 Task: Look for space in San Nicolás de los Arroyos, Argentina from 3rd June, 2023 to 9th June, 2023 for 2 adults in price range Rs.6000 to Rs.12000. Place can be entire place with 1  bedroom having 1 bed and 1 bathroom. Property type can be hotel. Amenities needed are: heating, . Booking option can be shelf check-in. Required host language is English.
Action: Mouse moved to (565, 112)
Screenshot: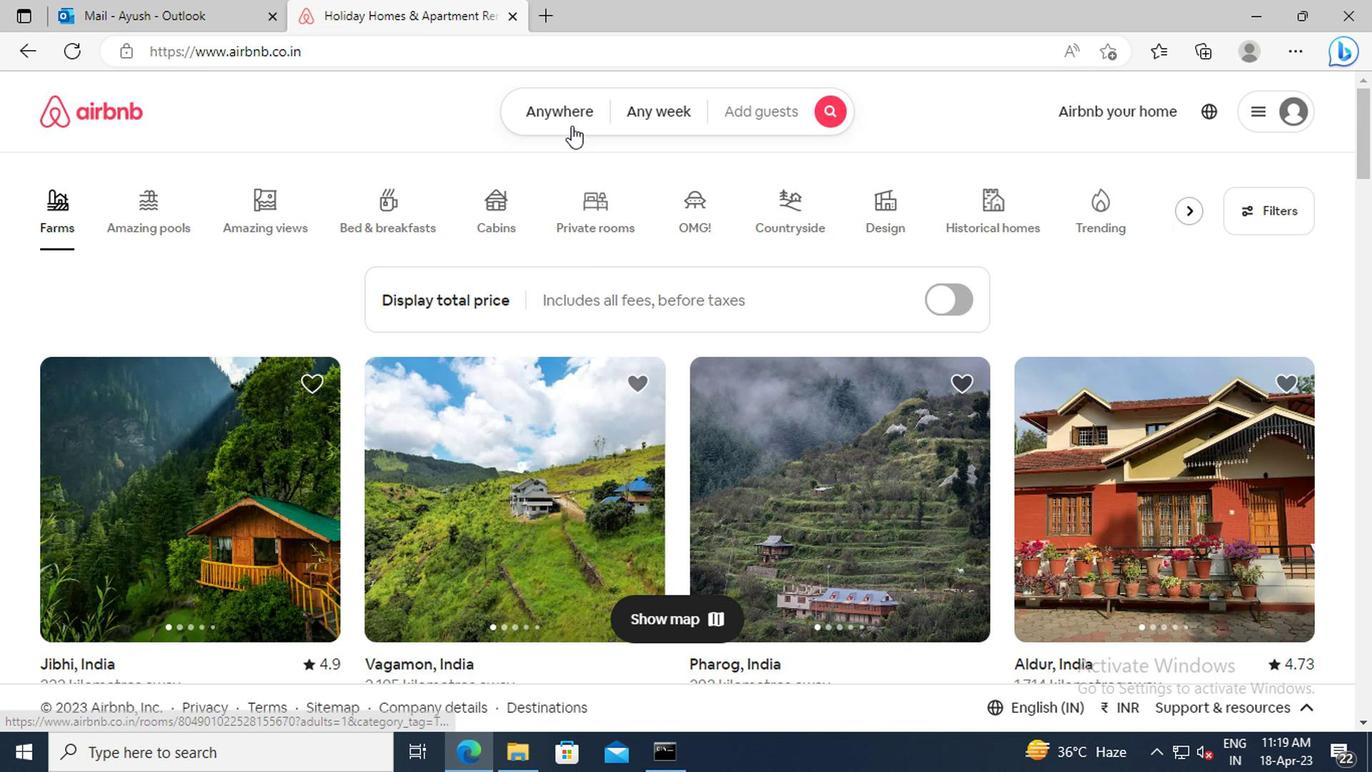 
Action: Mouse pressed left at (565, 112)
Screenshot: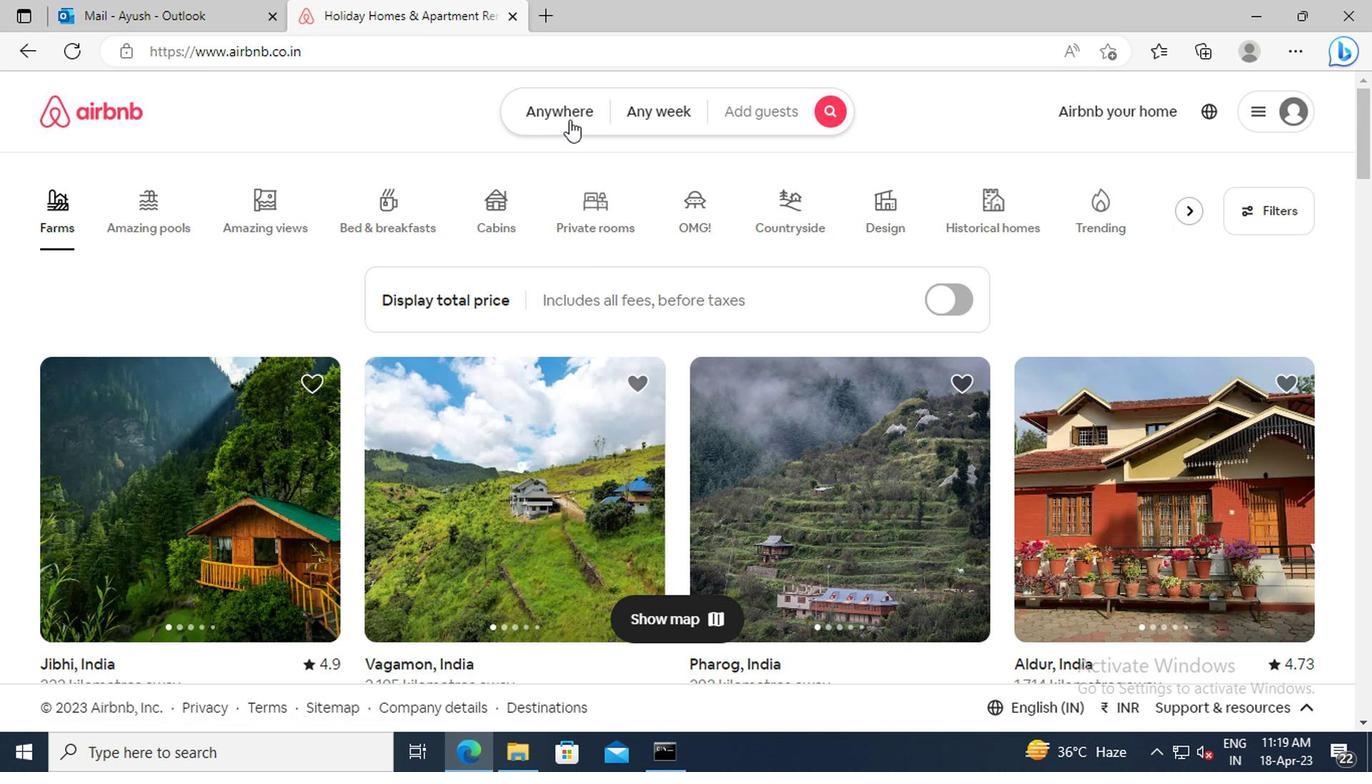 
Action: Mouse moved to (315, 194)
Screenshot: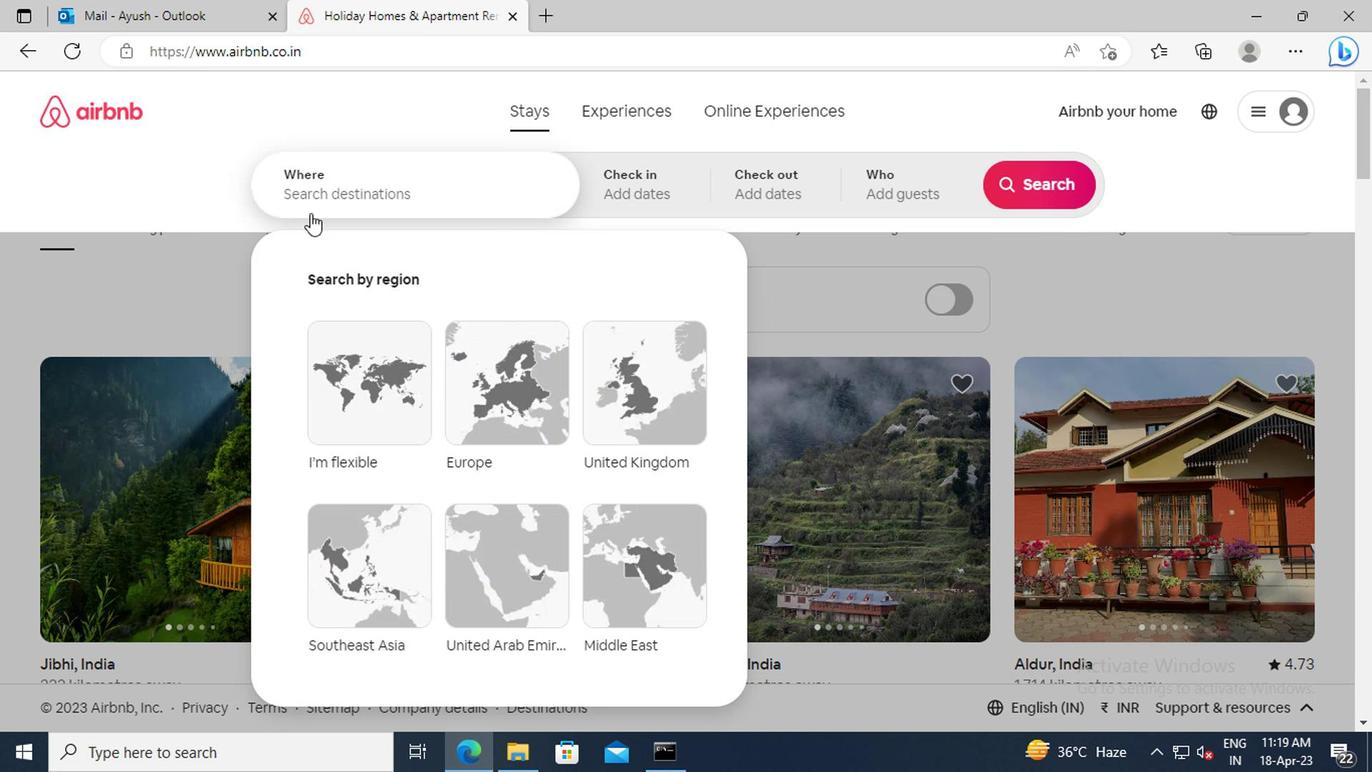 
Action: Mouse pressed left at (315, 194)
Screenshot: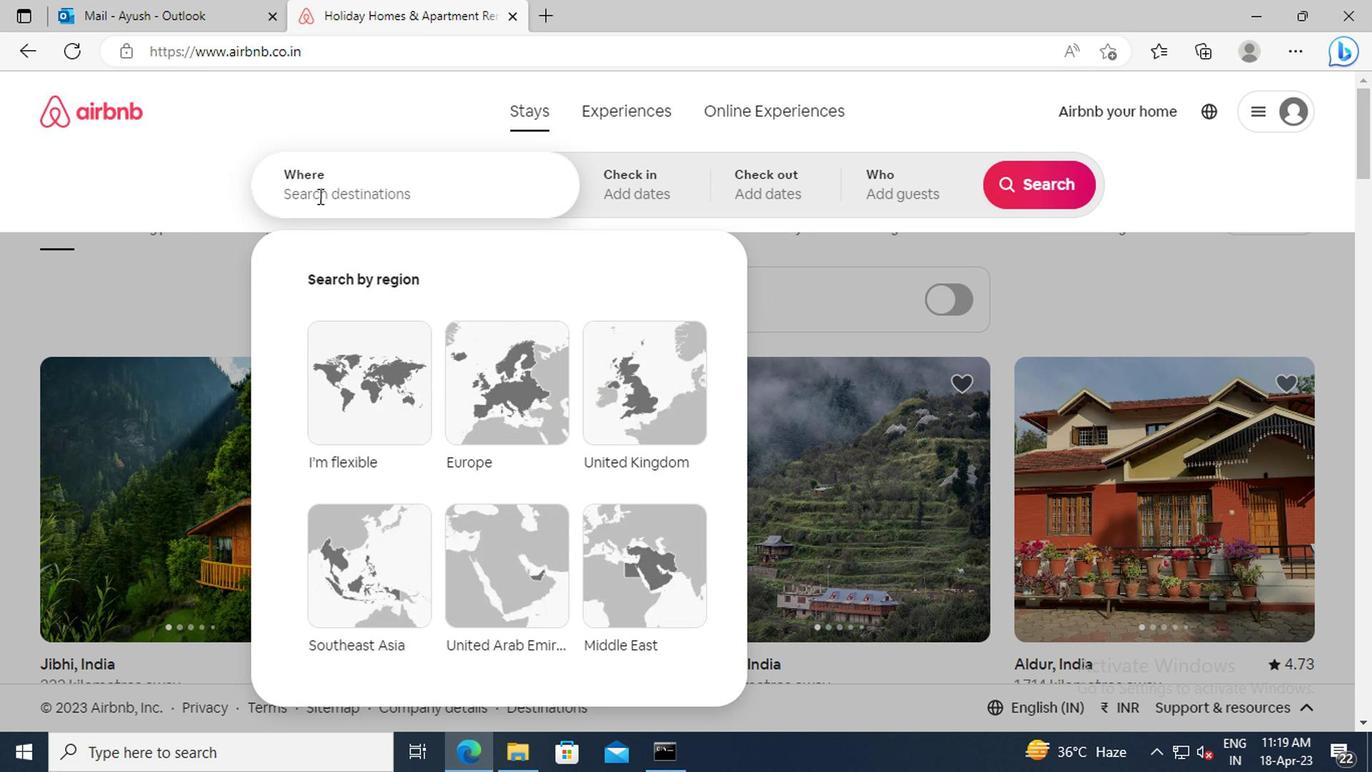 
Action: Key pressed <Key.shift>SAN<Key.space><Key.shift>NICOLAS<Key.space>DE<Key.space>LOS<Key.space><Key.shift_r>ARROYOS,<Key.space><Key.shift_r>ARGENTINA<Key.enter>
Screenshot: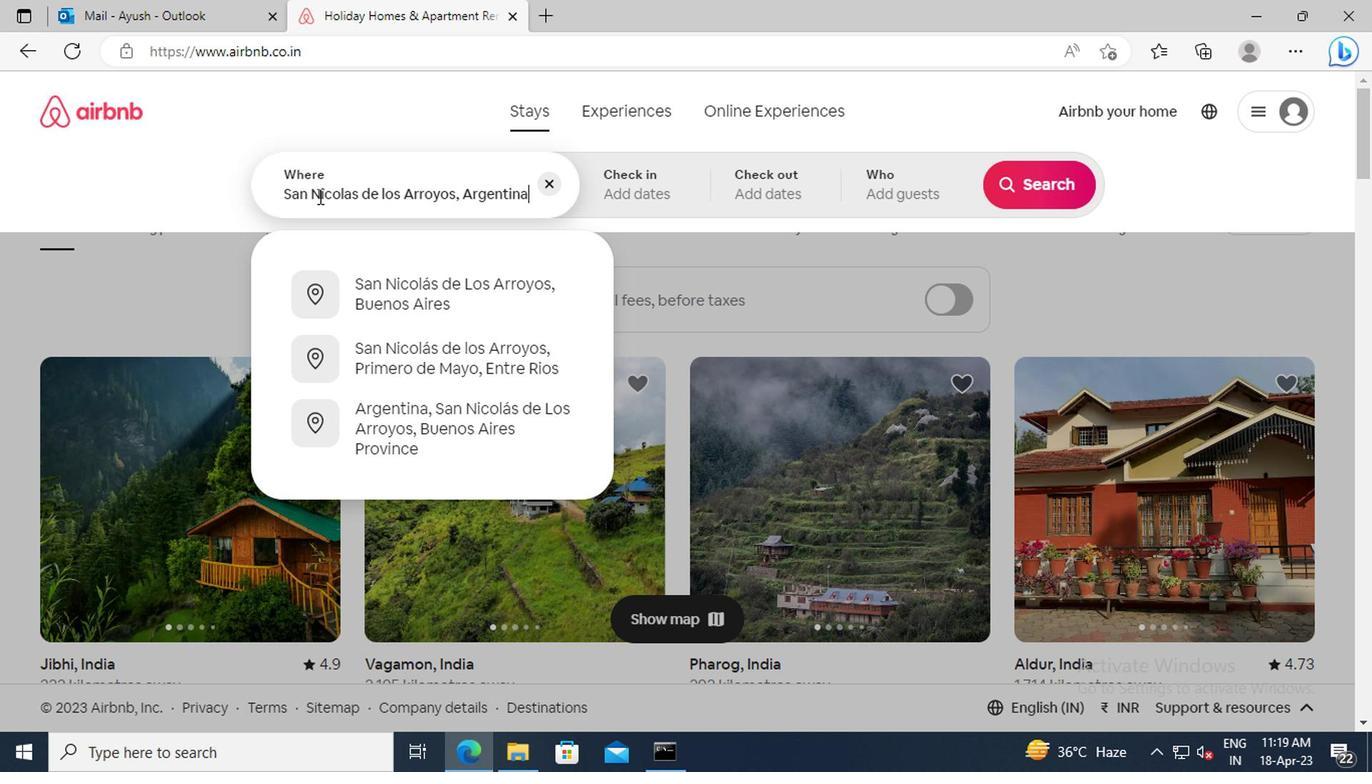 
Action: Mouse moved to (1021, 344)
Screenshot: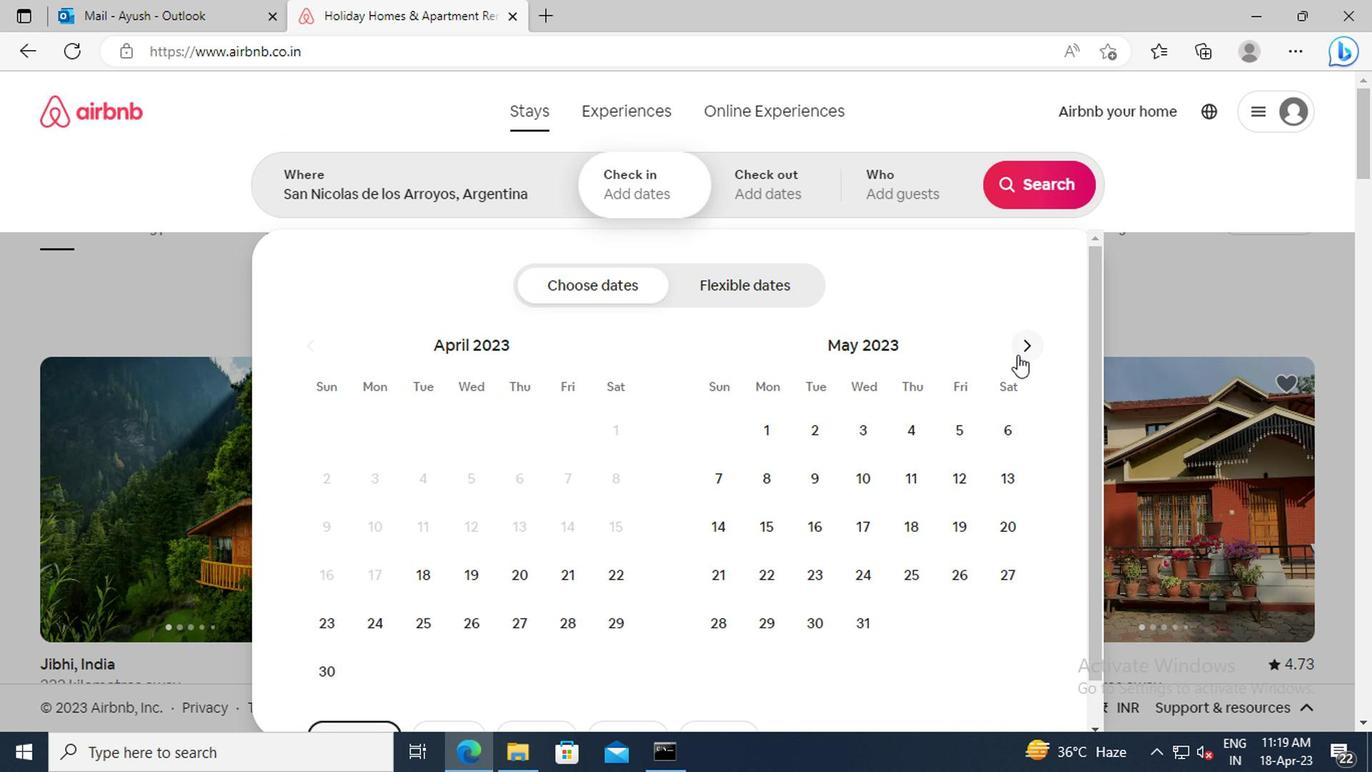 
Action: Mouse pressed left at (1021, 344)
Screenshot: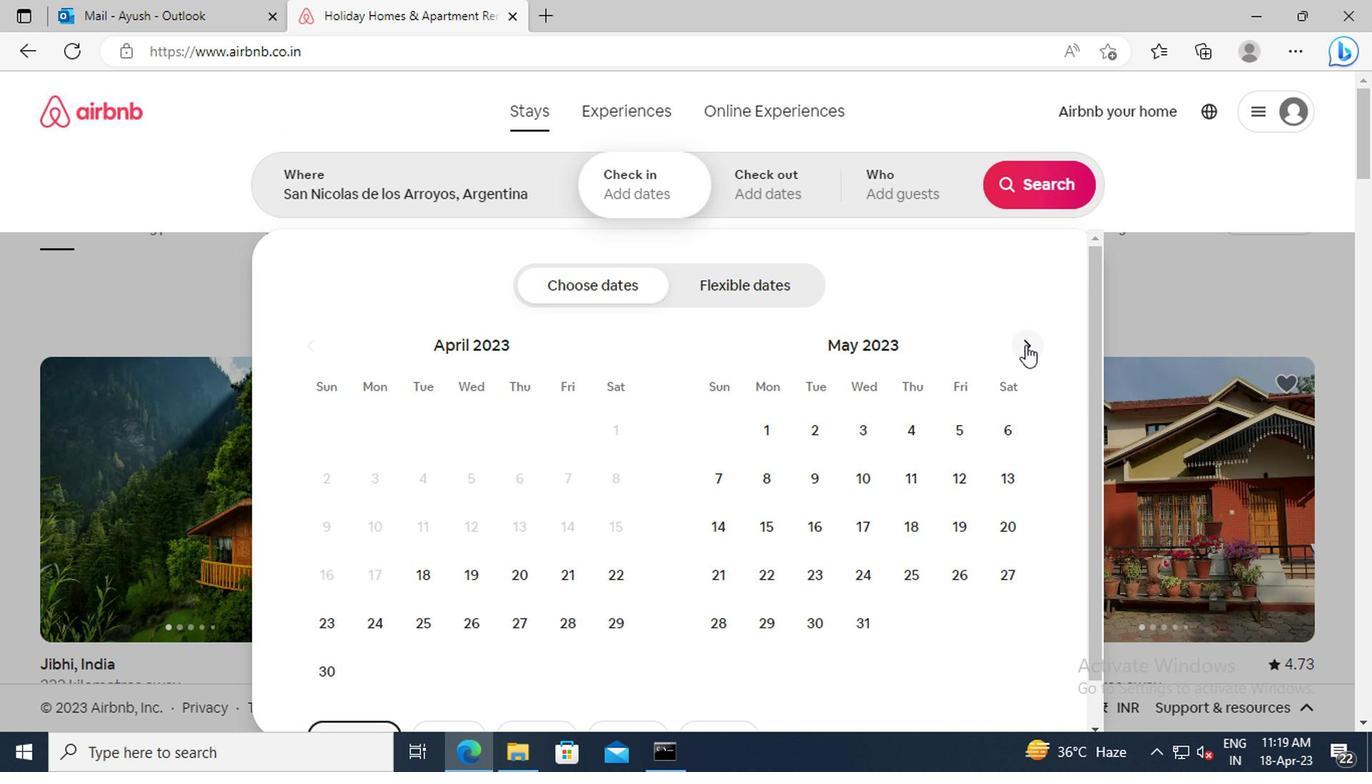 
Action: Mouse moved to (1001, 422)
Screenshot: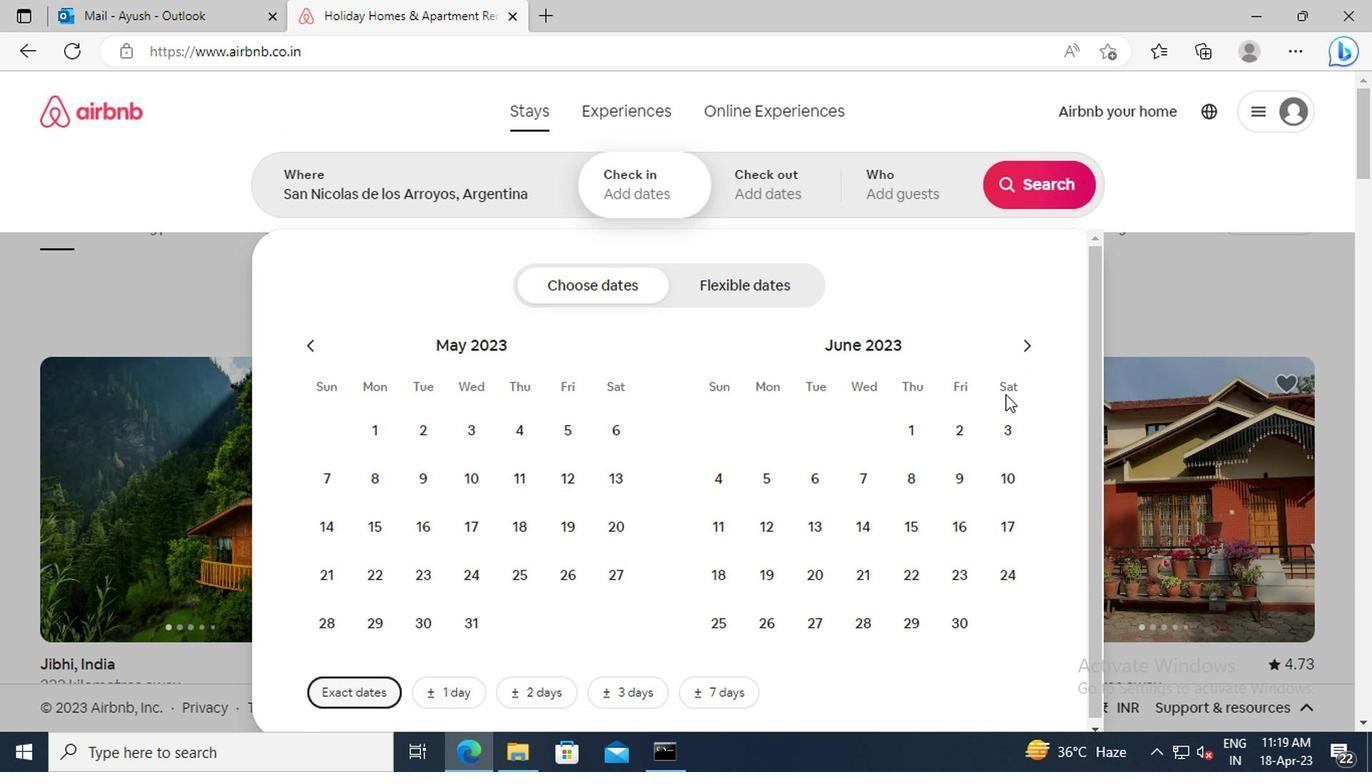 
Action: Mouse pressed left at (1001, 422)
Screenshot: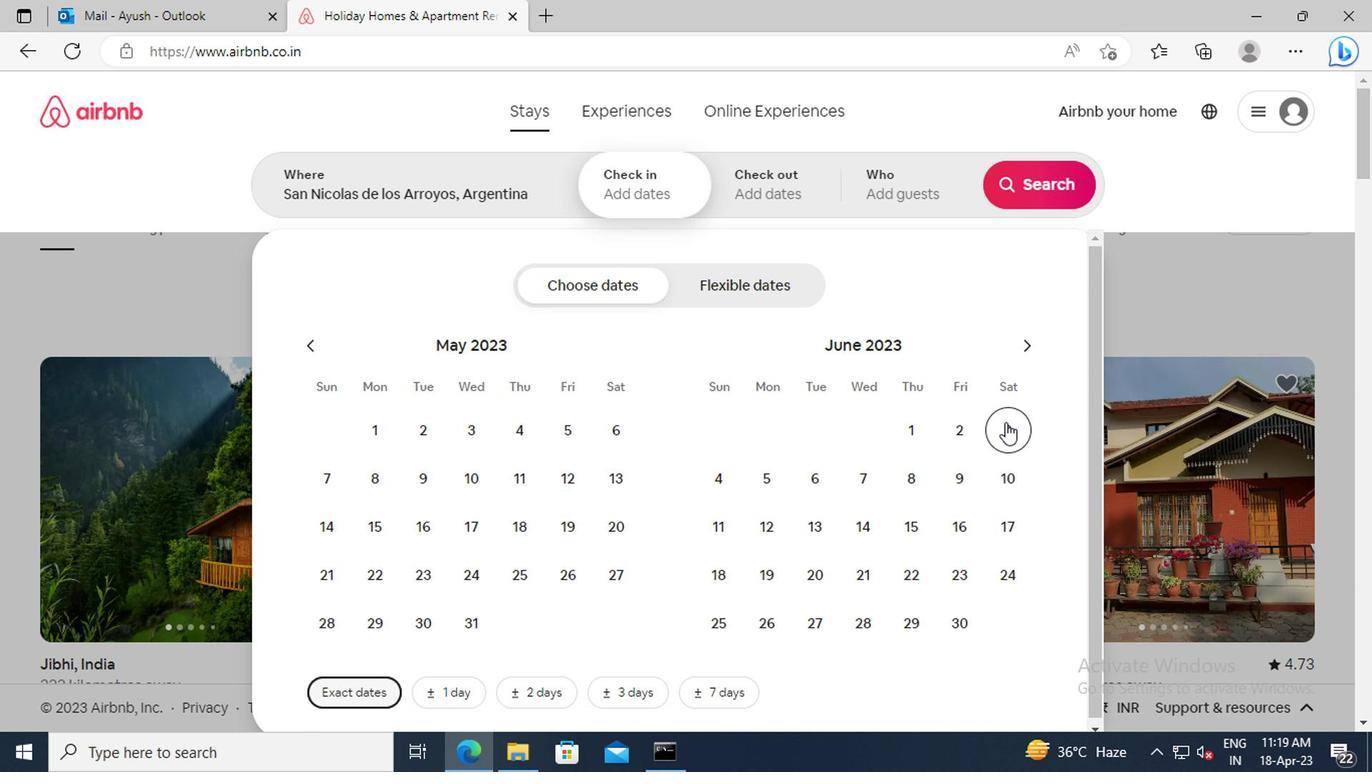 
Action: Mouse moved to (961, 473)
Screenshot: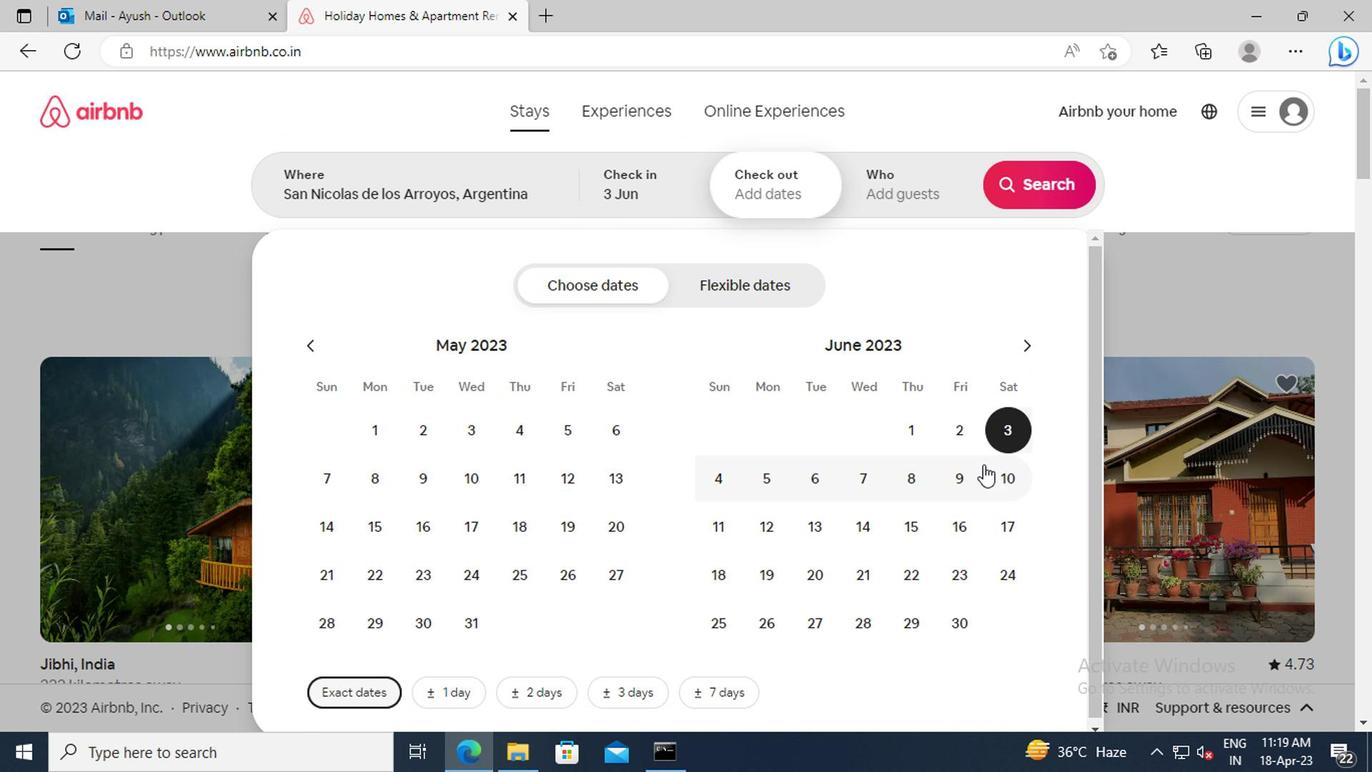 
Action: Mouse pressed left at (961, 473)
Screenshot: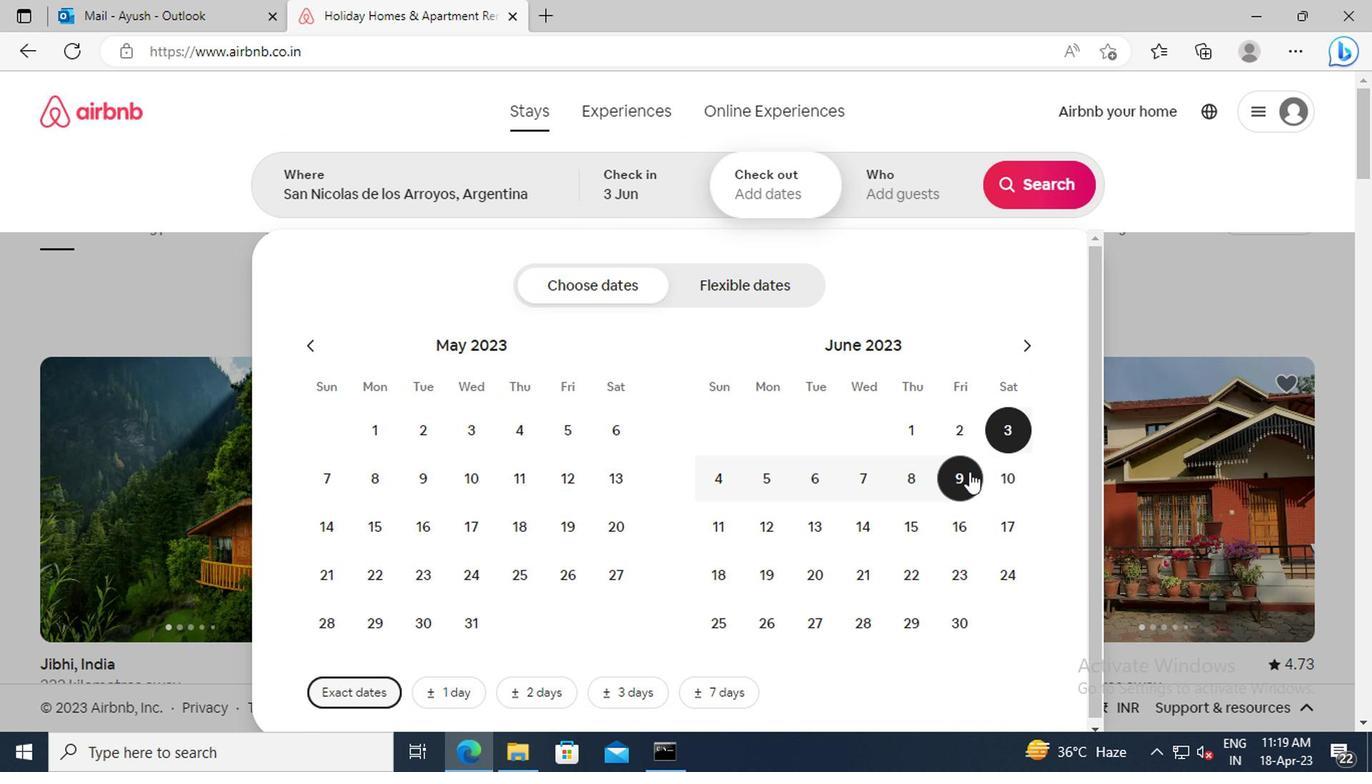 
Action: Mouse moved to (880, 190)
Screenshot: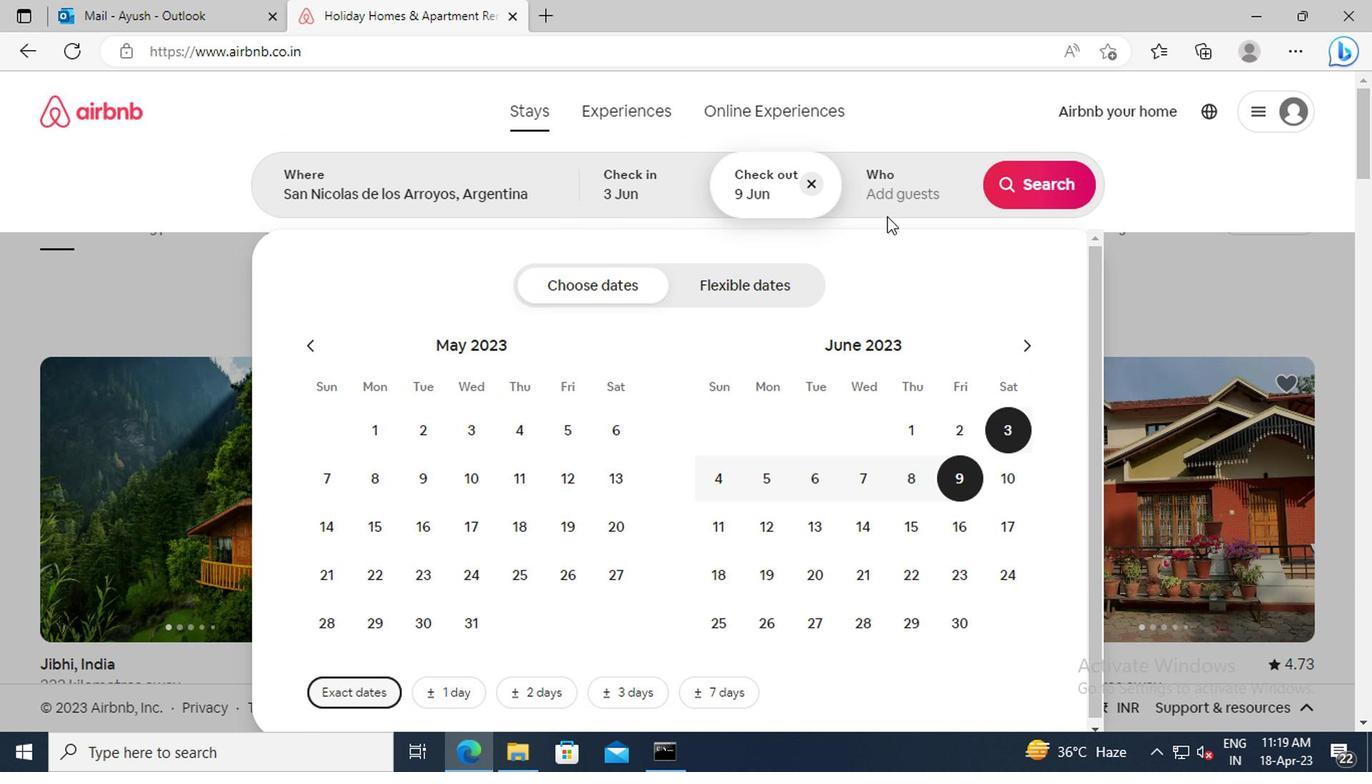 
Action: Mouse pressed left at (880, 190)
Screenshot: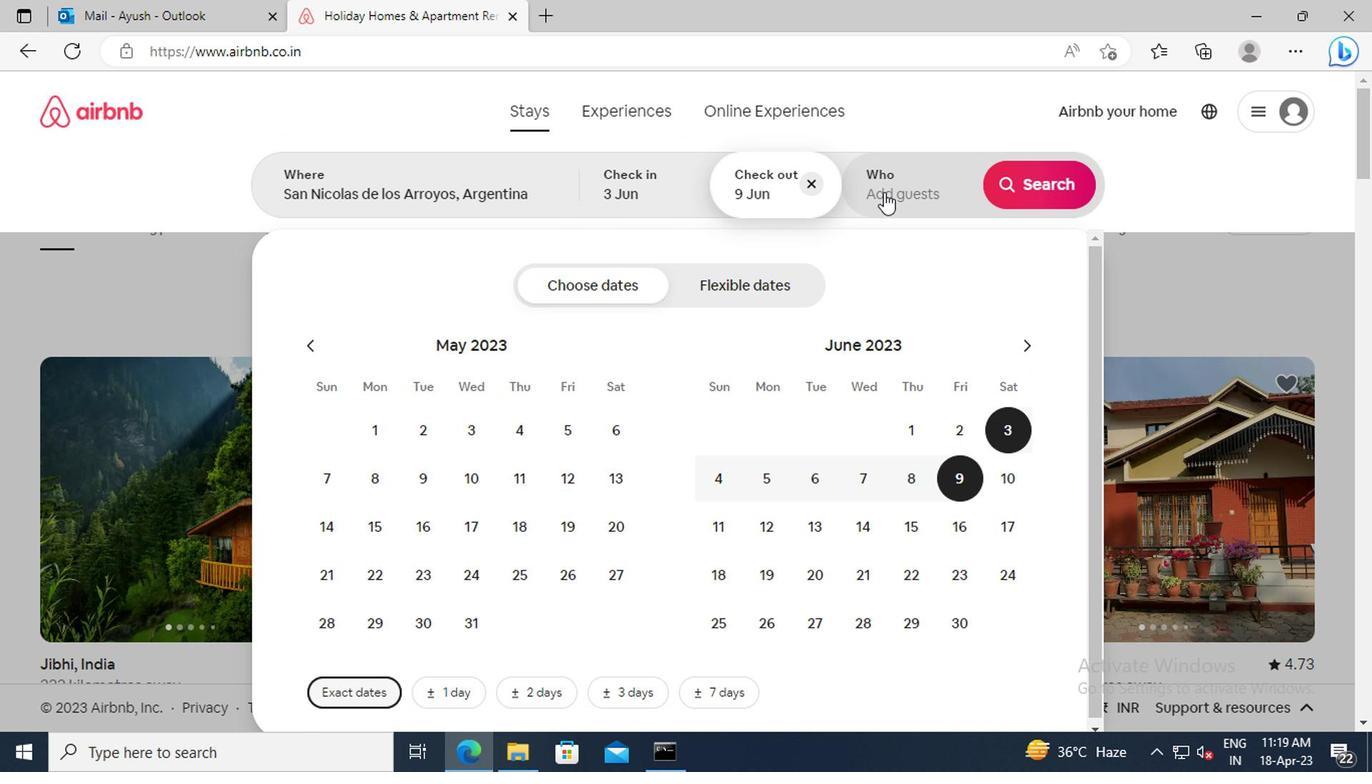
Action: Mouse moved to (1038, 291)
Screenshot: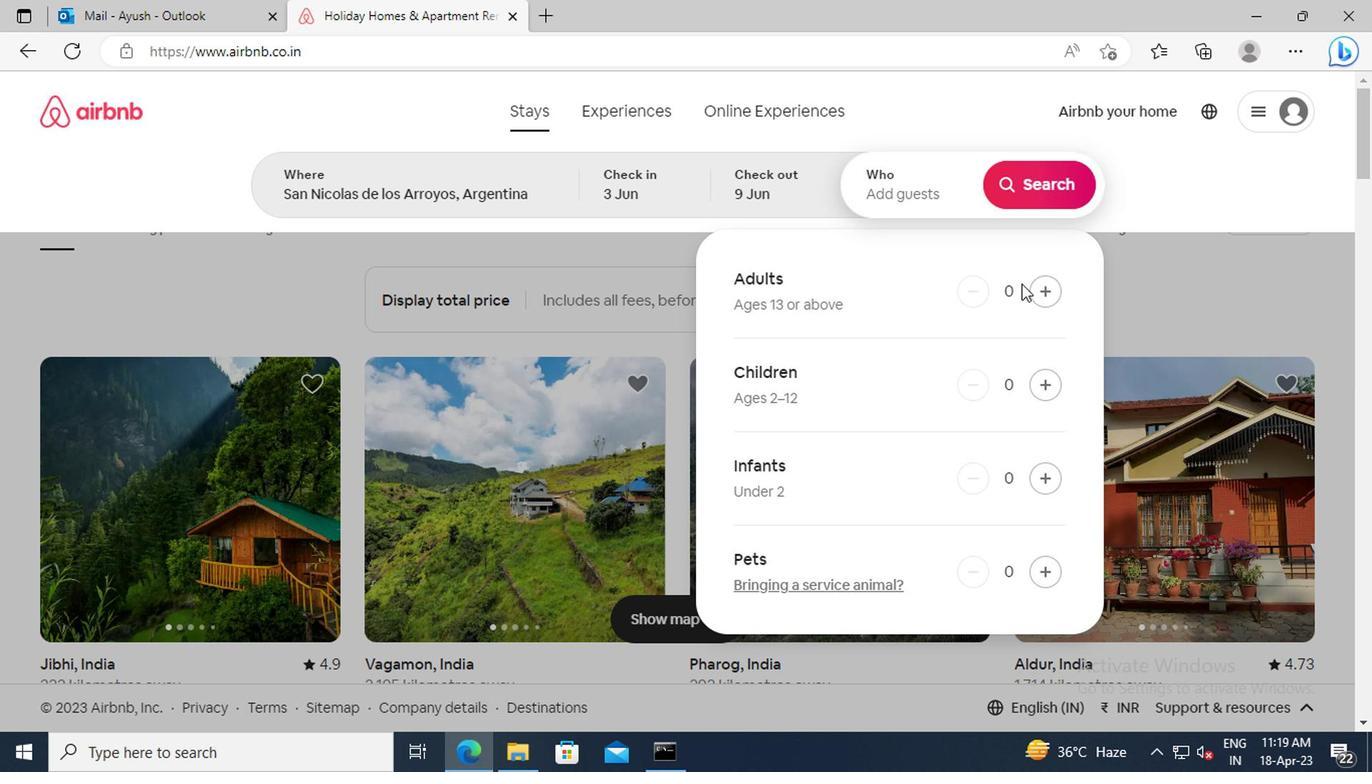
Action: Mouse pressed left at (1038, 291)
Screenshot: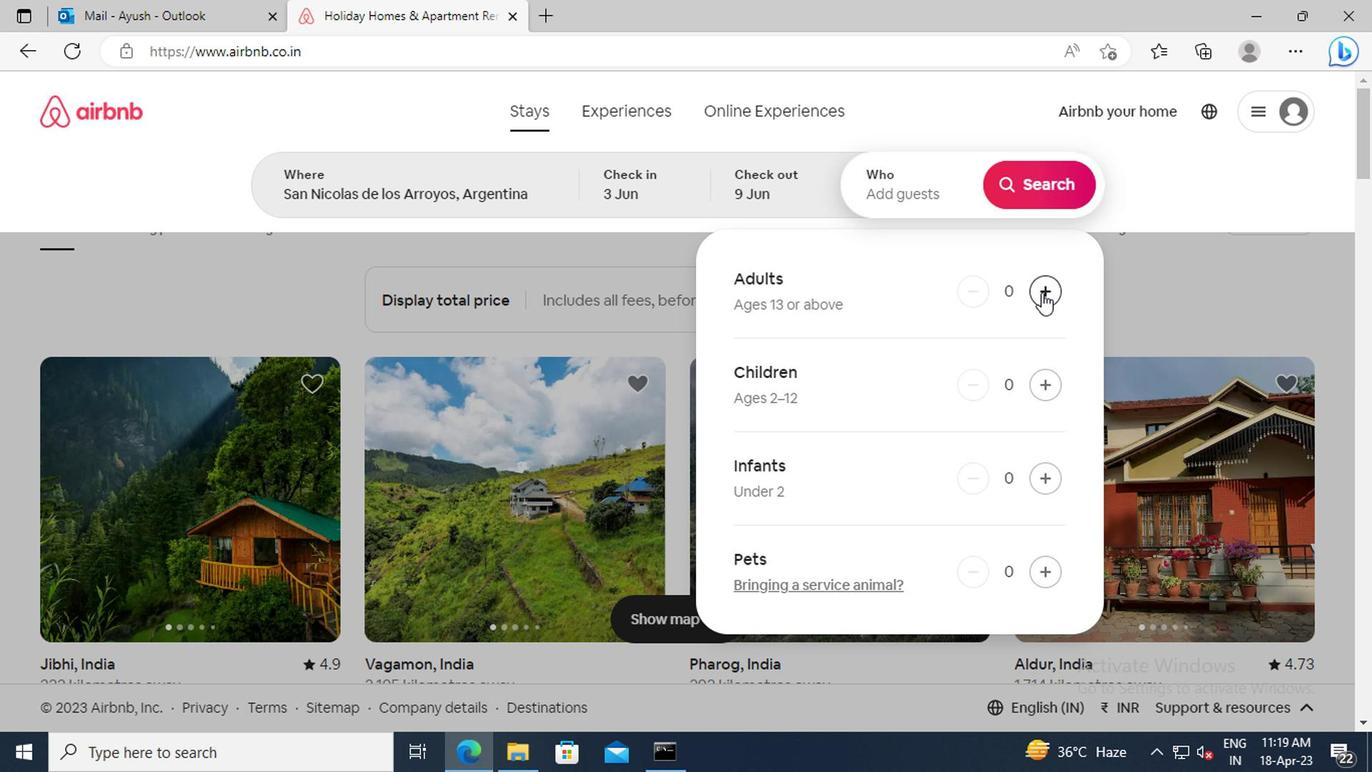 
Action: Mouse pressed left at (1038, 291)
Screenshot: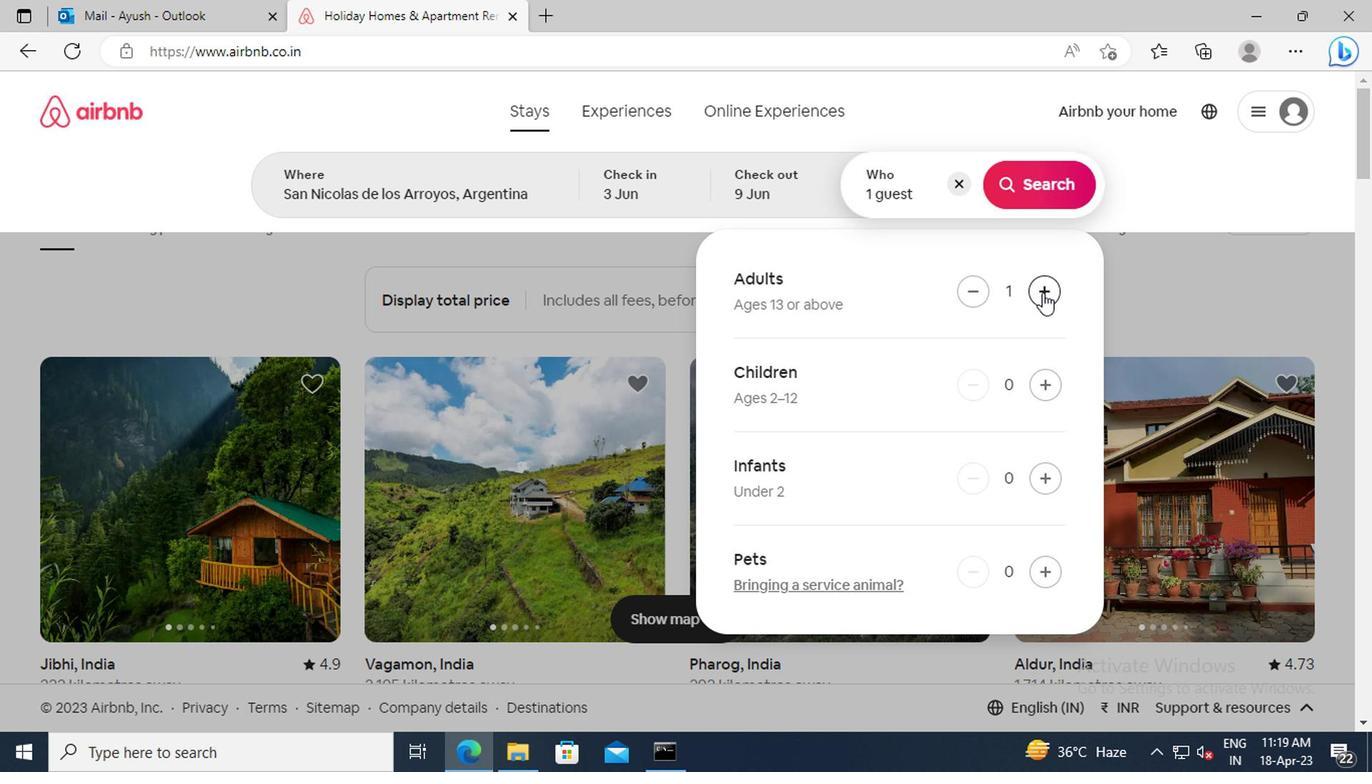 
Action: Mouse moved to (1021, 182)
Screenshot: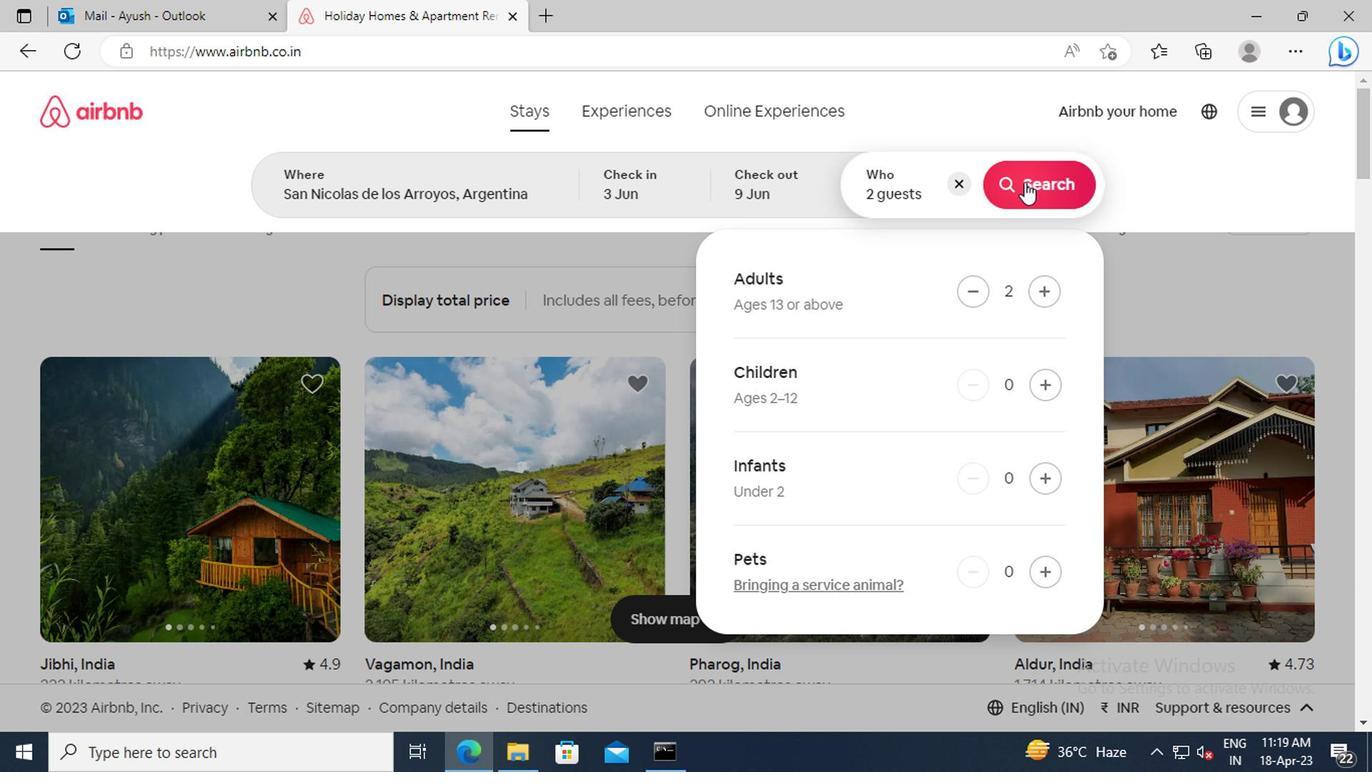 
Action: Mouse pressed left at (1021, 182)
Screenshot: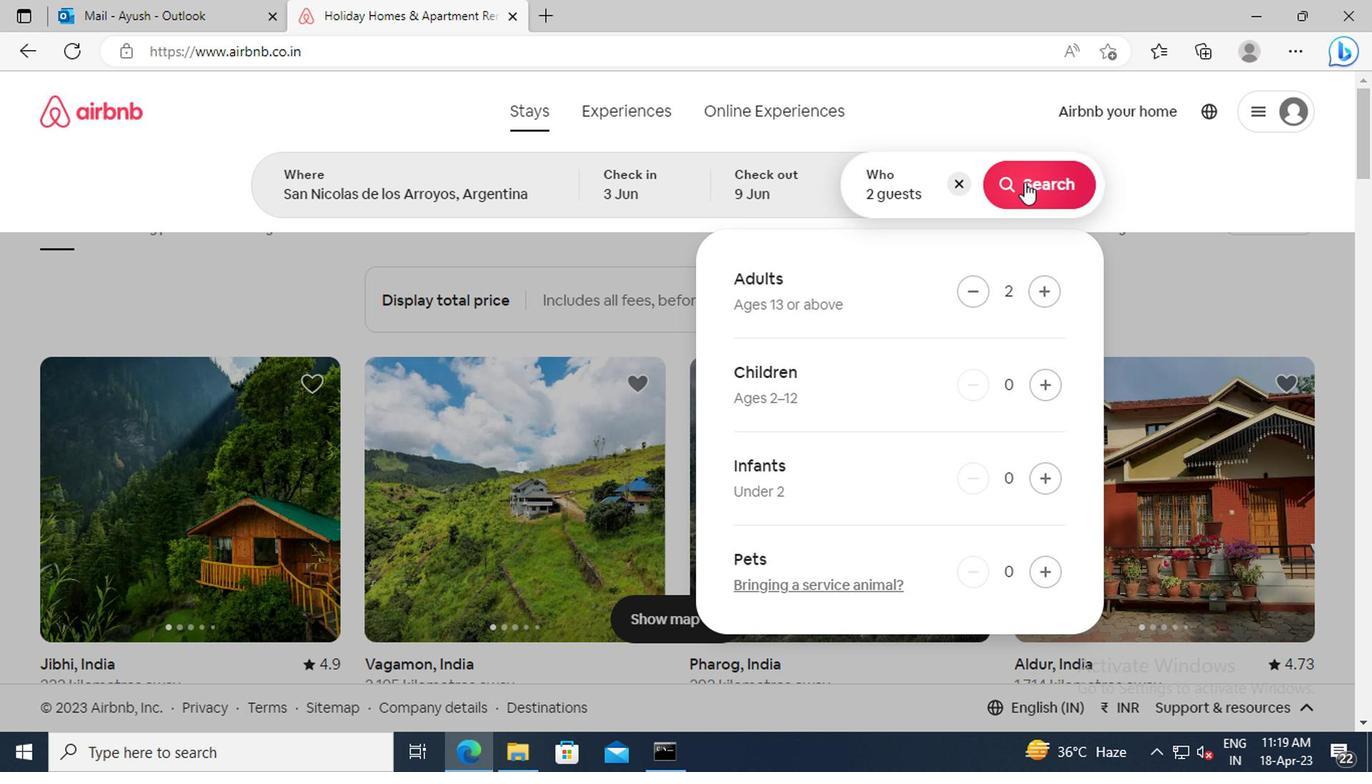
Action: Mouse moved to (1296, 193)
Screenshot: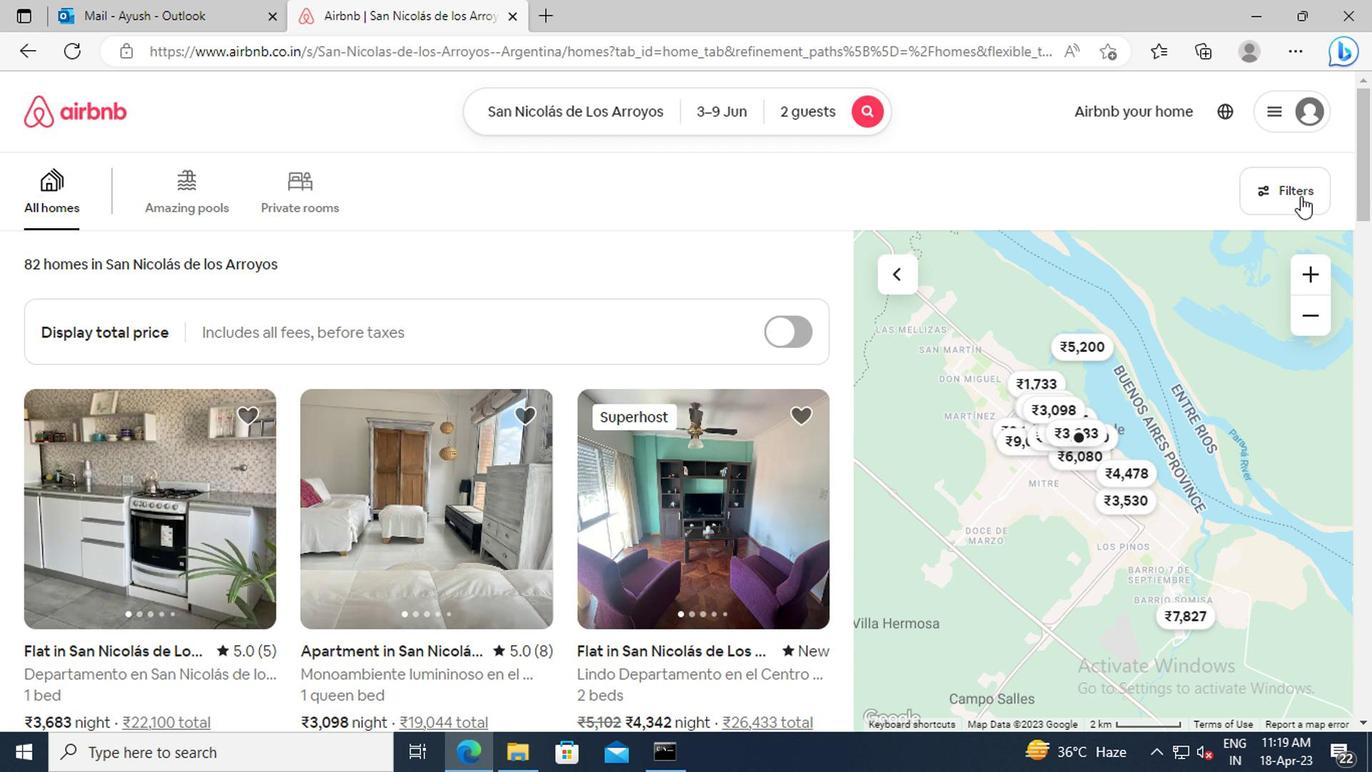 
Action: Mouse pressed left at (1296, 193)
Screenshot: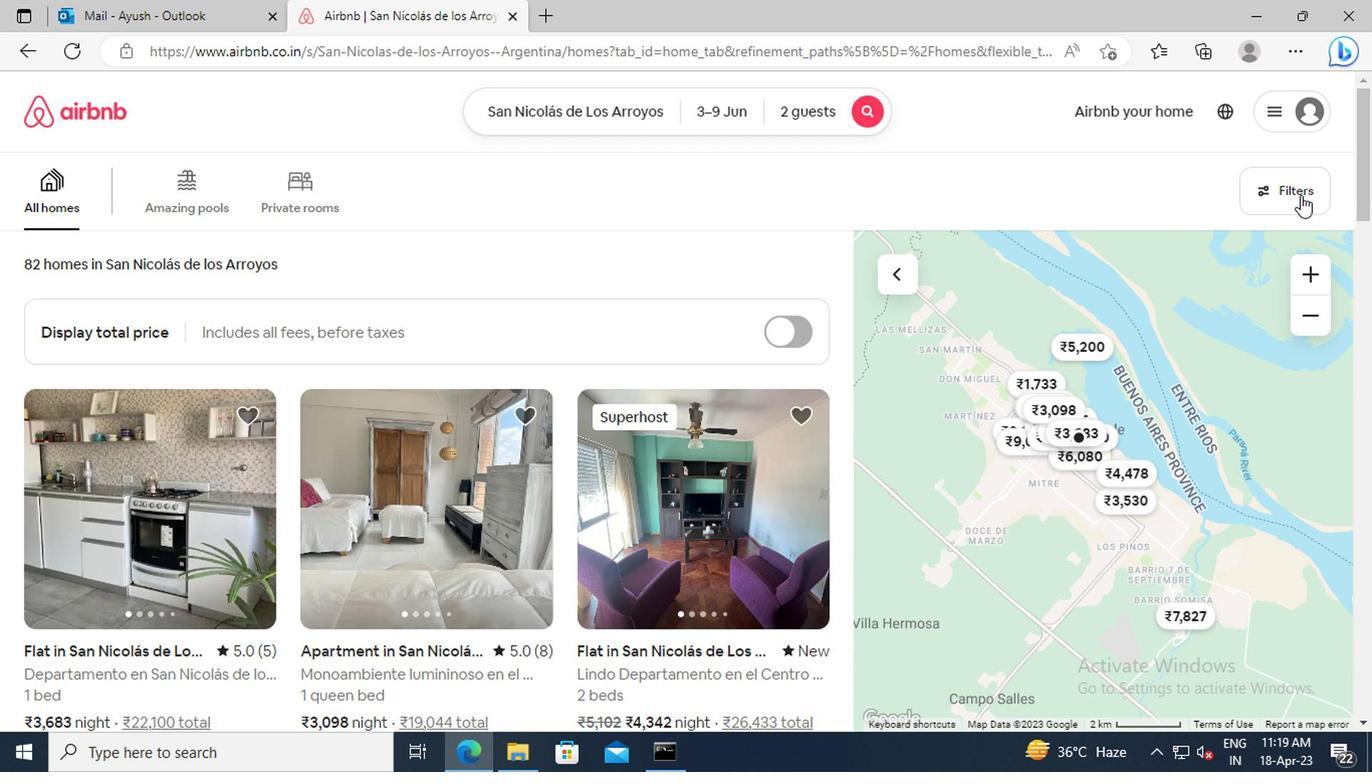 
Action: Mouse moved to (456, 443)
Screenshot: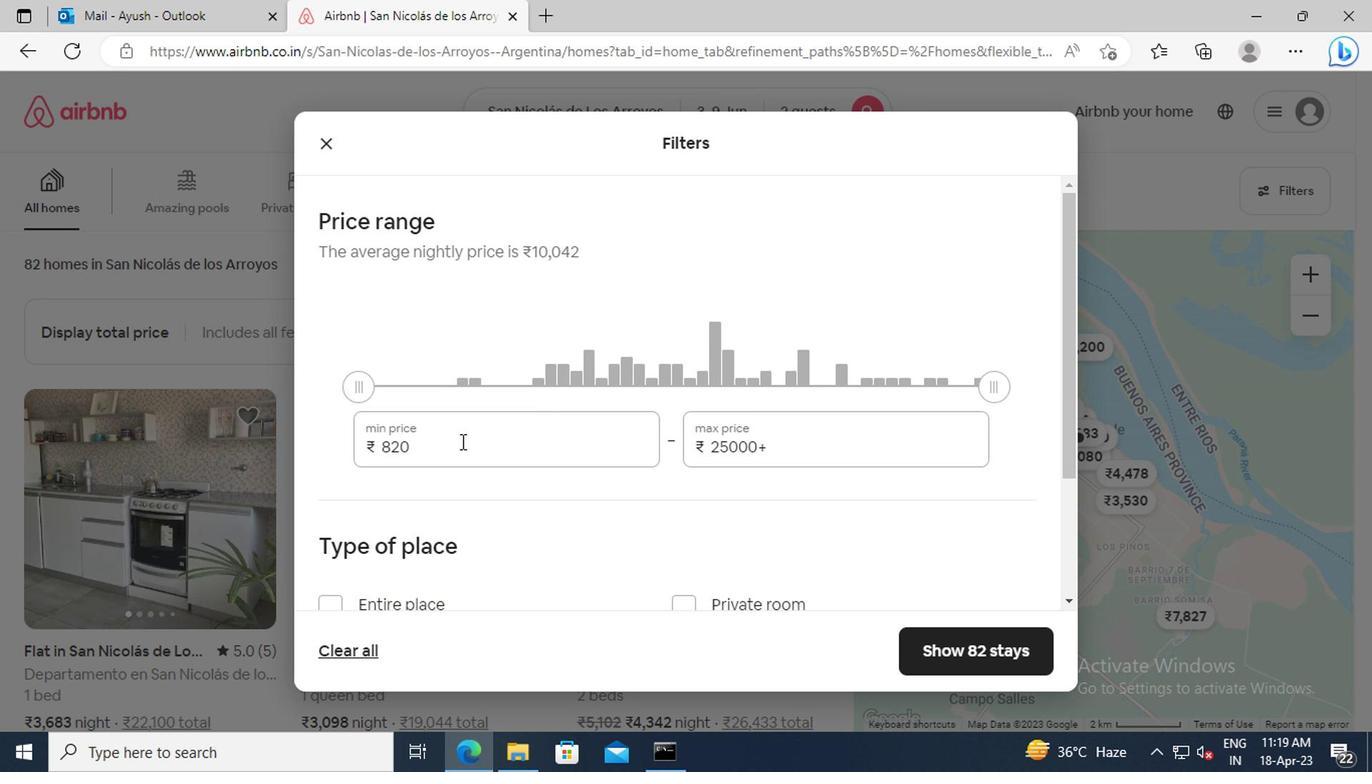 
Action: Mouse pressed left at (456, 443)
Screenshot: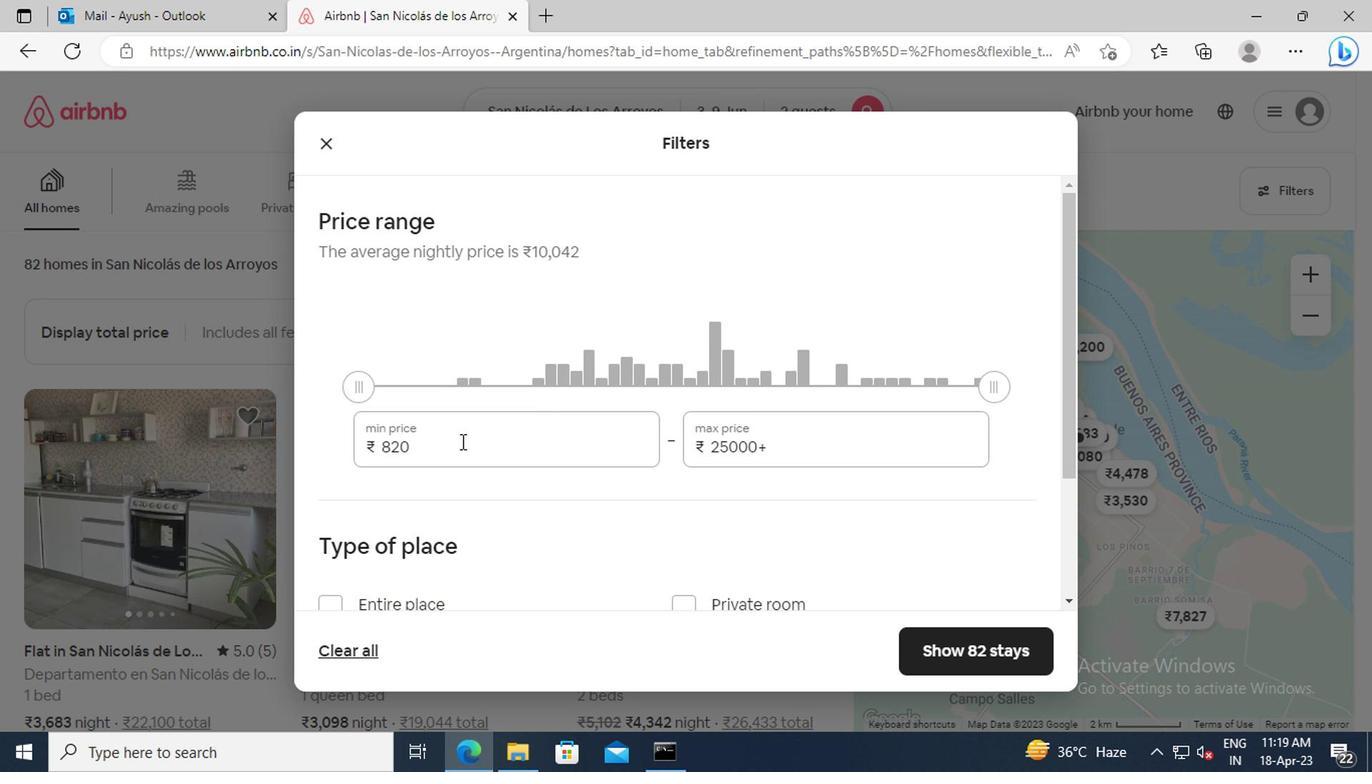 
Action: Key pressed <Key.backspace><Key.backspace><Key.backspace>6000<Key.tab><Key.delete>12000
Screenshot: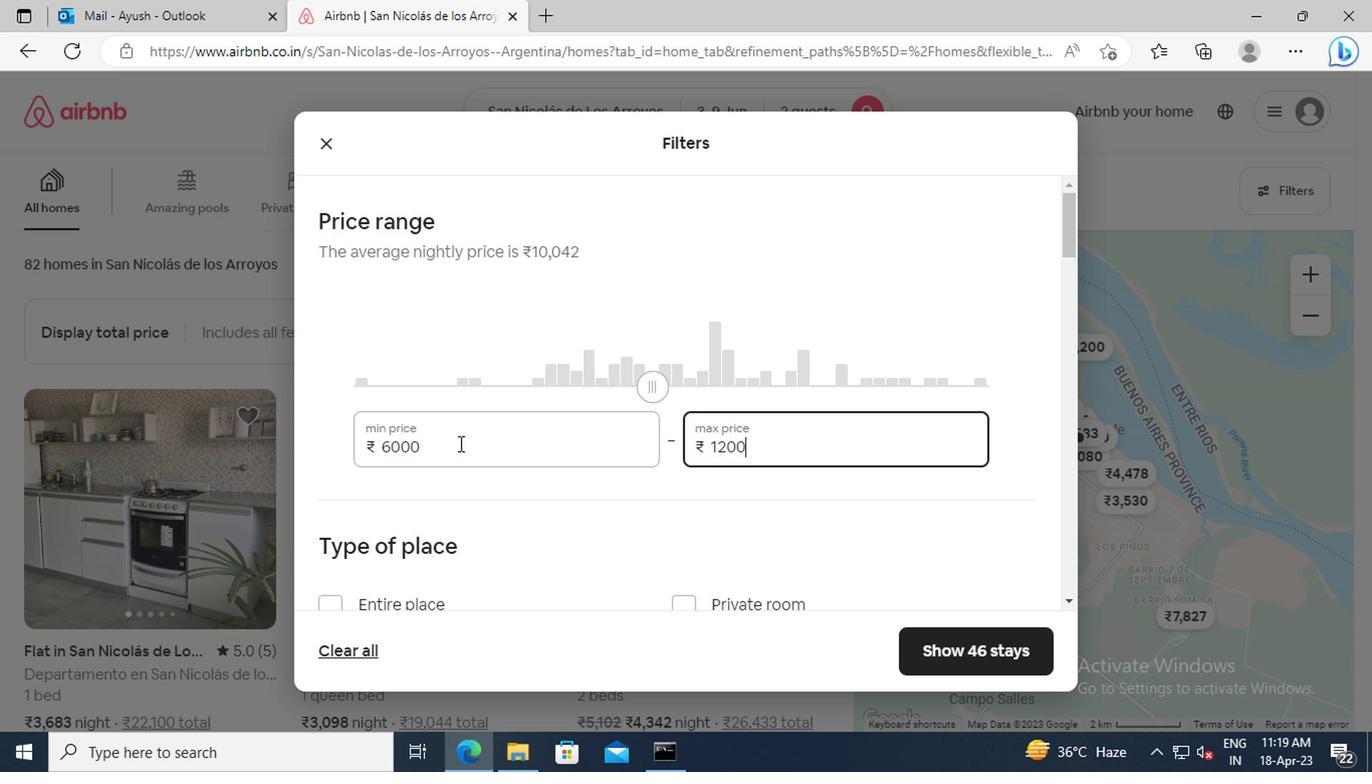 
Action: Mouse scrolled (456, 442) with delta (0, -1)
Screenshot: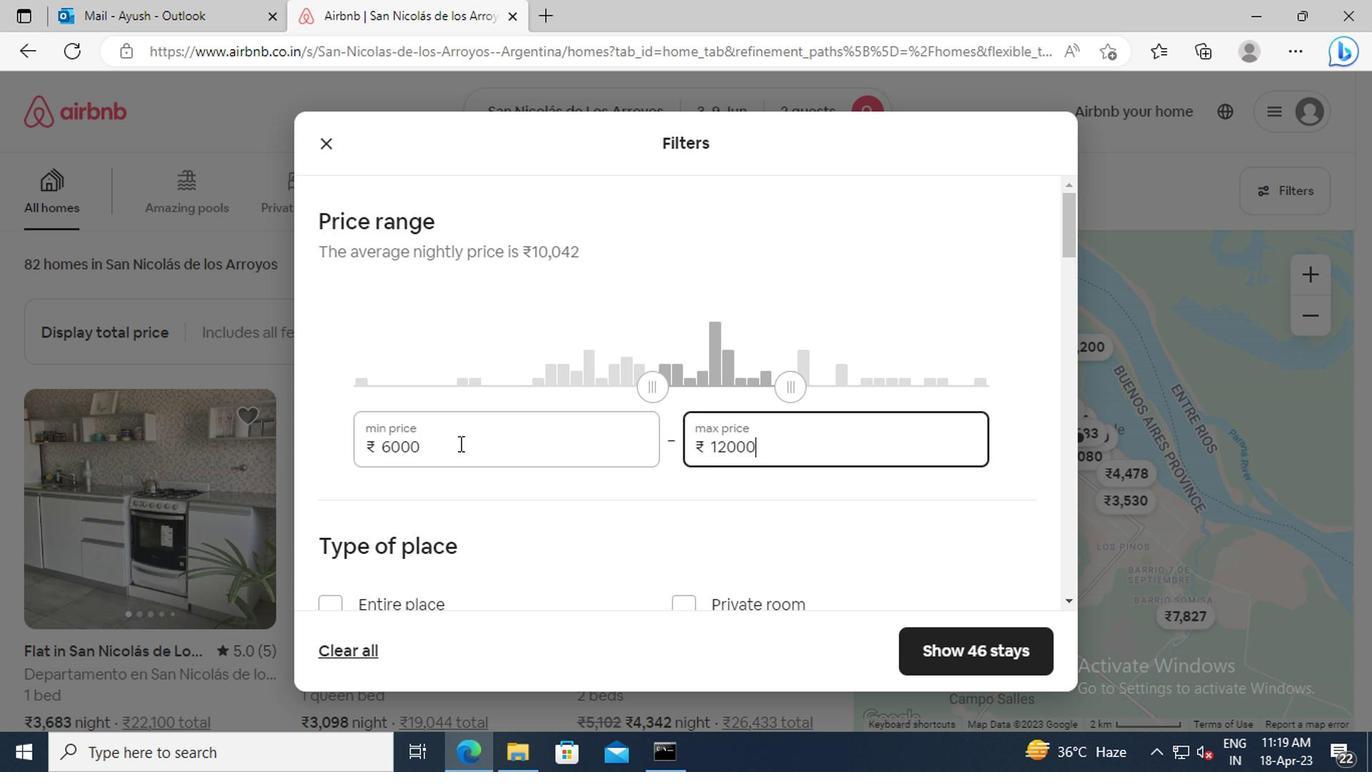 
Action: Mouse scrolled (456, 442) with delta (0, -1)
Screenshot: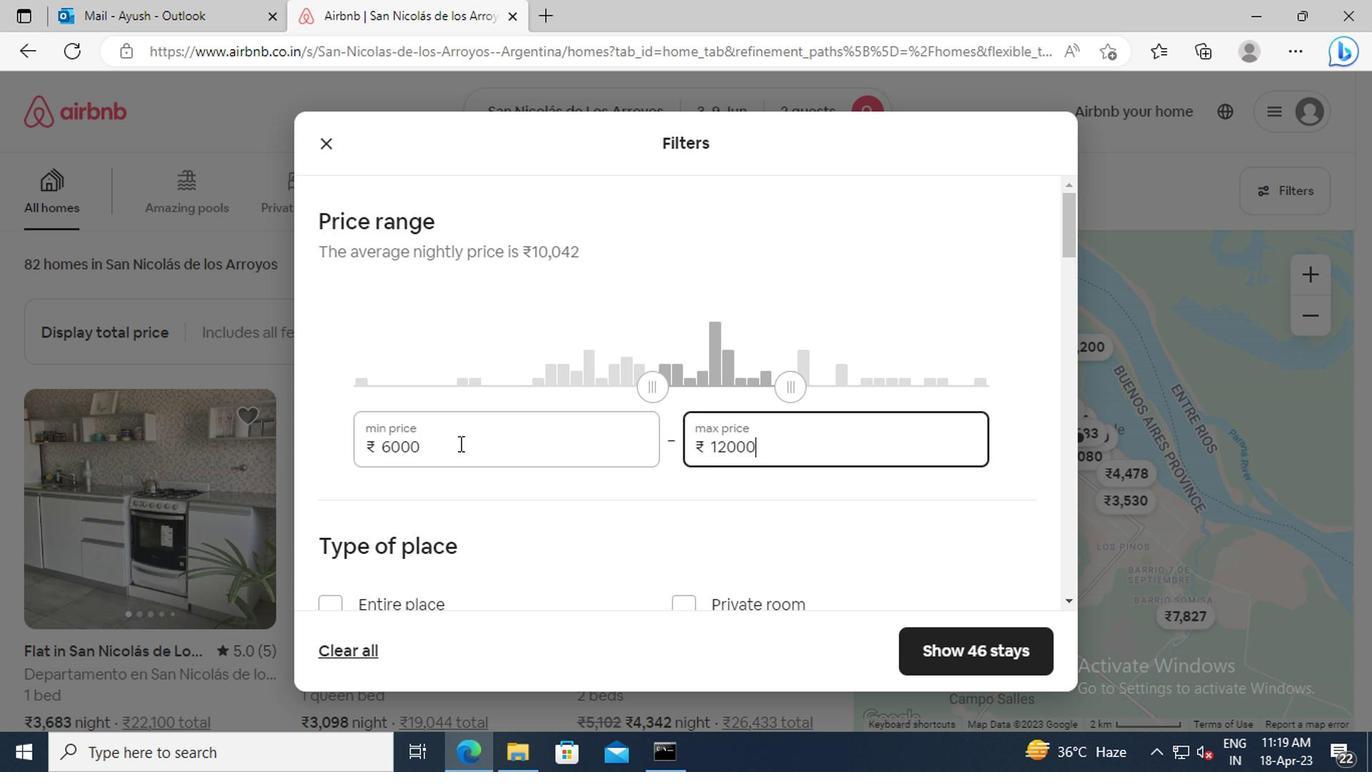 
Action: Mouse moved to (458, 442)
Screenshot: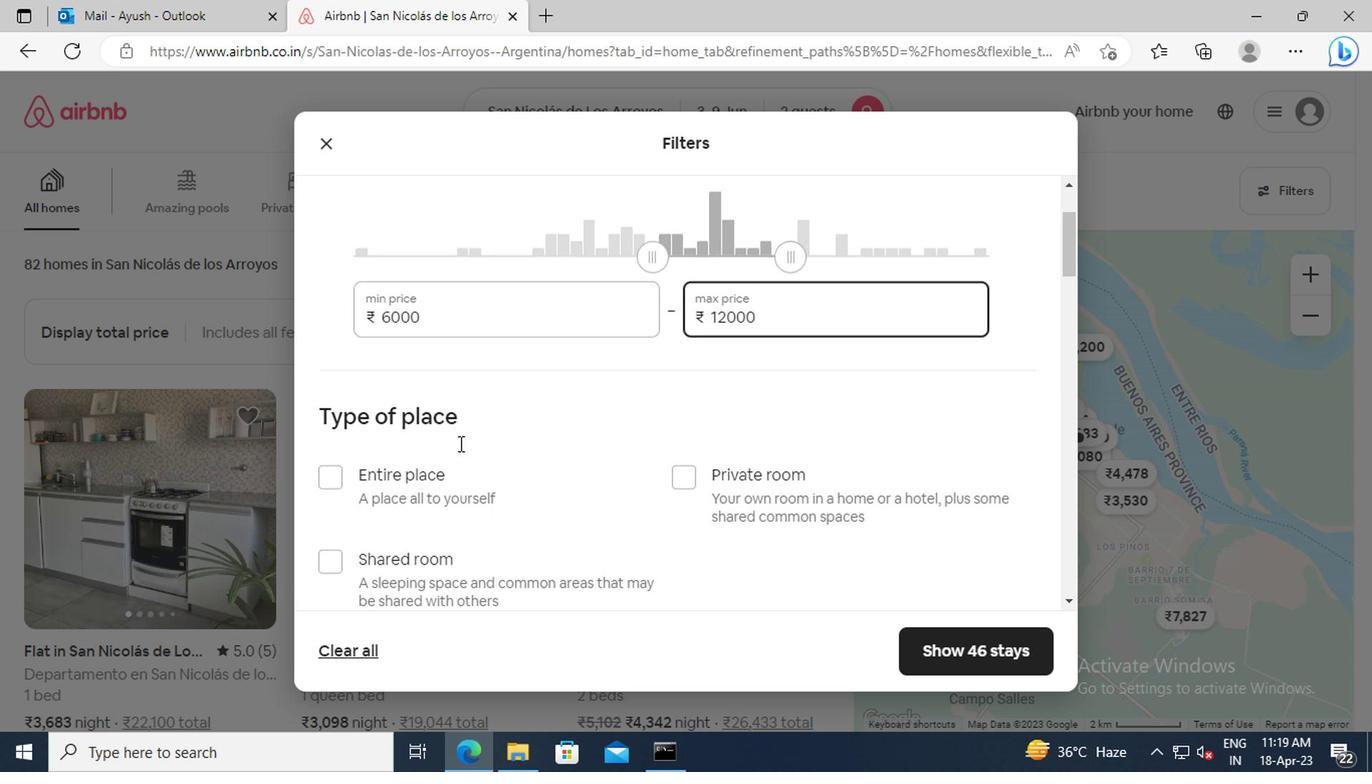 
Action: Mouse scrolled (458, 441) with delta (0, 0)
Screenshot: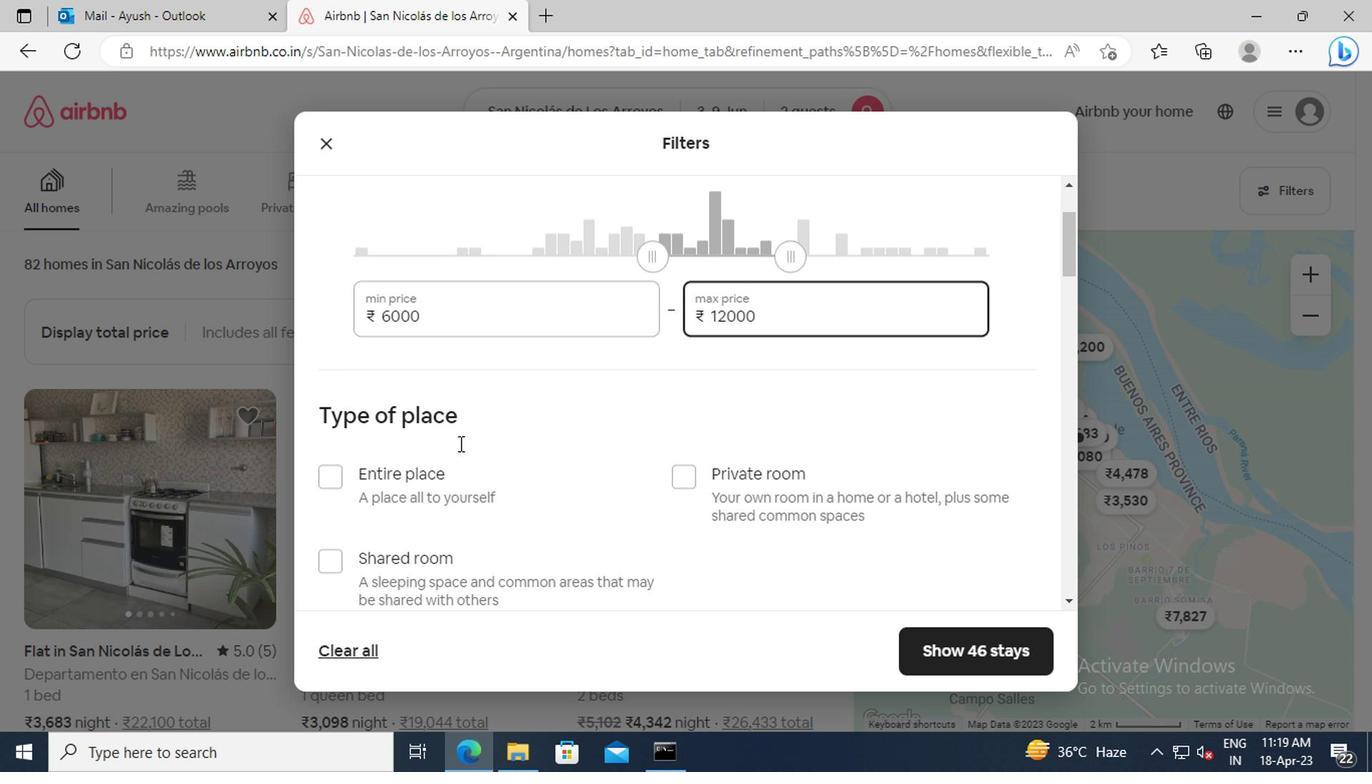 
Action: Mouse scrolled (458, 441) with delta (0, 0)
Screenshot: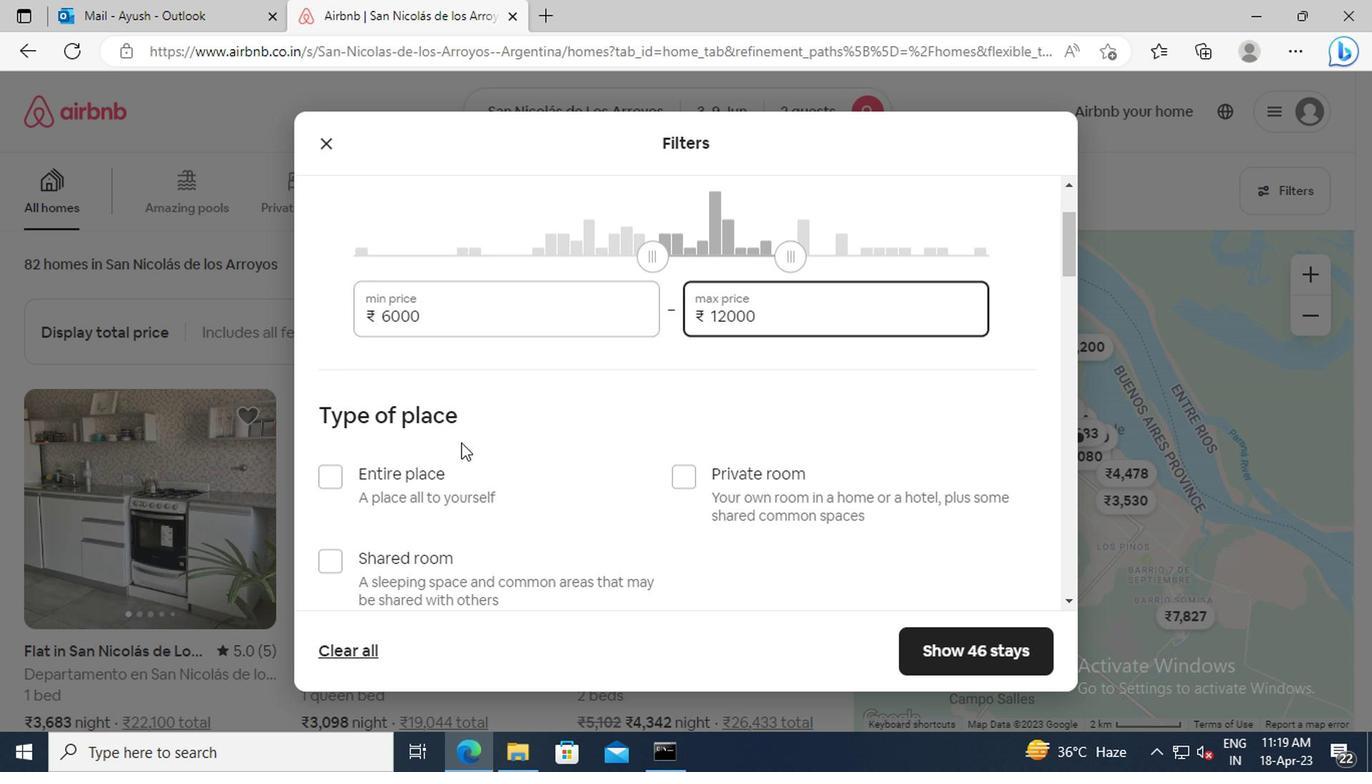 
Action: Mouse moved to (331, 349)
Screenshot: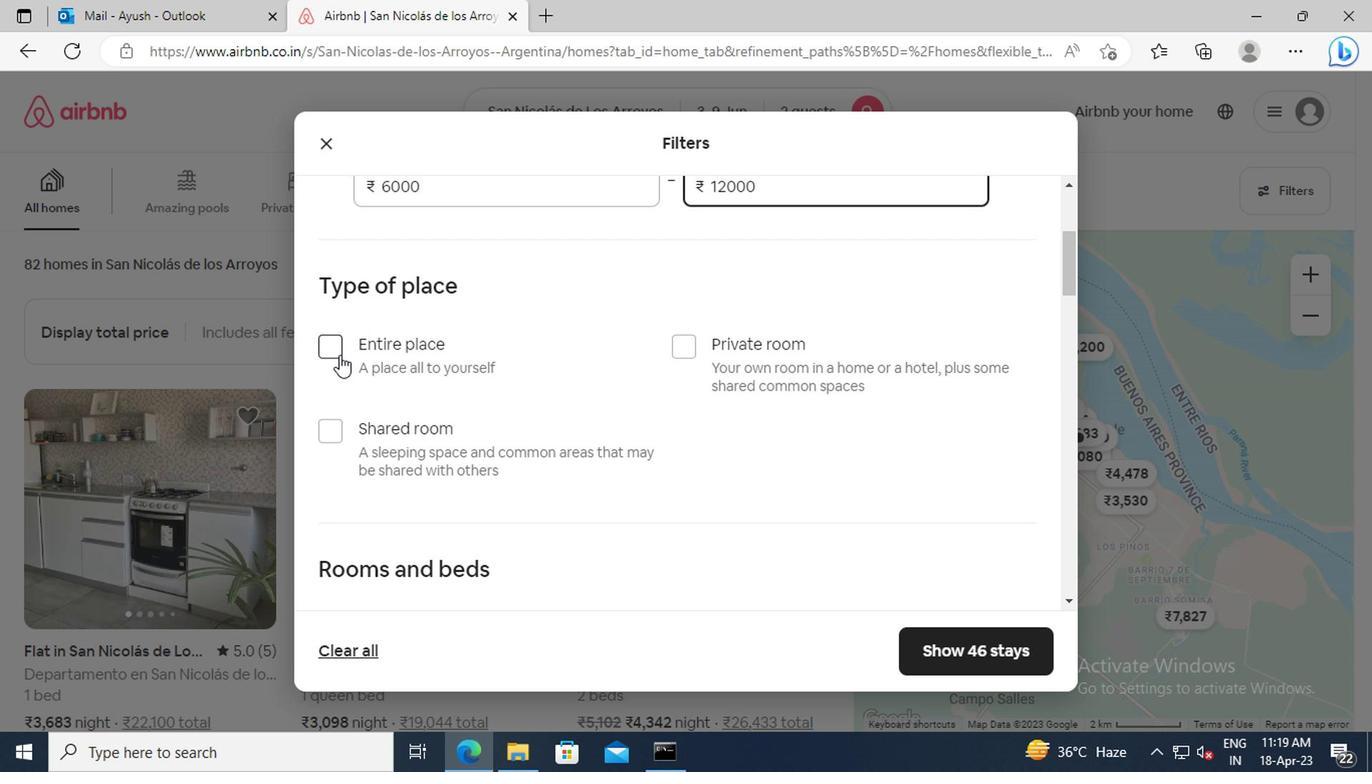 
Action: Mouse pressed left at (331, 349)
Screenshot: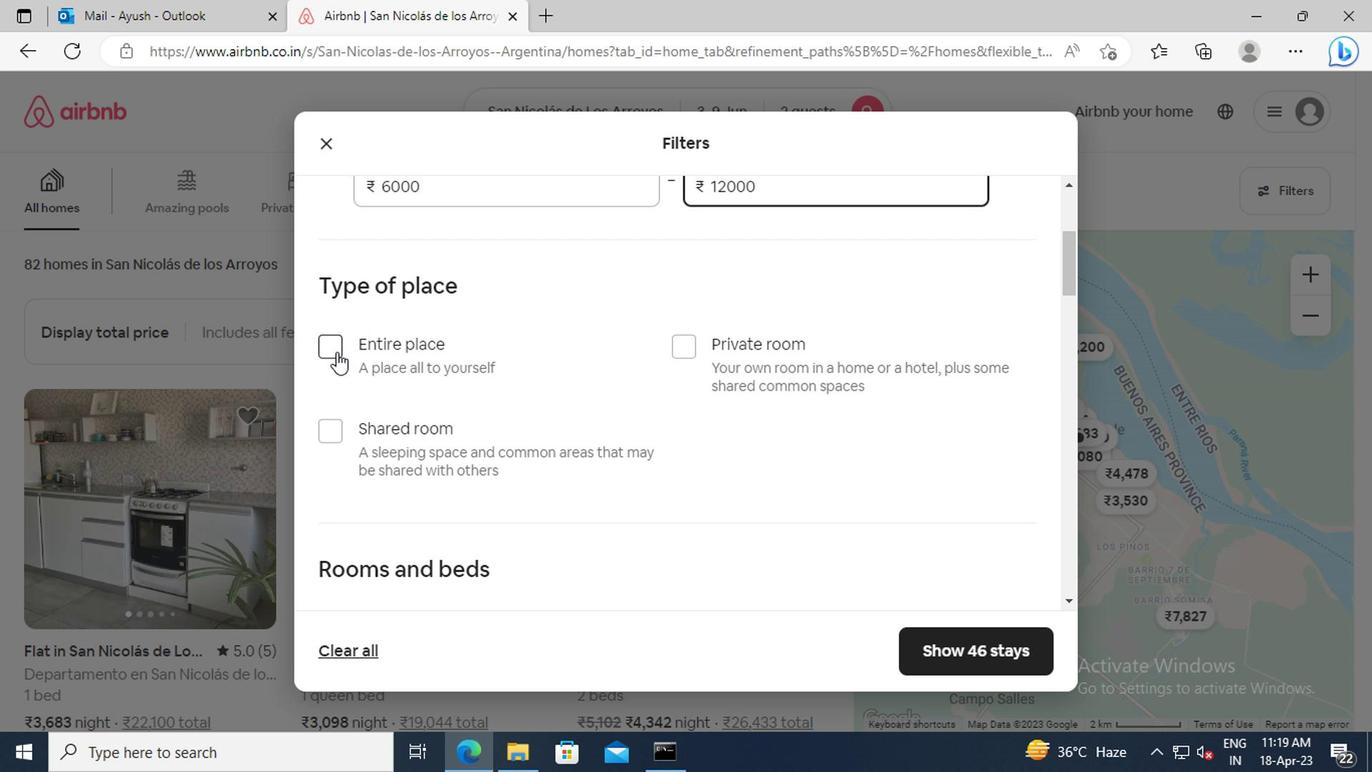 
Action: Mouse moved to (536, 378)
Screenshot: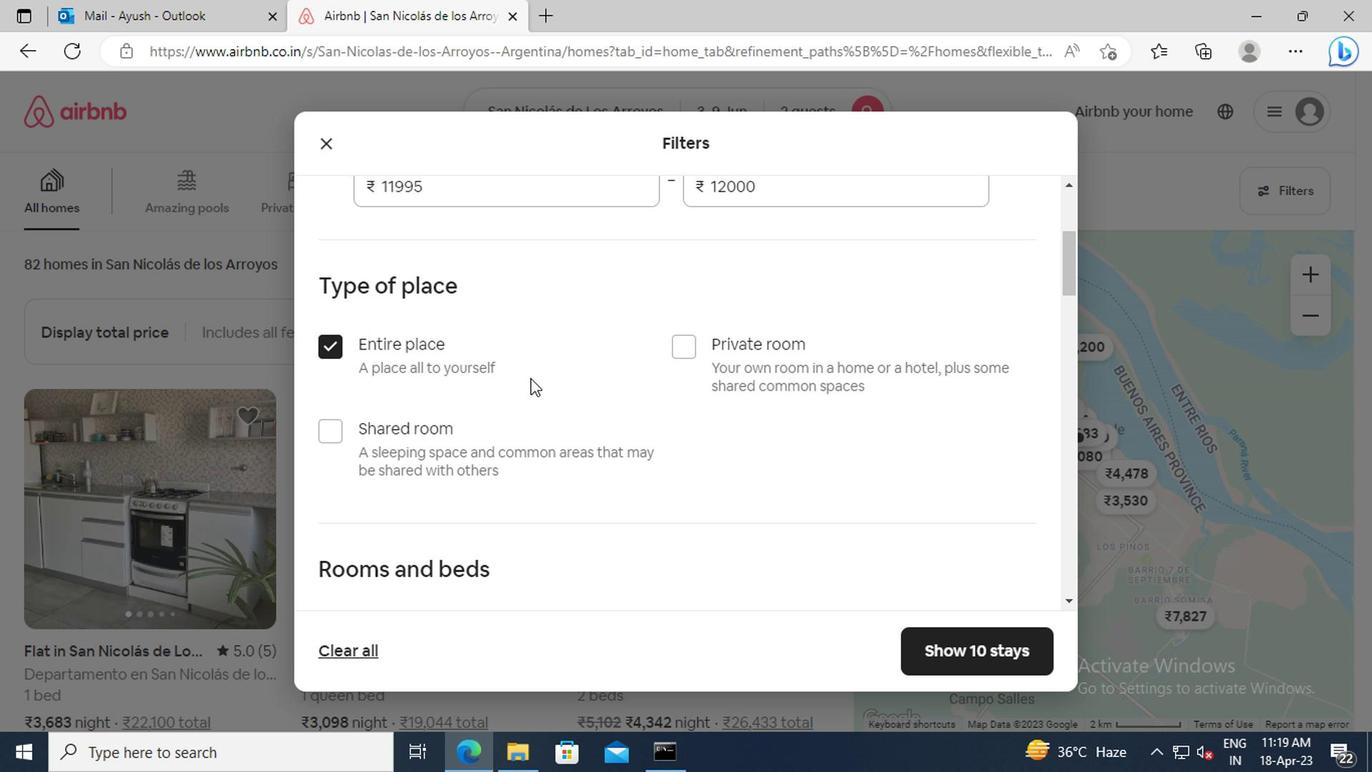 
Action: Mouse scrolled (536, 378) with delta (0, 0)
Screenshot: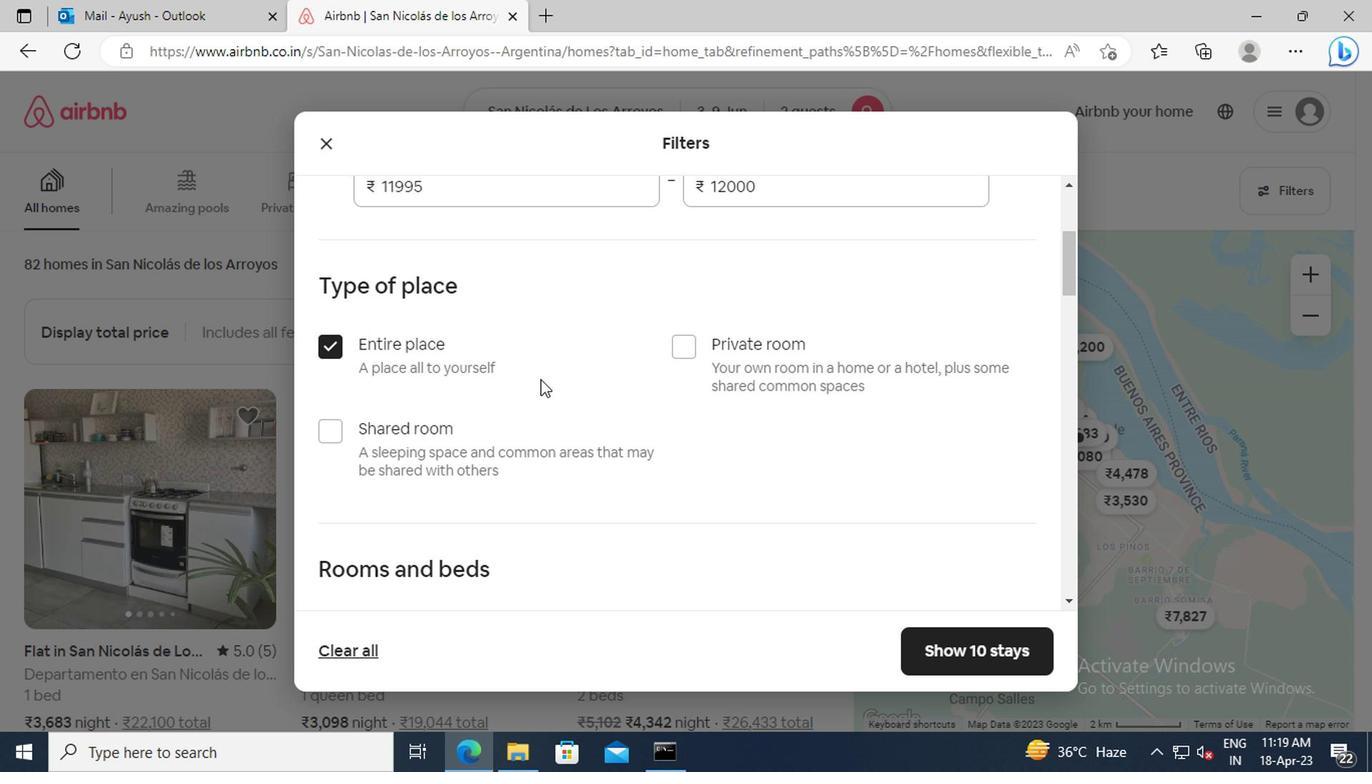 
Action: Mouse scrolled (536, 378) with delta (0, 0)
Screenshot: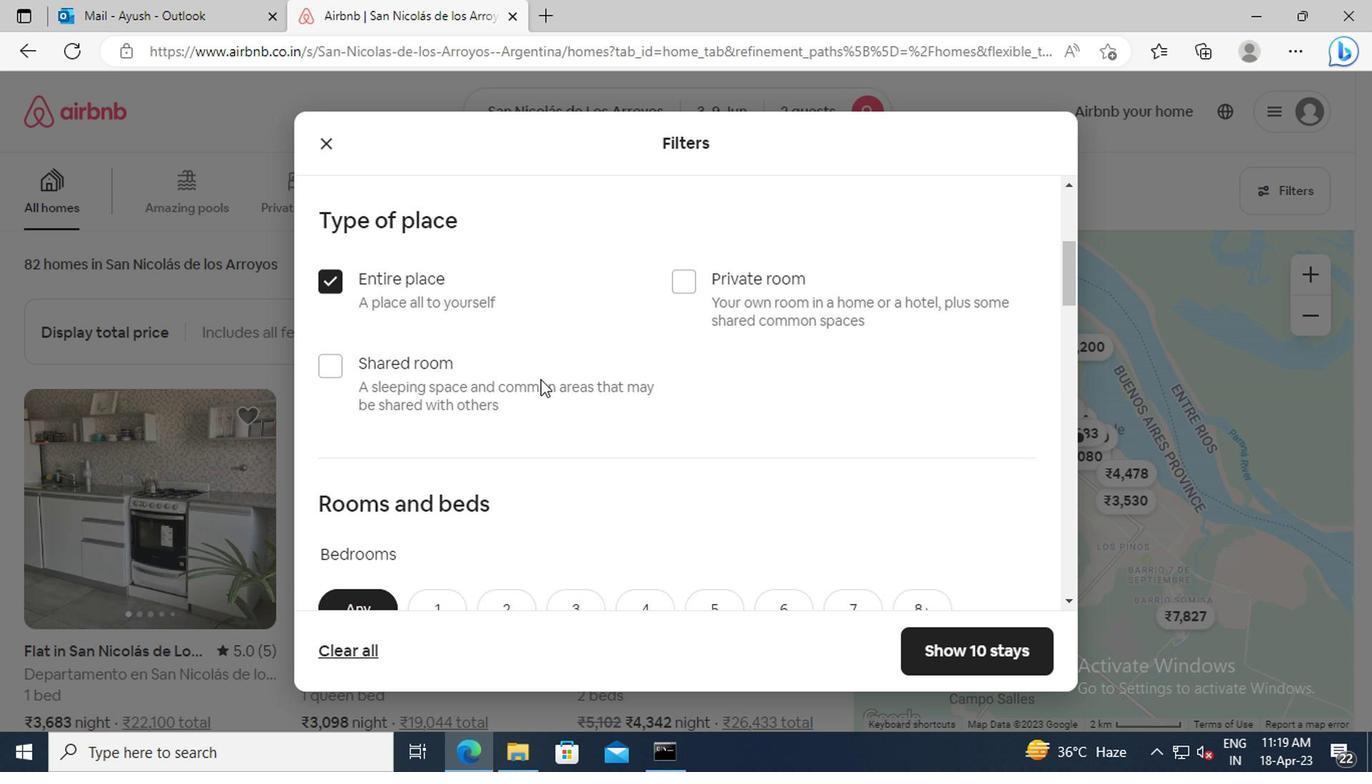 
Action: Mouse scrolled (536, 378) with delta (0, 0)
Screenshot: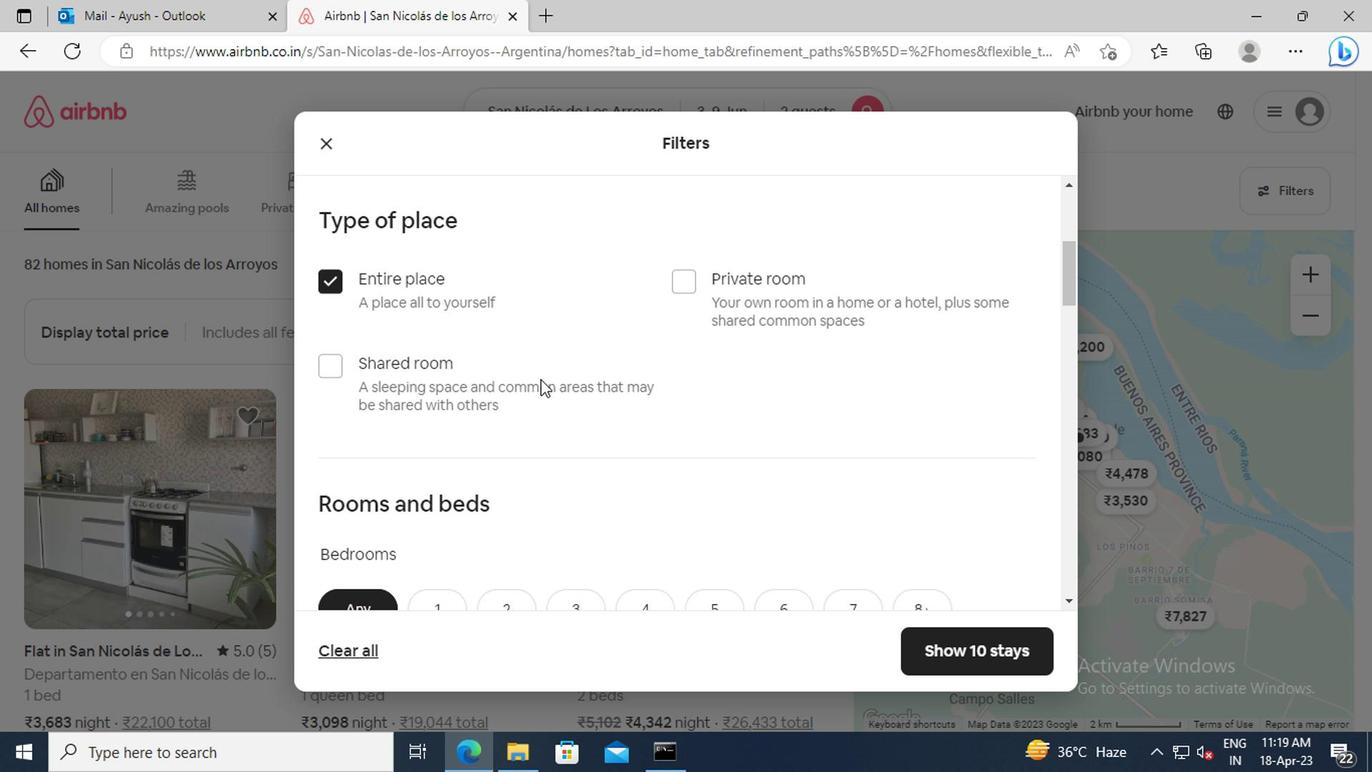 
Action: Mouse scrolled (536, 378) with delta (0, 0)
Screenshot: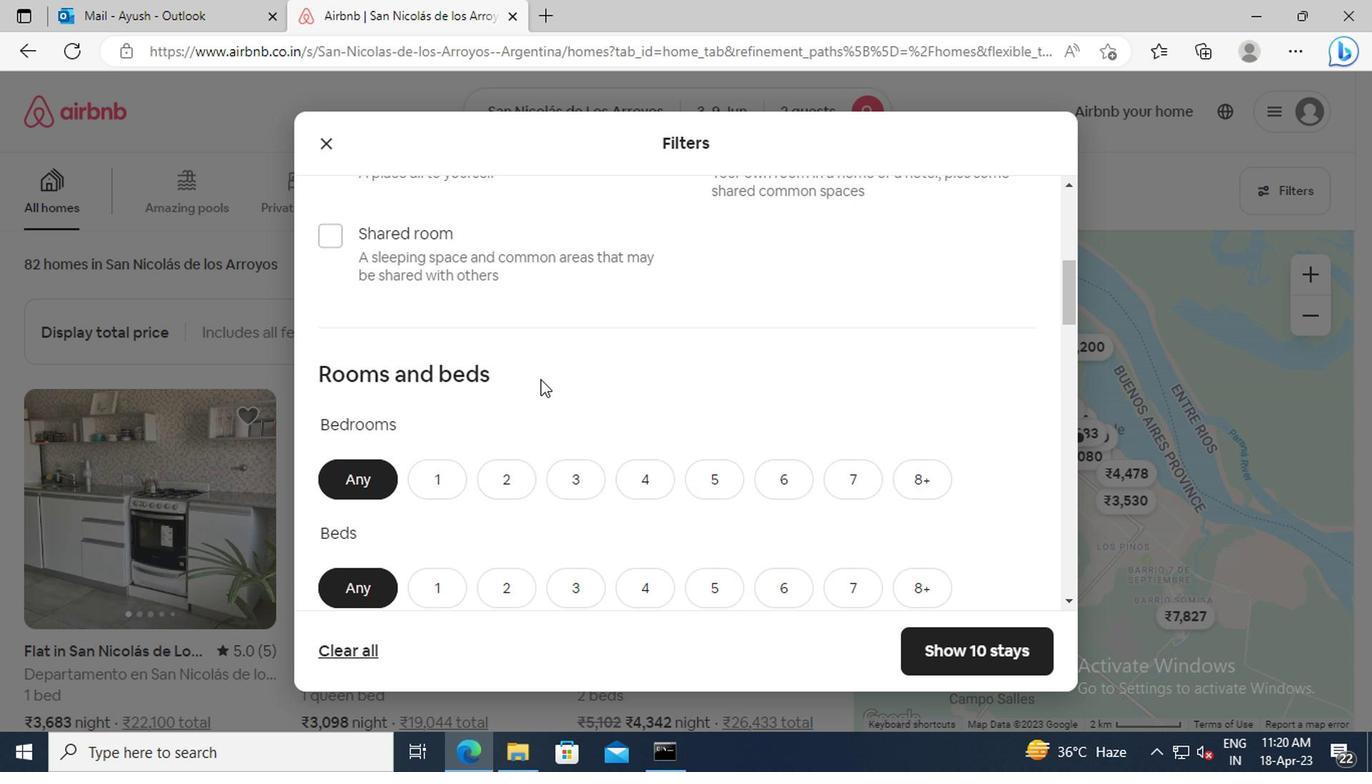 
Action: Mouse moved to (443, 412)
Screenshot: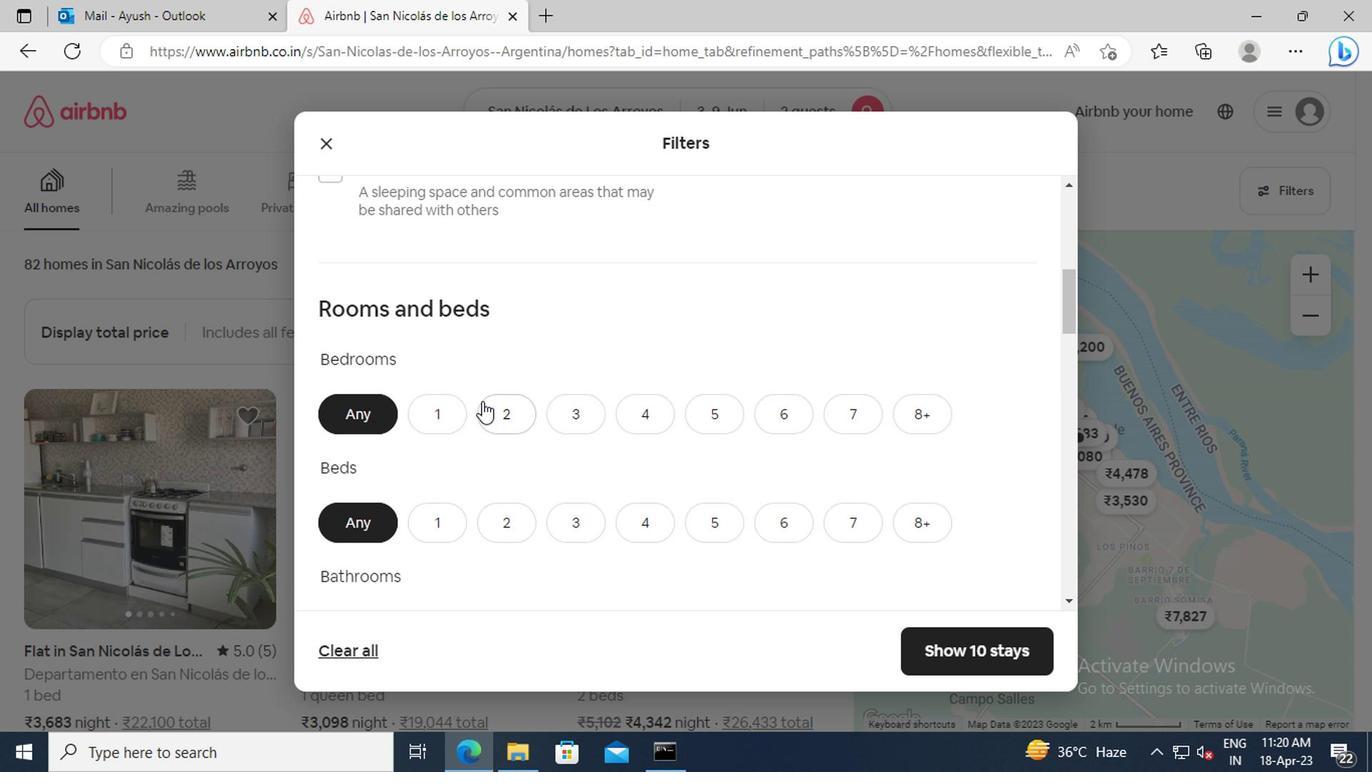 
Action: Mouse pressed left at (443, 412)
Screenshot: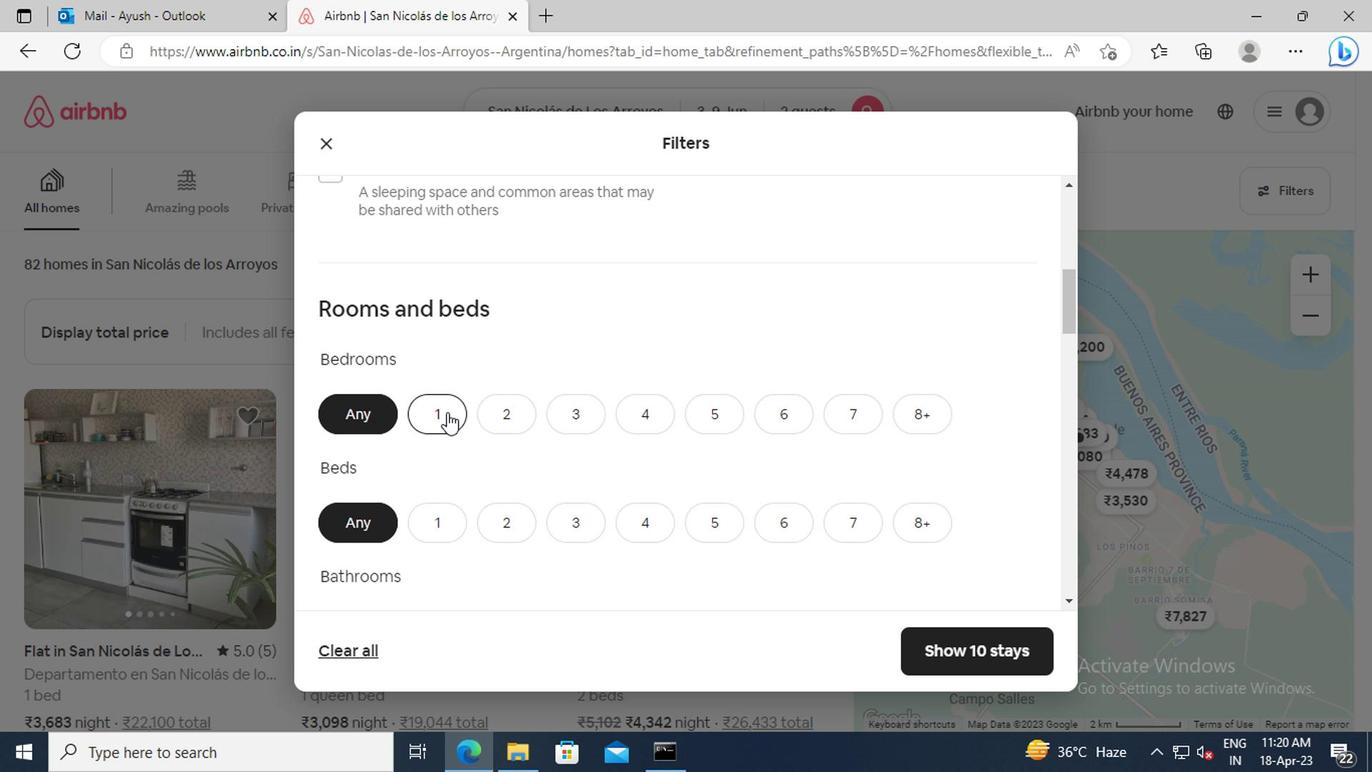 
Action: Mouse moved to (434, 521)
Screenshot: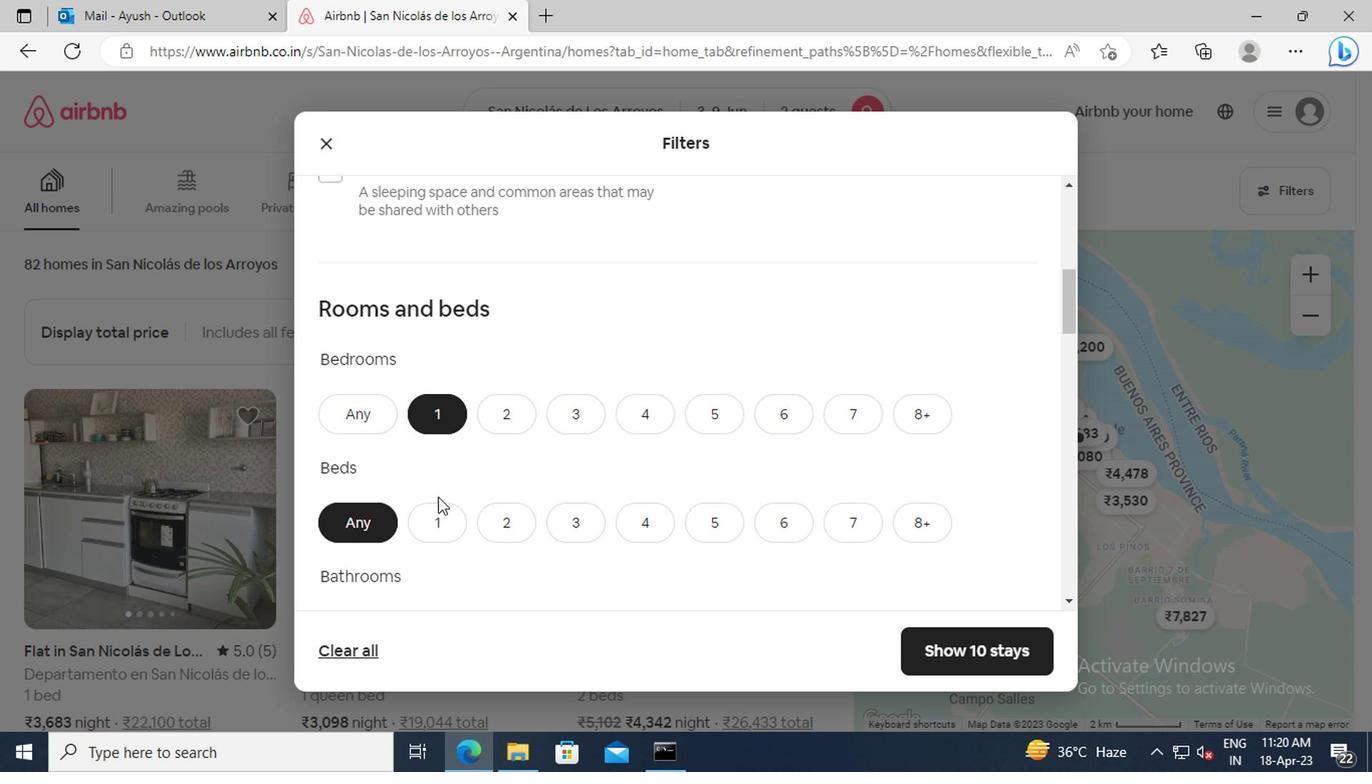 
Action: Mouse pressed left at (434, 521)
Screenshot: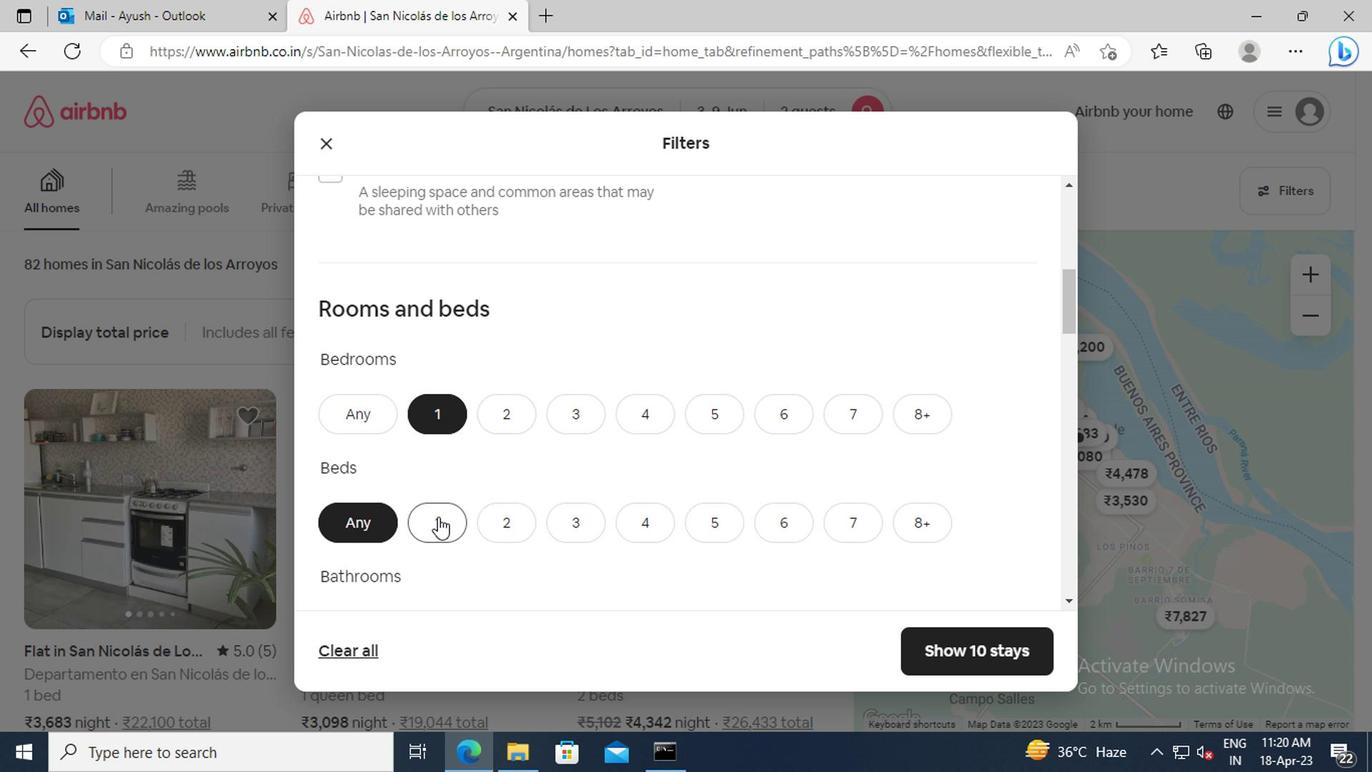 
Action: Mouse moved to (458, 477)
Screenshot: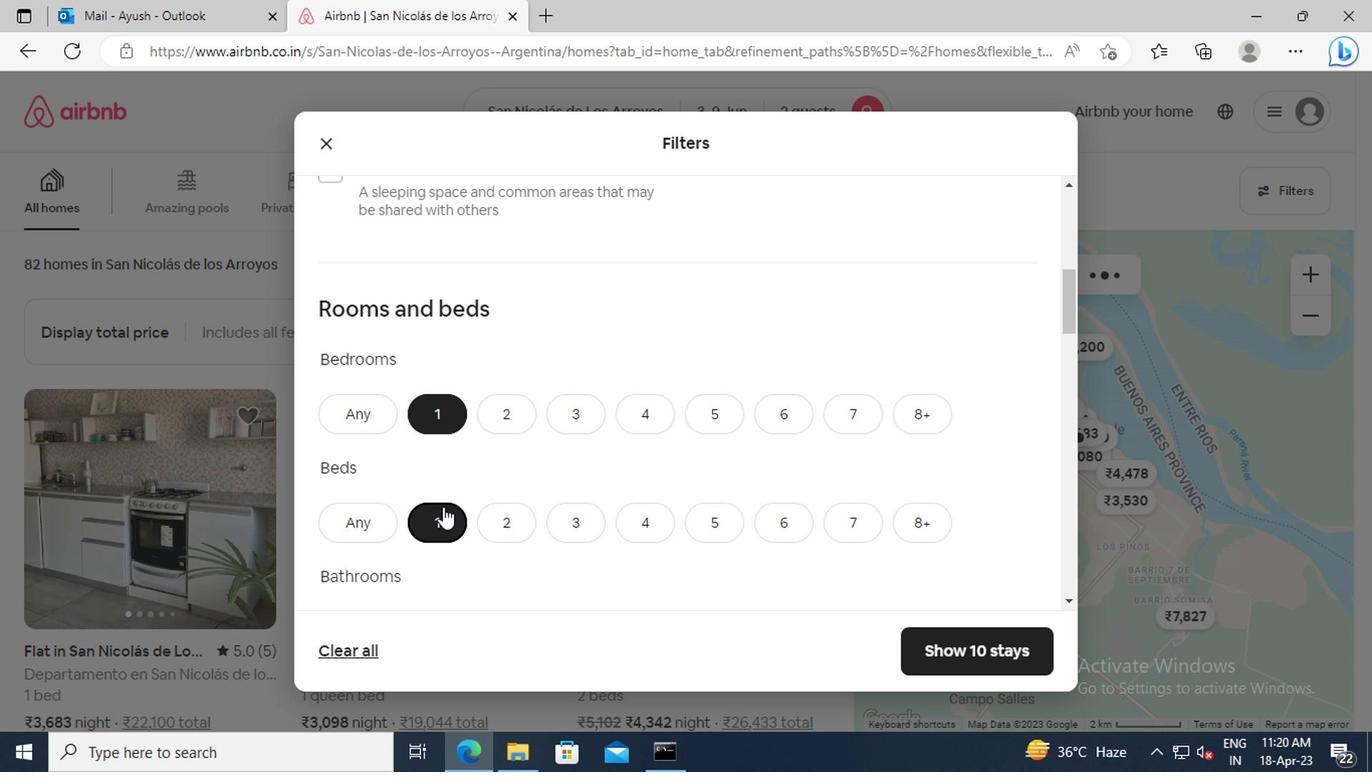 
Action: Mouse scrolled (458, 476) with delta (0, -1)
Screenshot: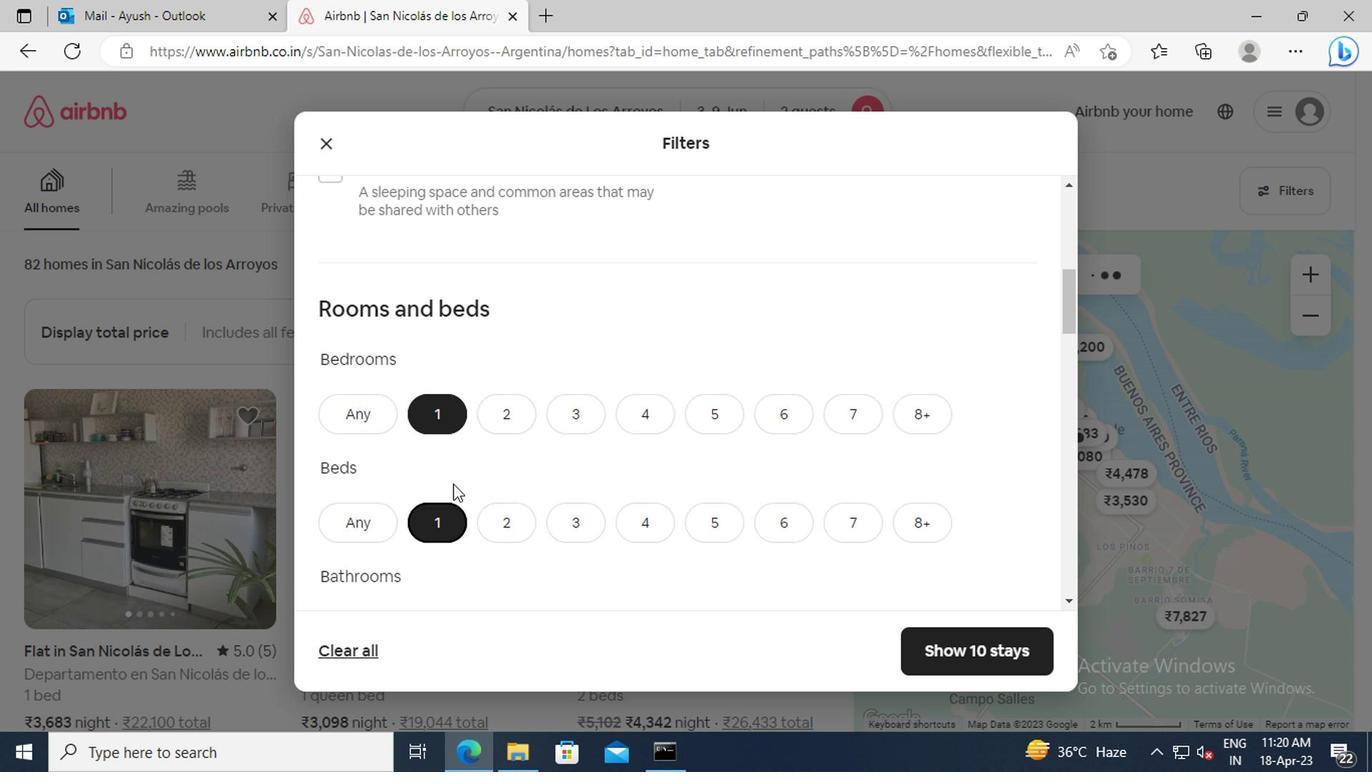
Action: Mouse scrolled (458, 476) with delta (0, -1)
Screenshot: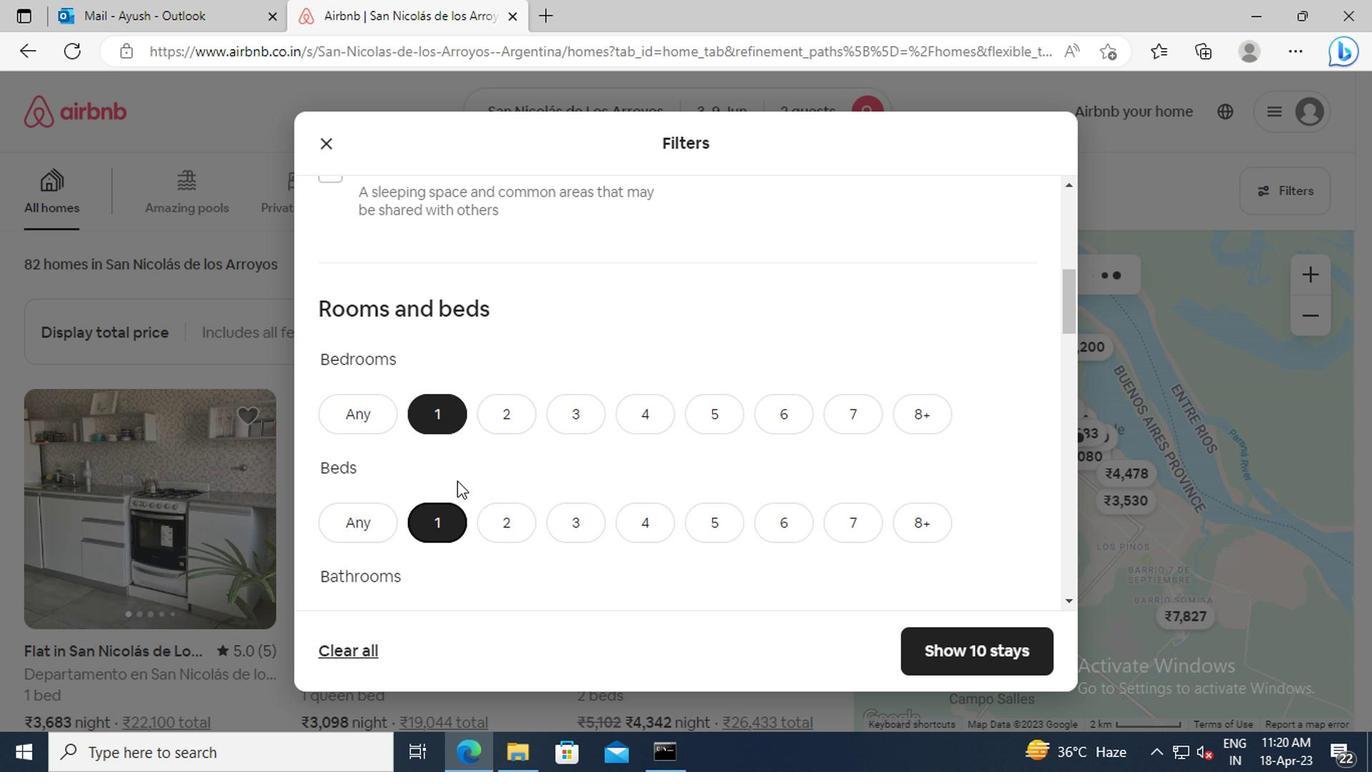 
Action: Mouse scrolled (458, 476) with delta (0, -1)
Screenshot: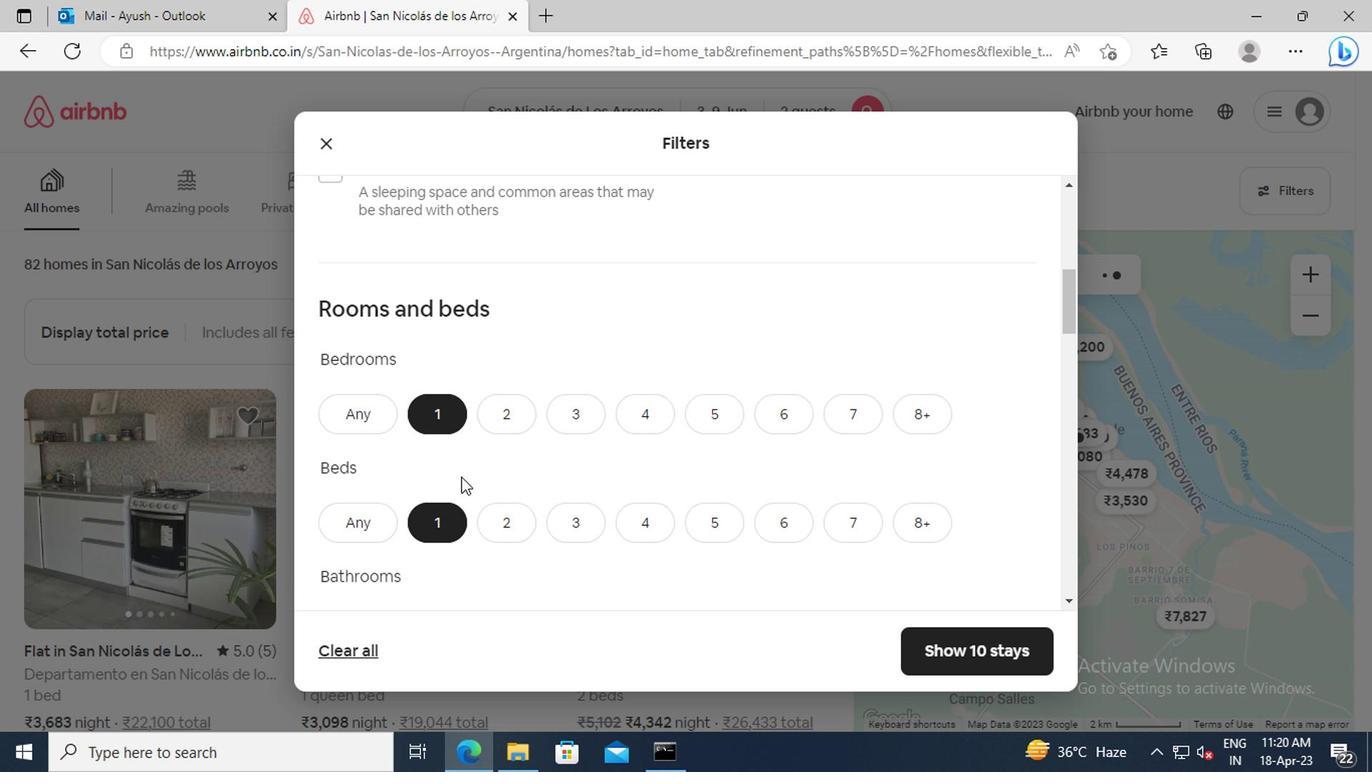 
Action: Mouse moved to (439, 438)
Screenshot: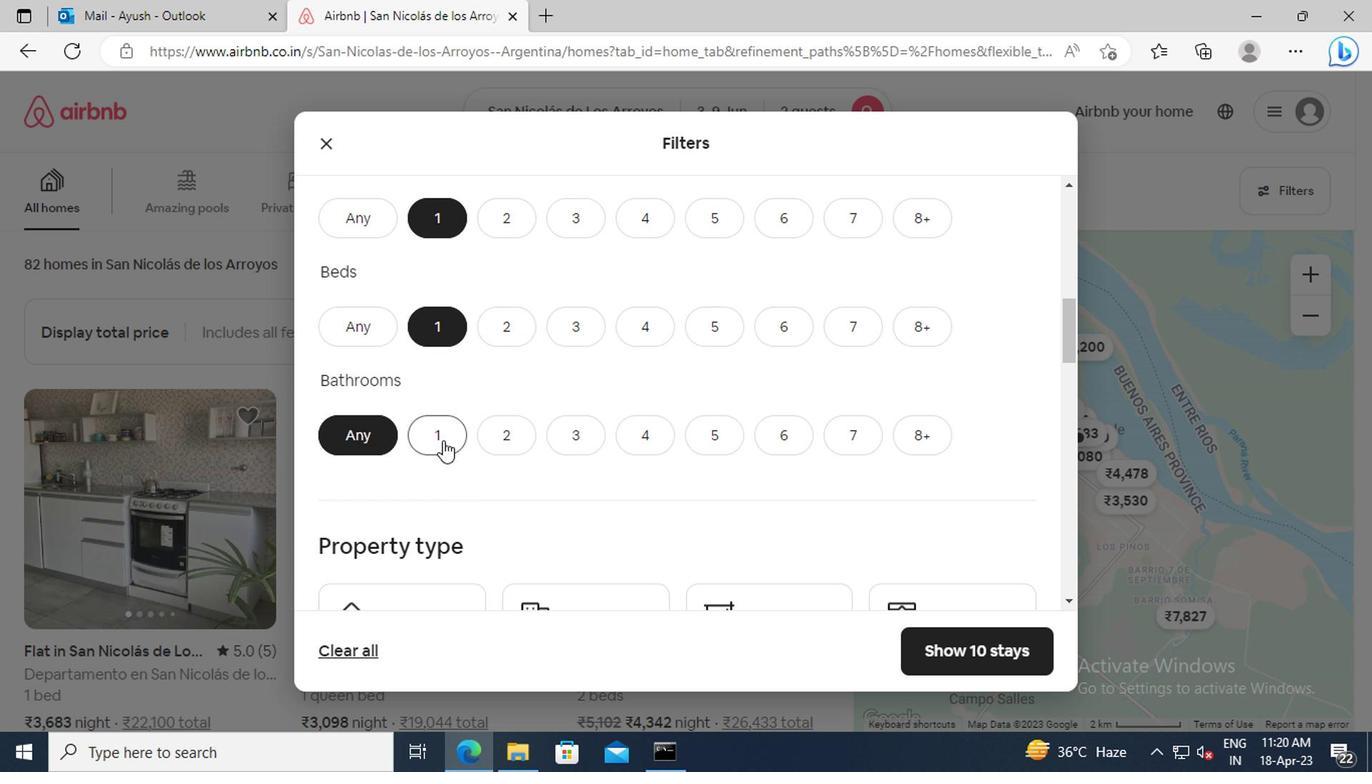 
Action: Mouse pressed left at (439, 438)
Screenshot: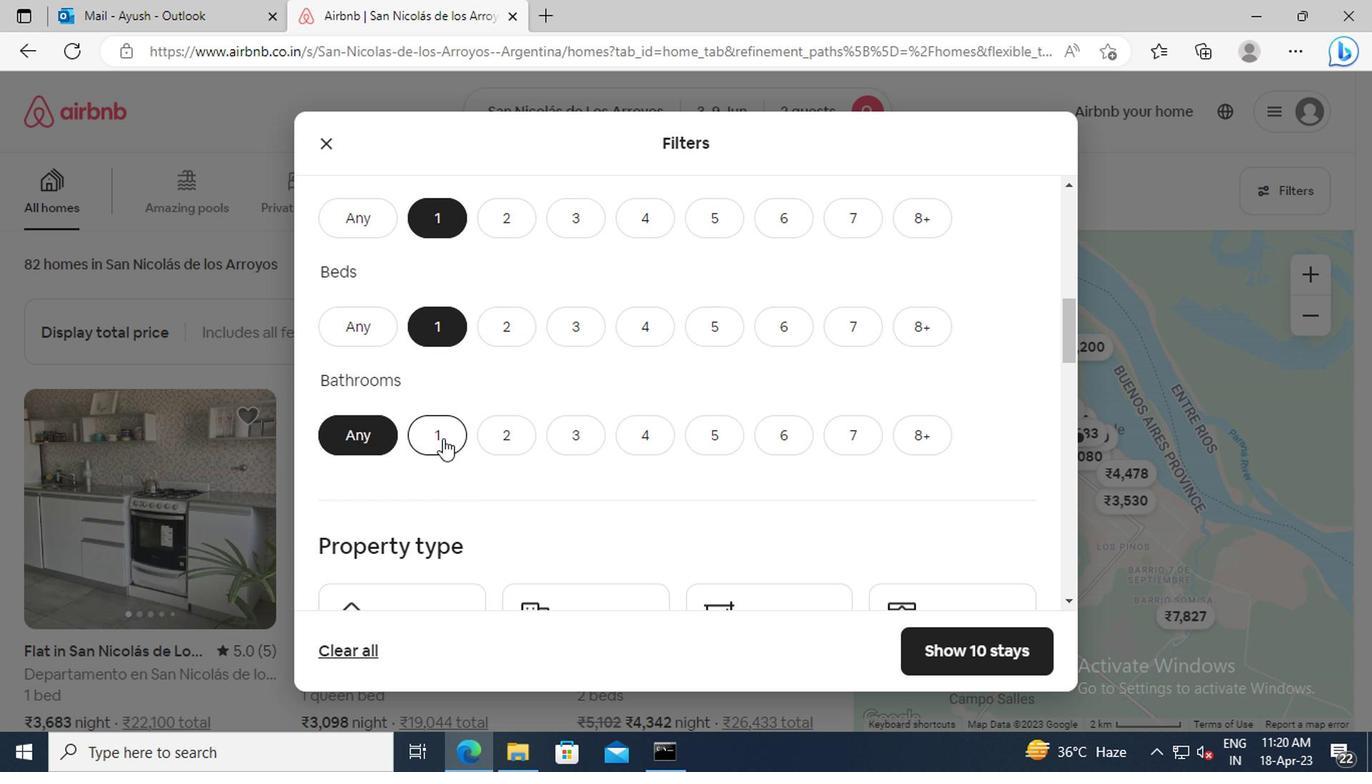 
Action: Mouse moved to (549, 437)
Screenshot: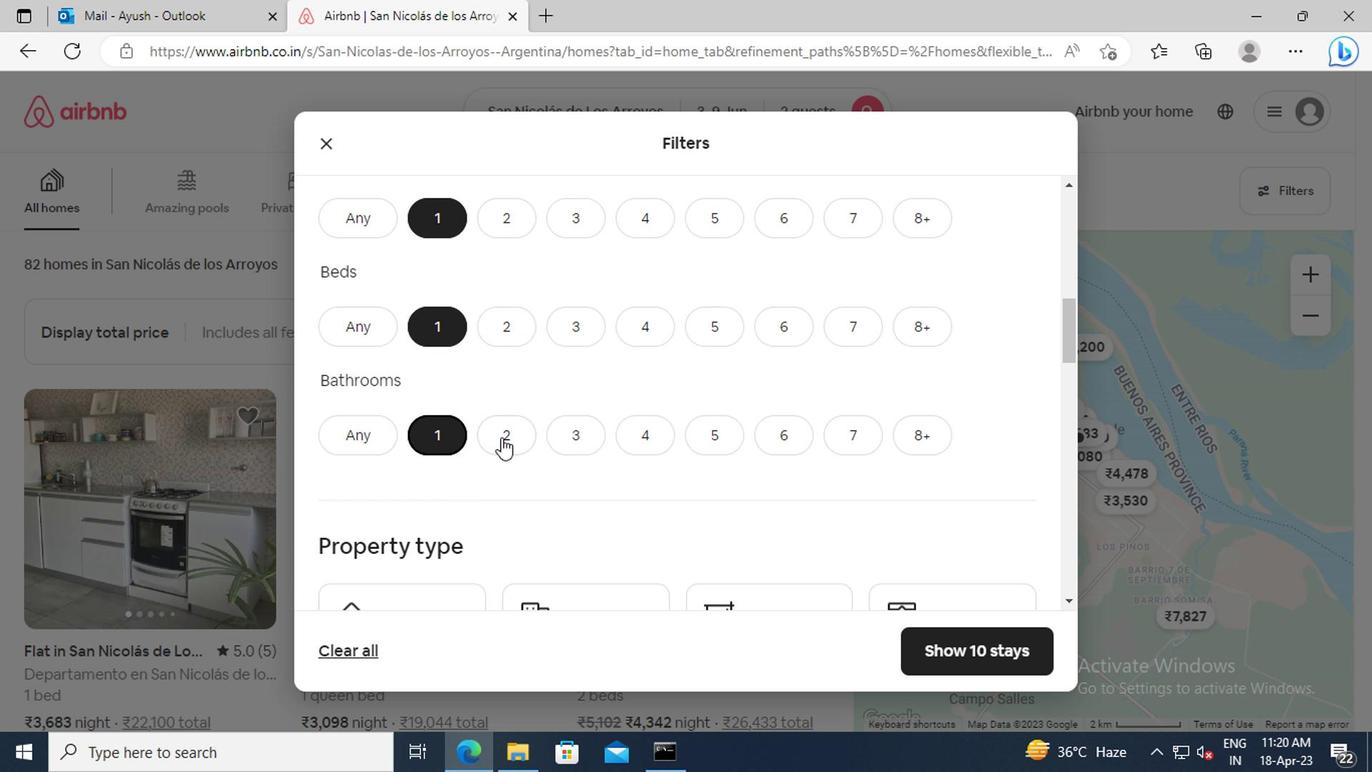 
Action: Mouse scrolled (549, 436) with delta (0, 0)
Screenshot: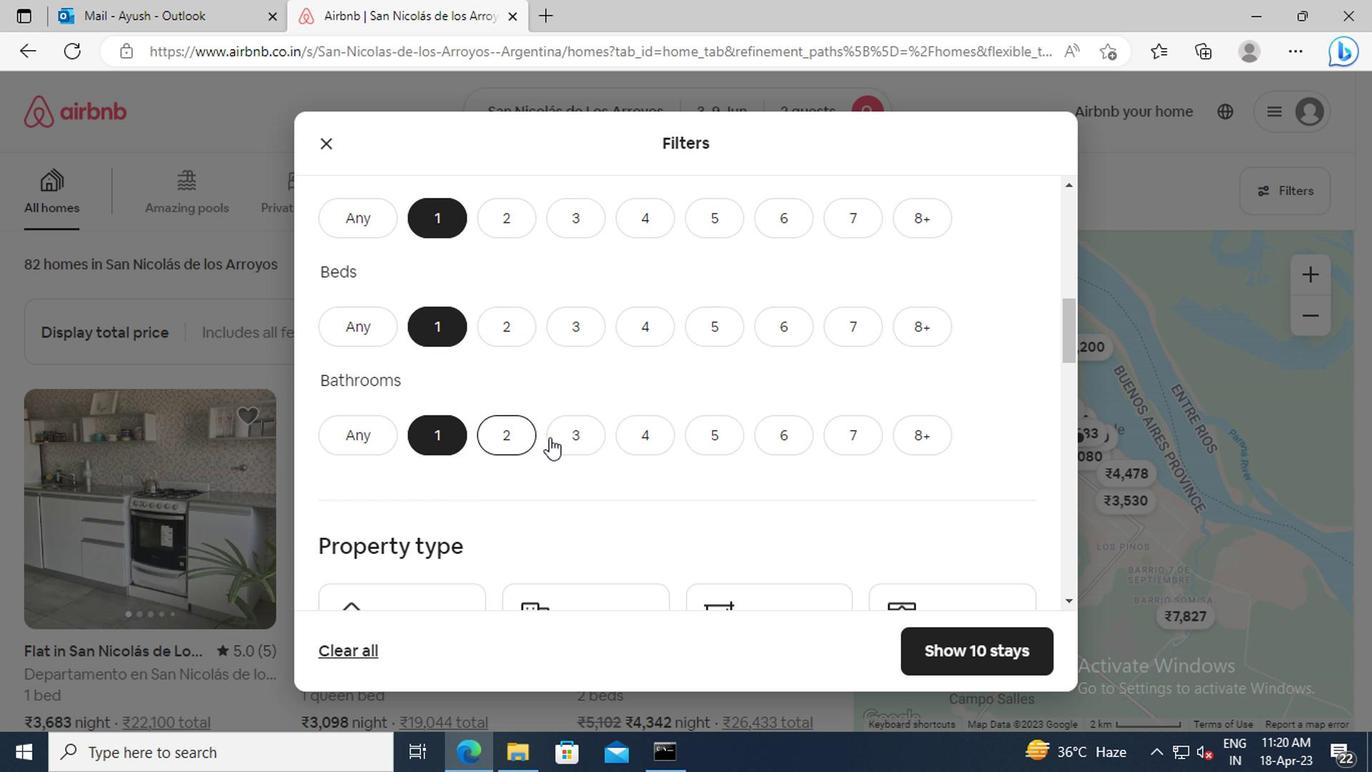 
Action: Mouse scrolled (549, 436) with delta (0, 0)
Screenshot: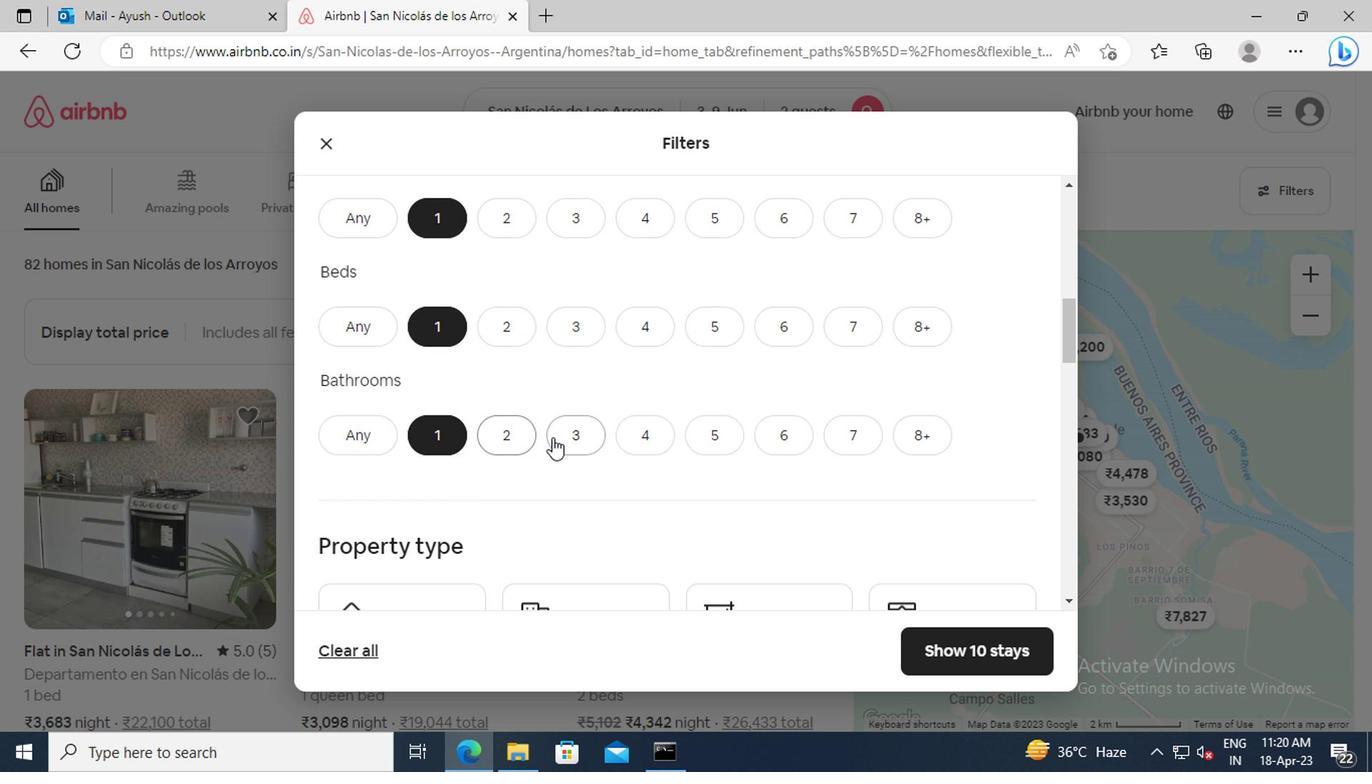 
Action: Mouse moved to (559, 404)
Screenshot: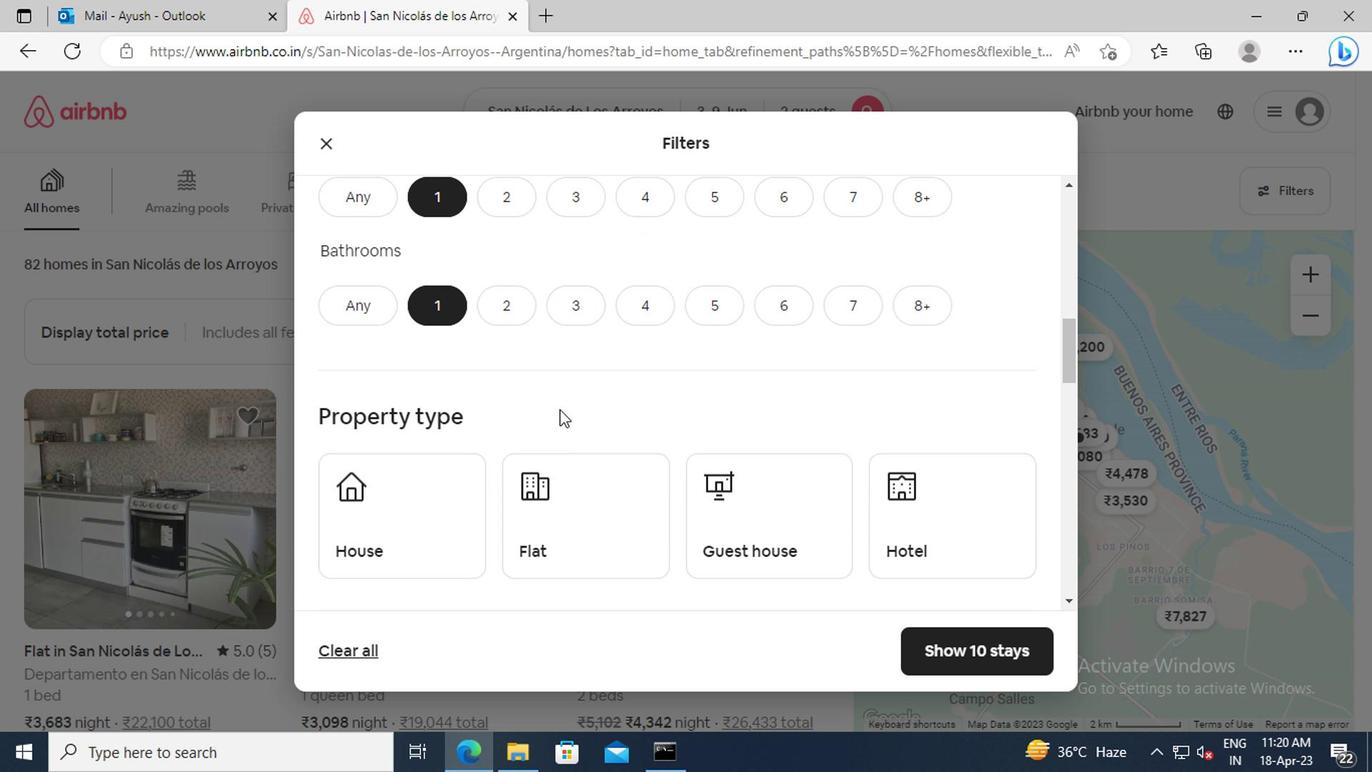 
Action: Mouse scrolled (559, 403) with delta (0, -1)
Screenshot: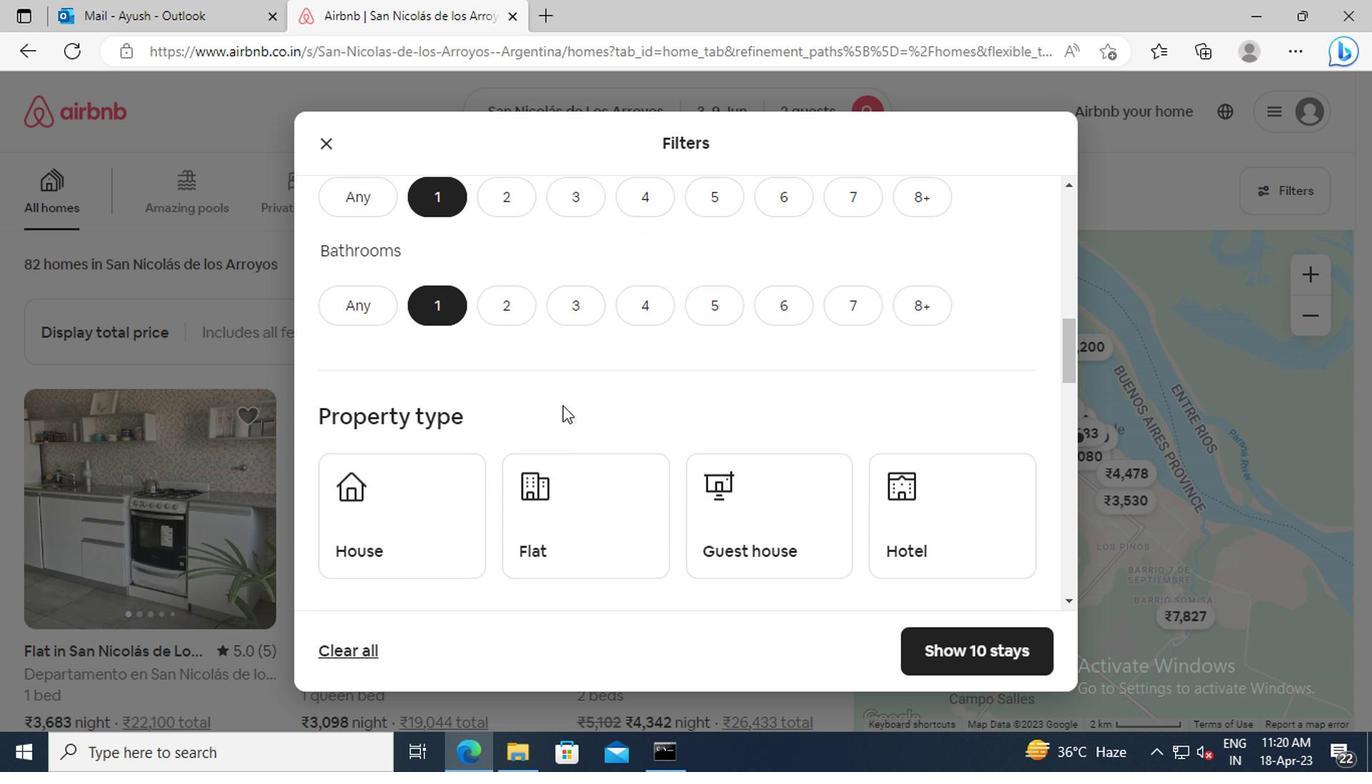 
Action: Mouse scrolled (559, 403) with delta (0, -1)
Screenshot: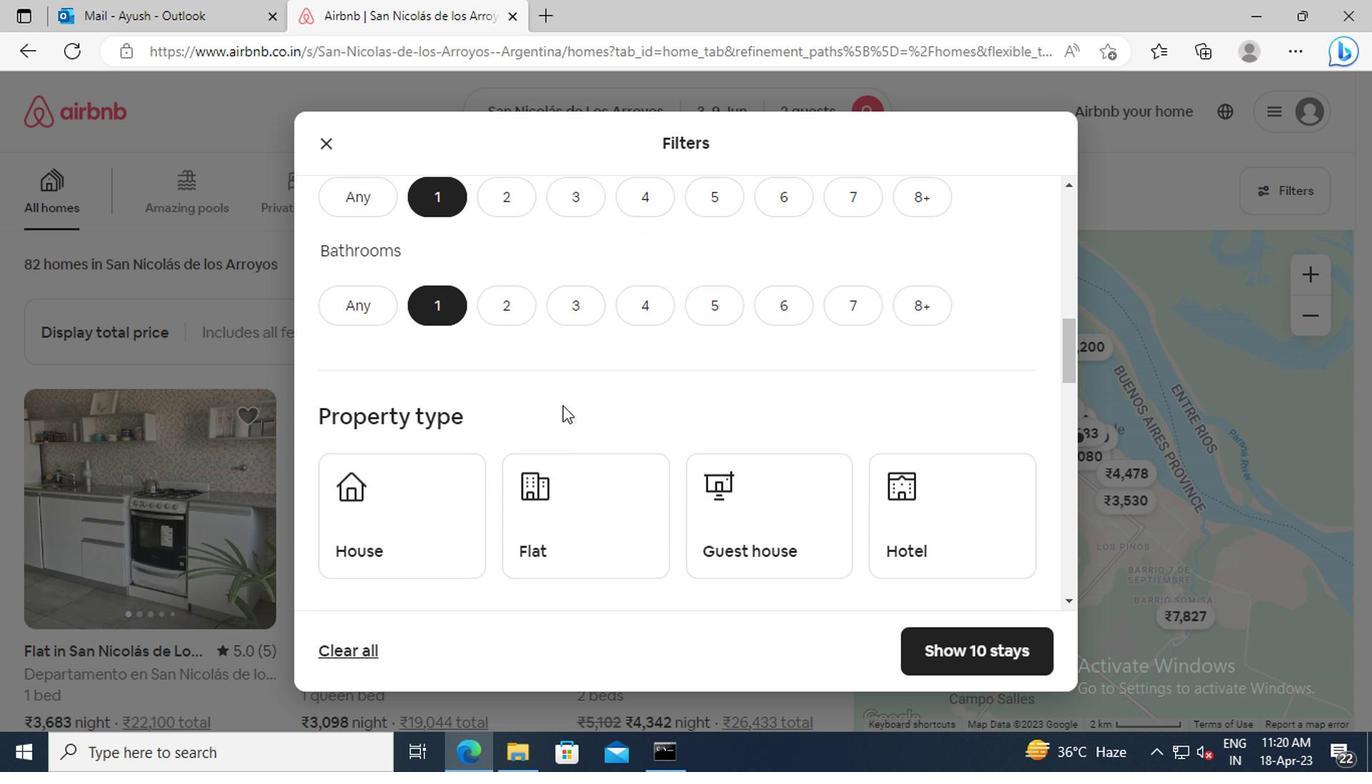 
Action: Mouse moved to (933, 388)
Screenshot: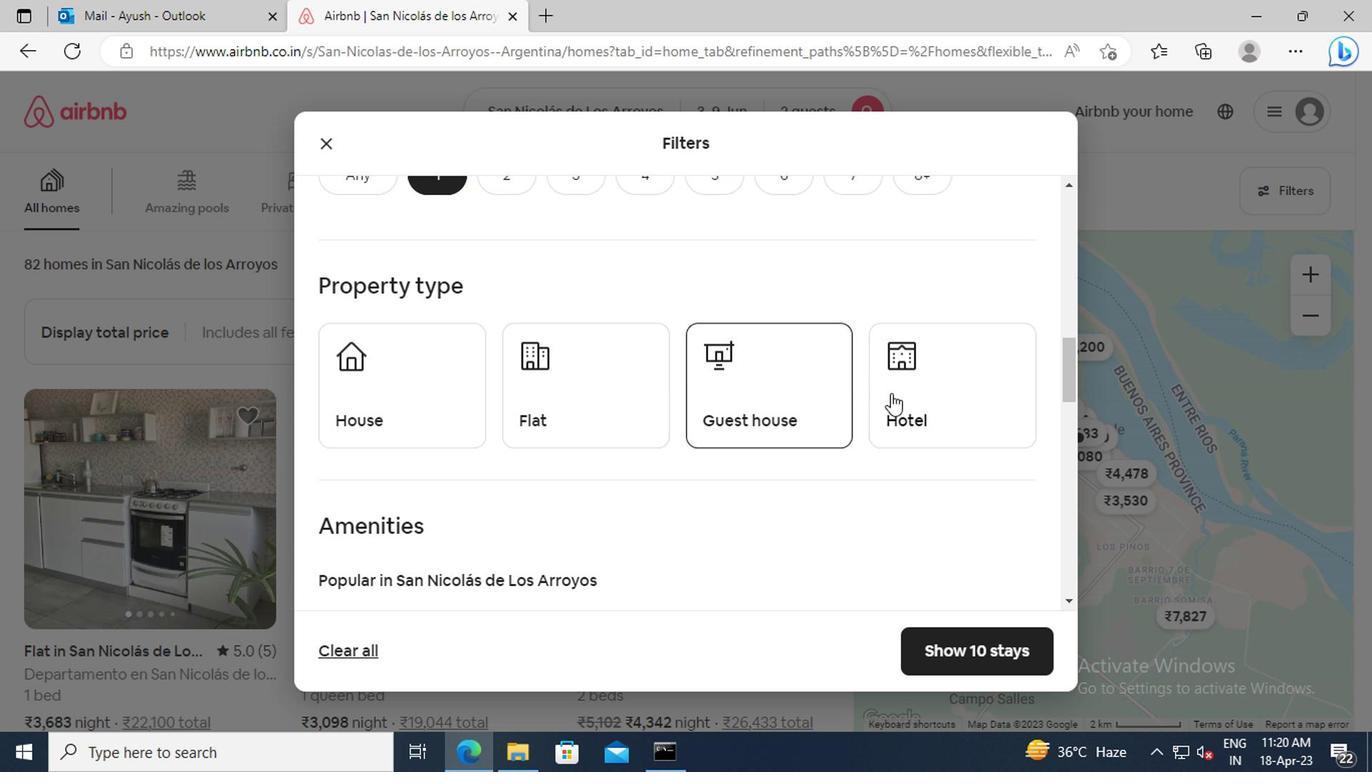 
Action: Mouse pressed left at (933, 388)
Screenshot: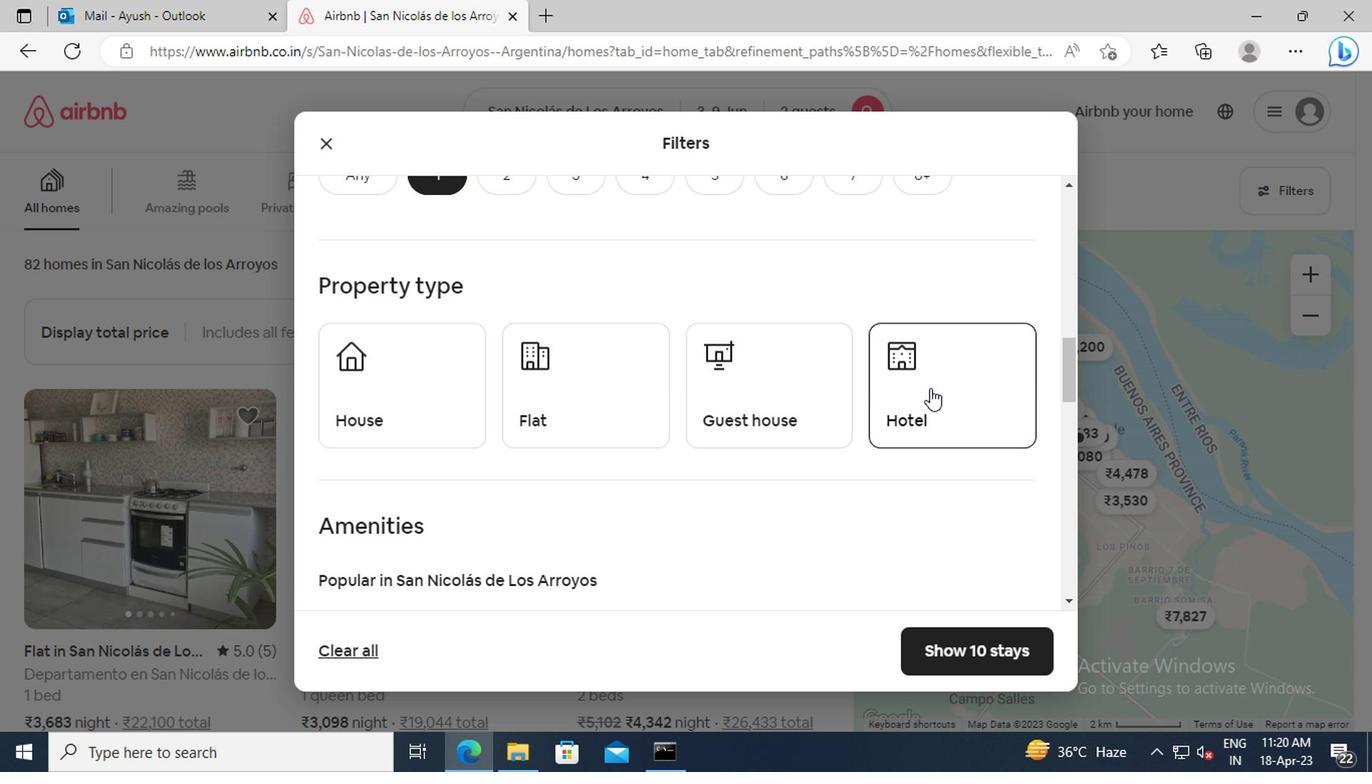 
Action: Mouse moved to (567, 406)
Screenshot: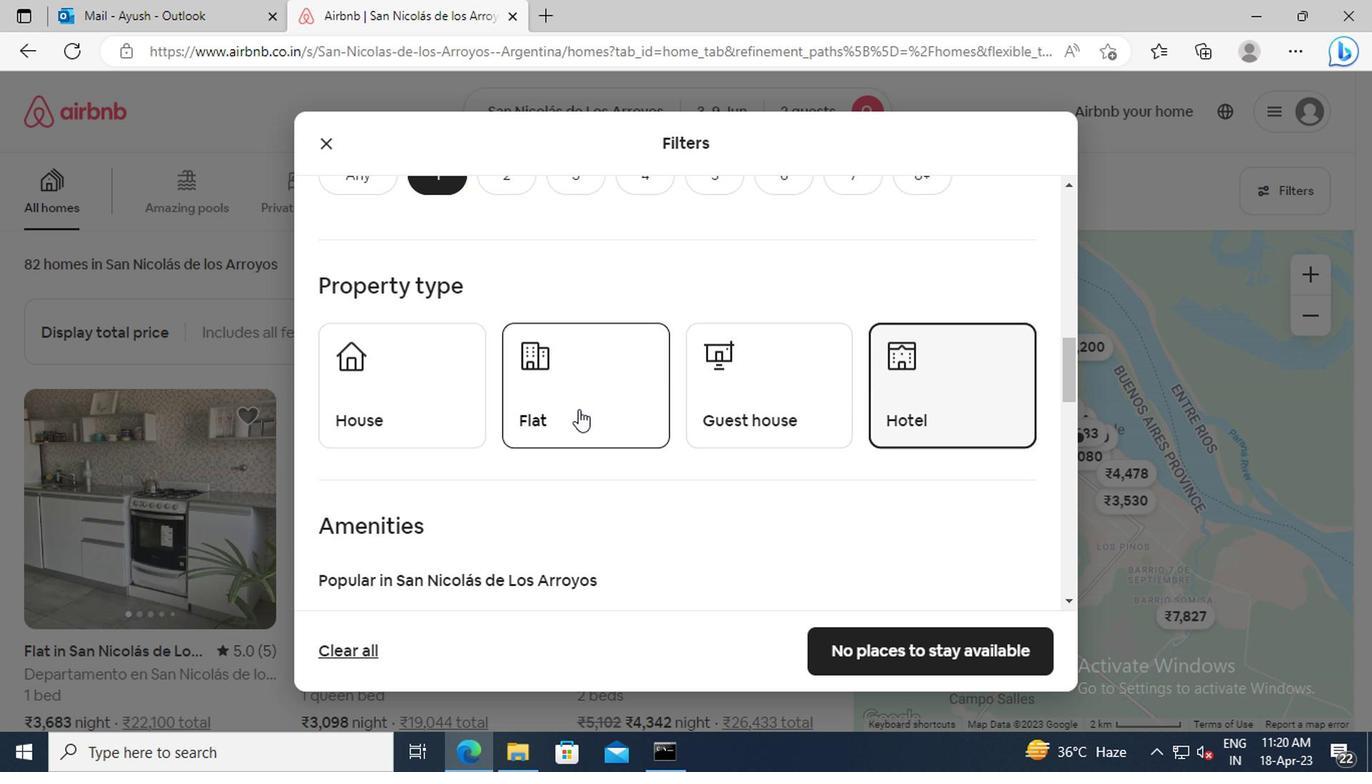 
Action: Mouse scrolled (567, 405) with delta (0, 0)
Screenshot: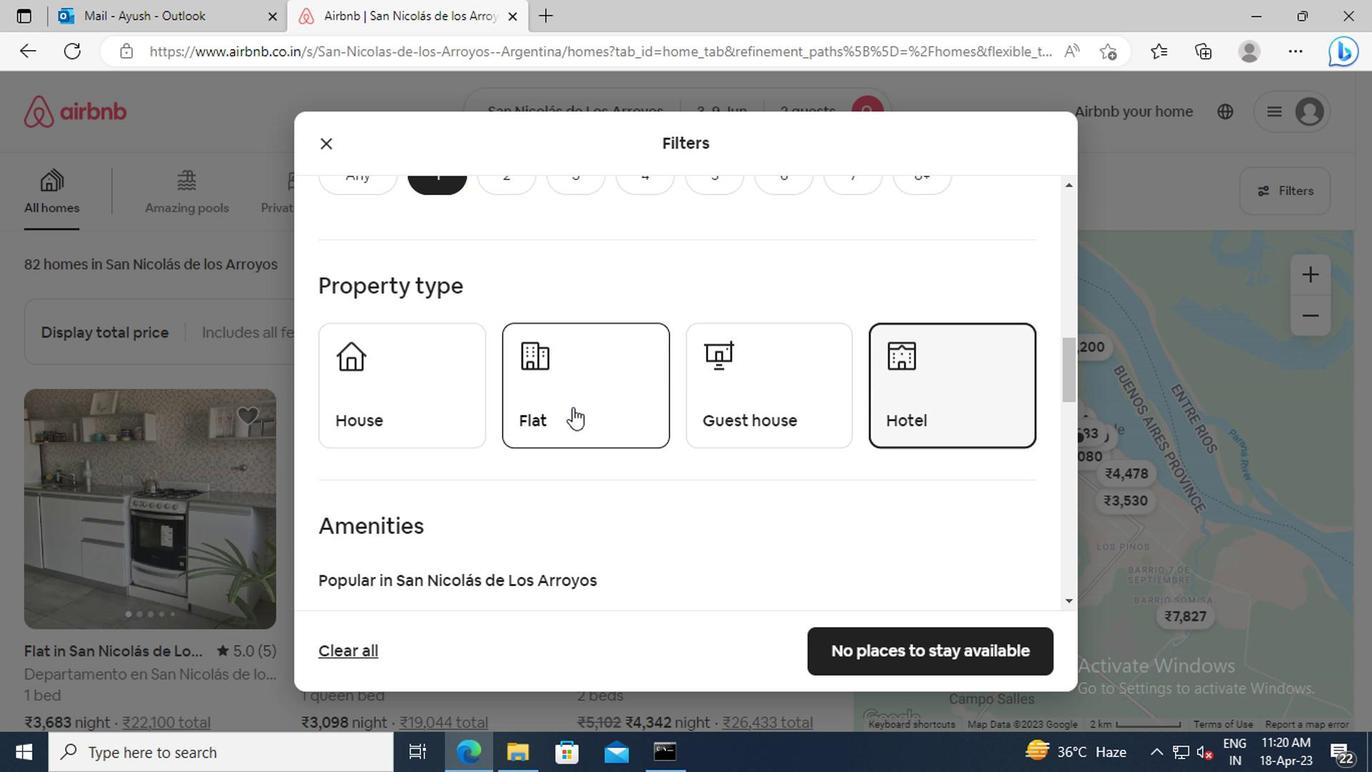 
Action: Mouse scrolled (567, 405) with delta (0, 0)
Screenshot: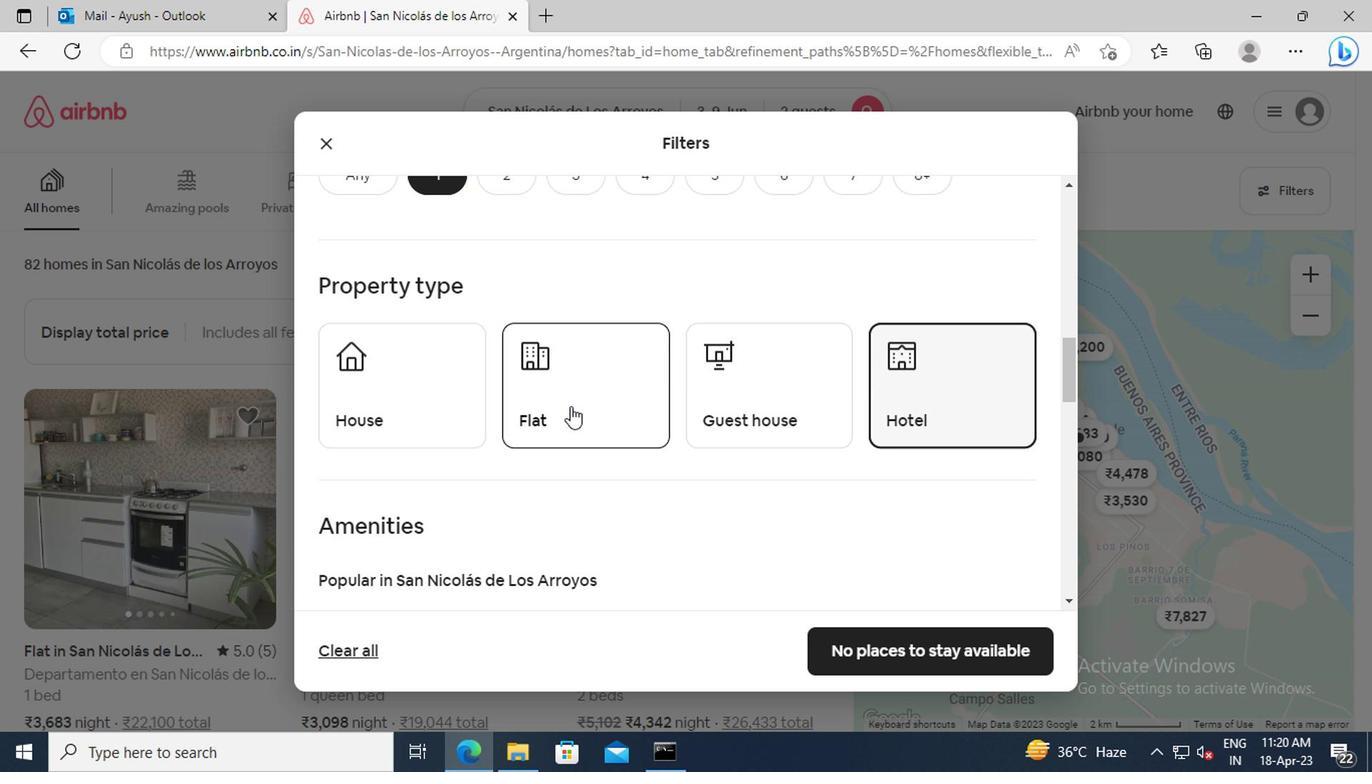 
Action: Mouse scrolled (567, 405) with delta (0, 0)
Screenshot: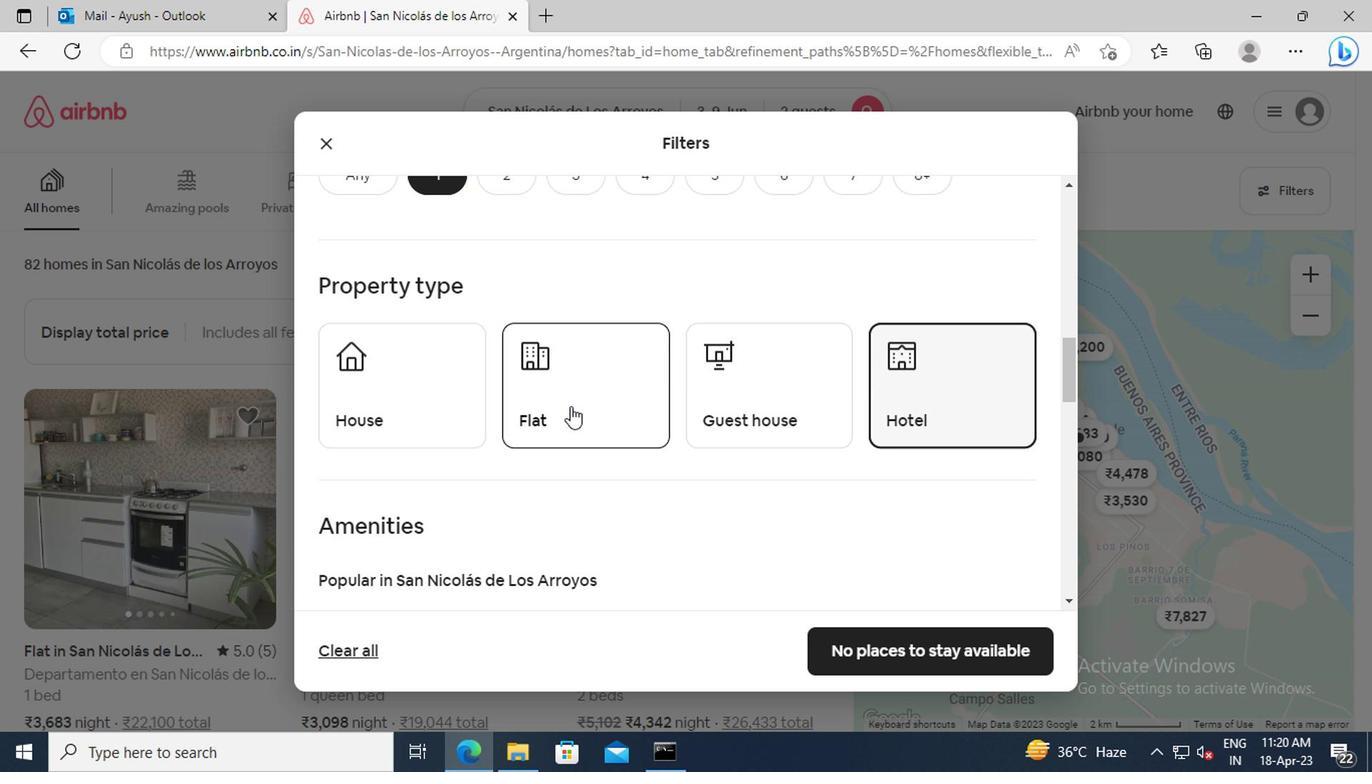 
Action: Mouse moved to (561, 381)
Screenshot: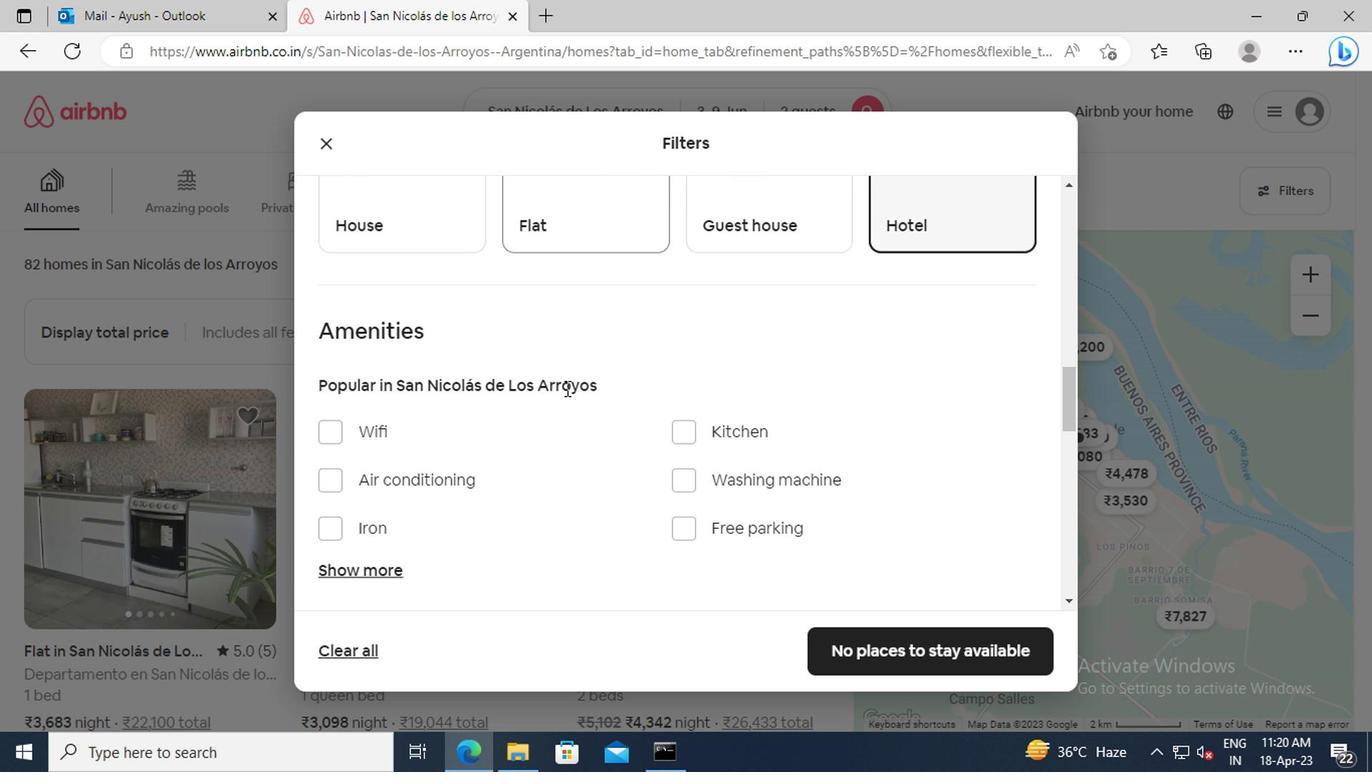 
Action: Mouse scrolled (561, 380) with delta (0, 0)
Screenshot: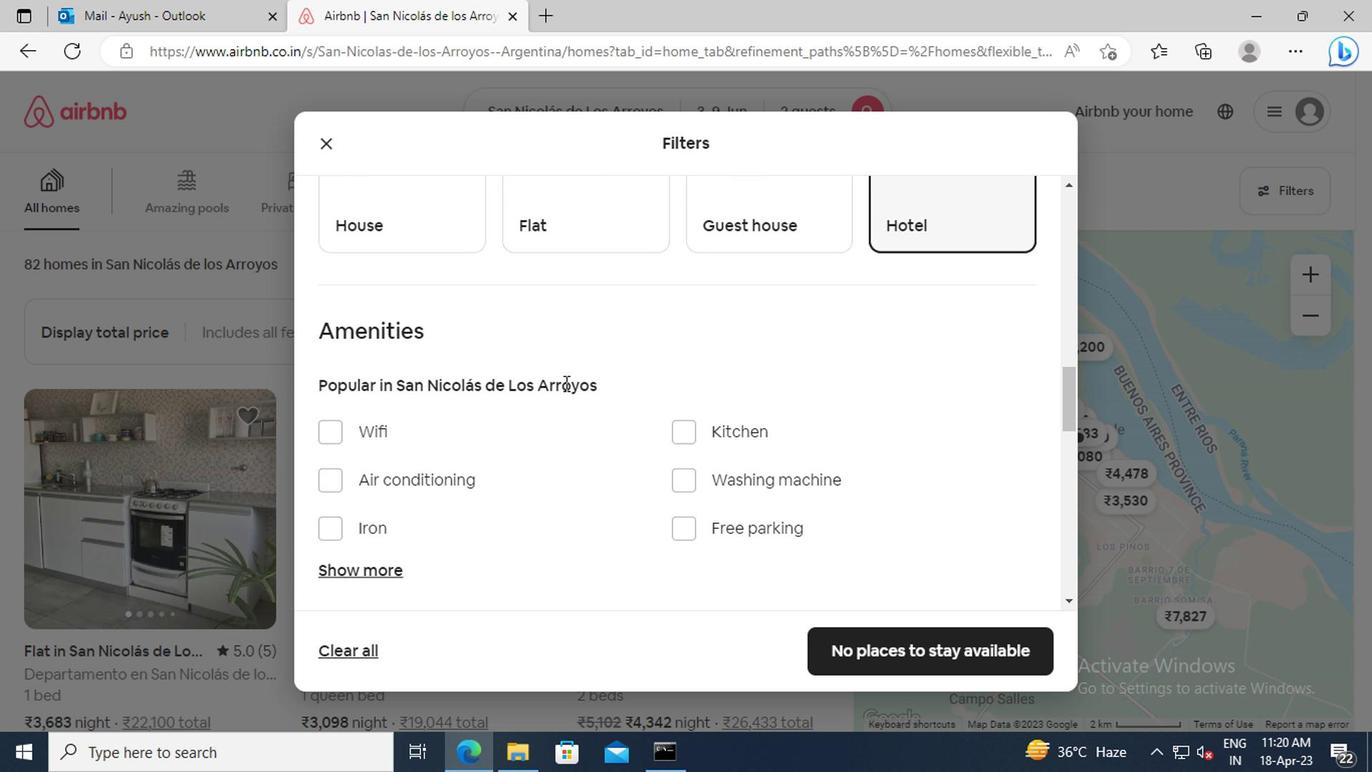 
Action: Mouse scrolled (561, 380) with delta (0, 0)
Screenshot: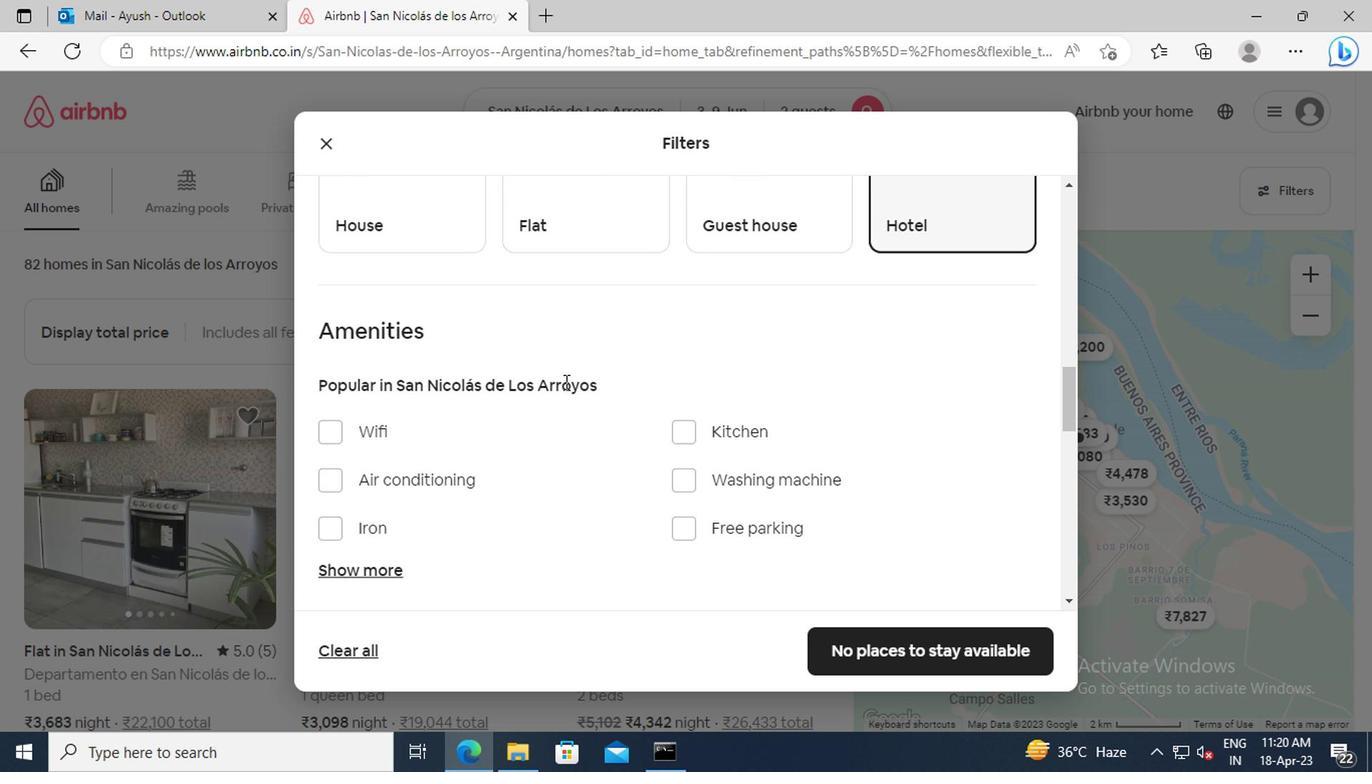 
Action: Mouse moved to (372, 436)
Screenshot: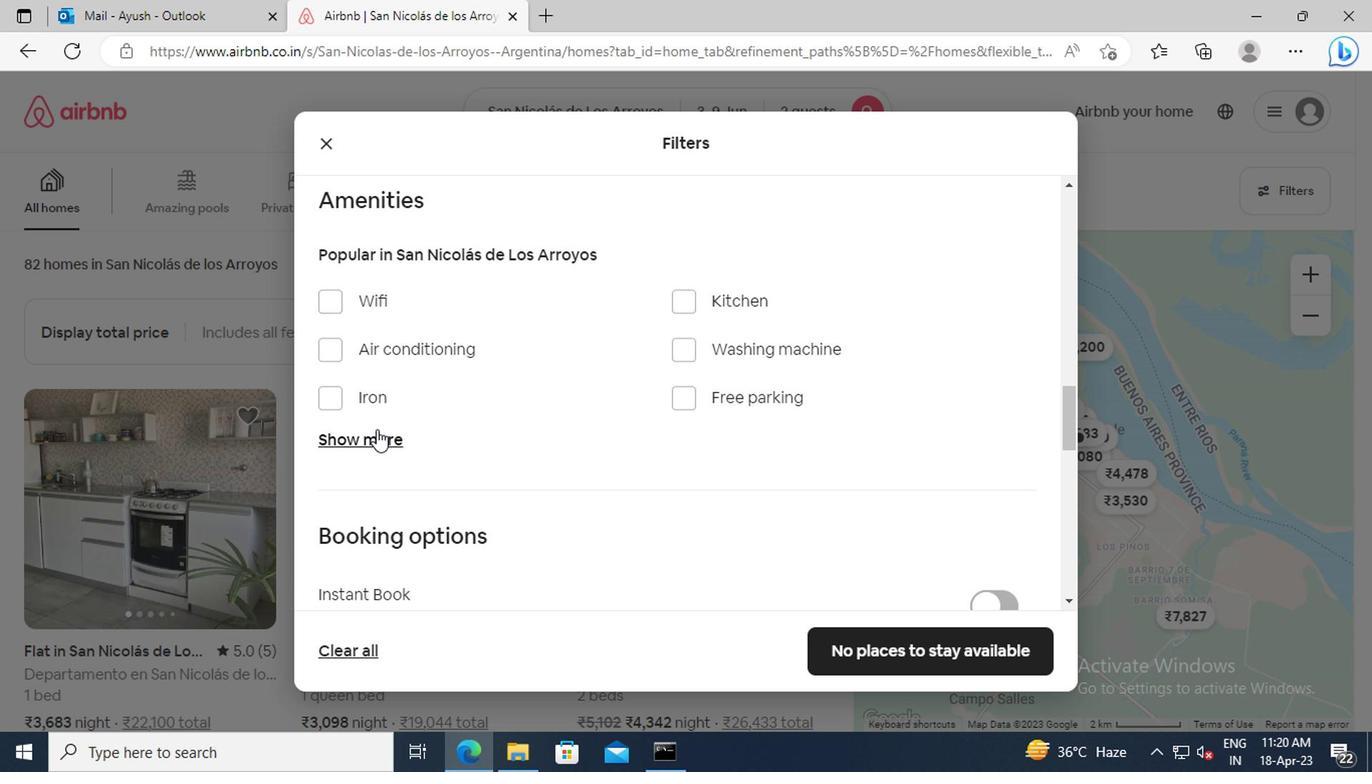 
Action: Mouse pressed left at (372, 436)
Screenshot: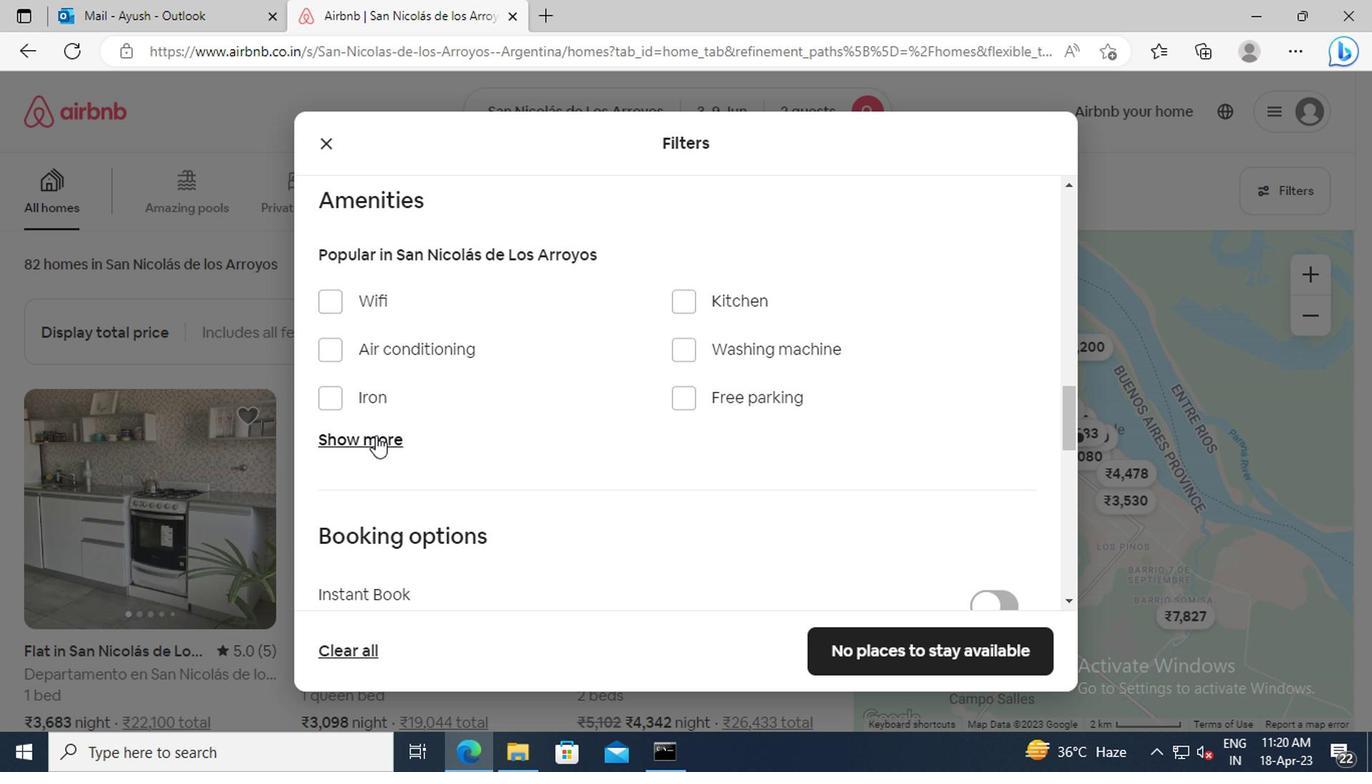 
Action: Mouse moved to (676, 514)
Screenshot: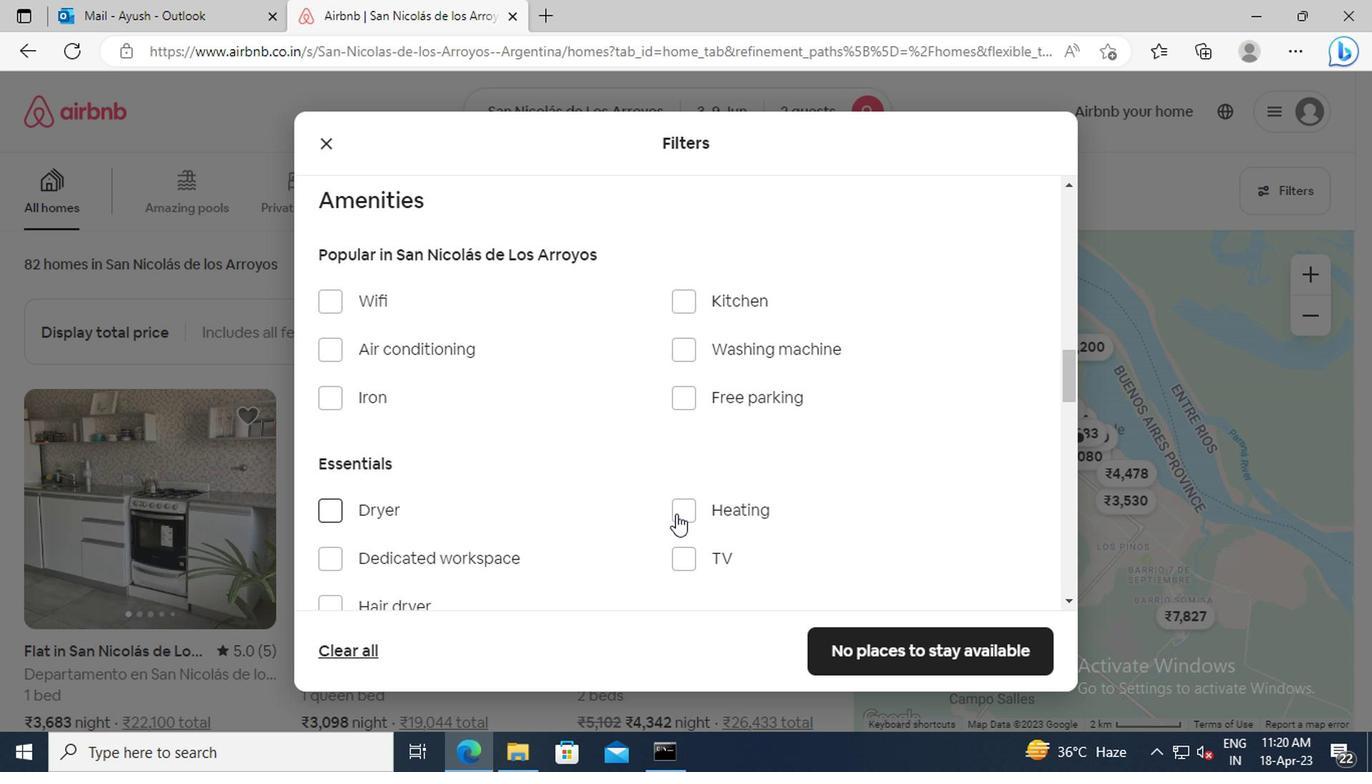 
Action: Mouse pressed left at (676, 514)
Screenshot: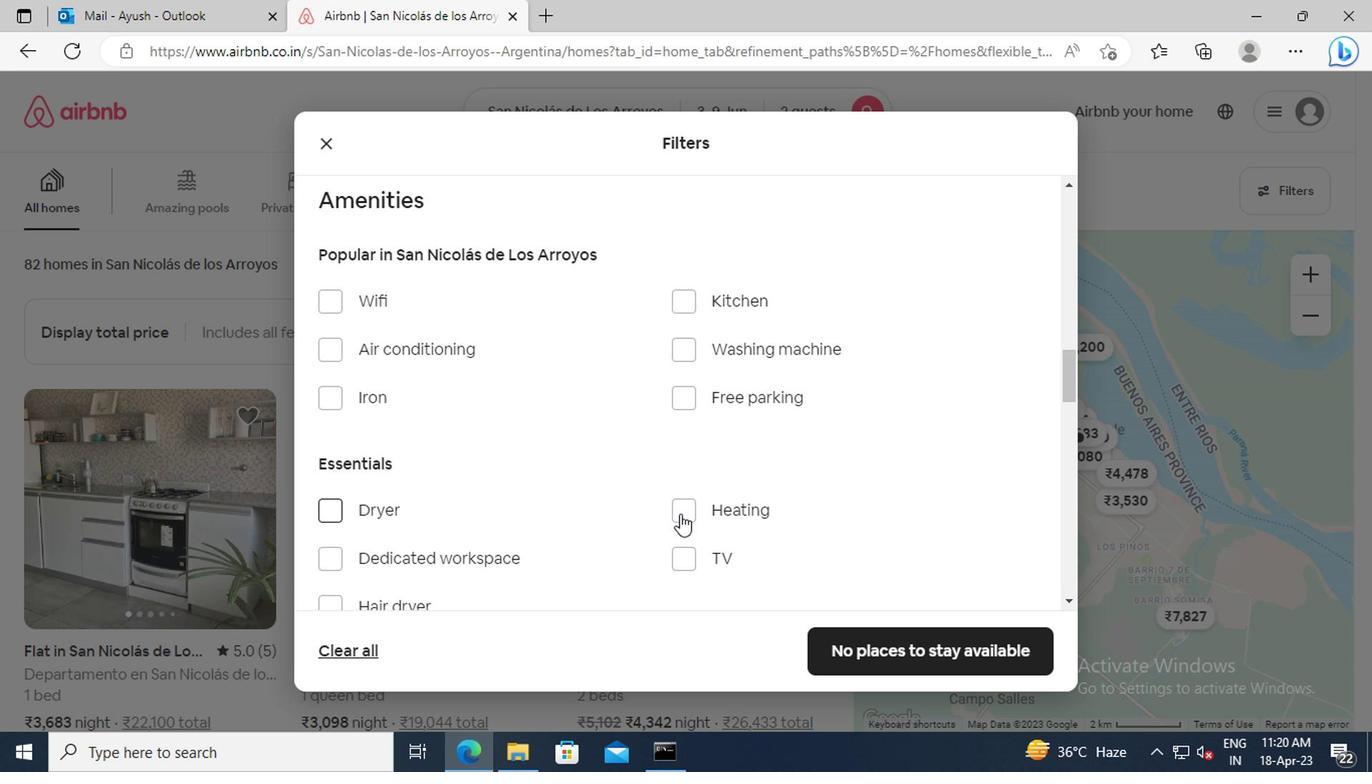 
Action: Mouse moved to (588, 476)
Screenshot: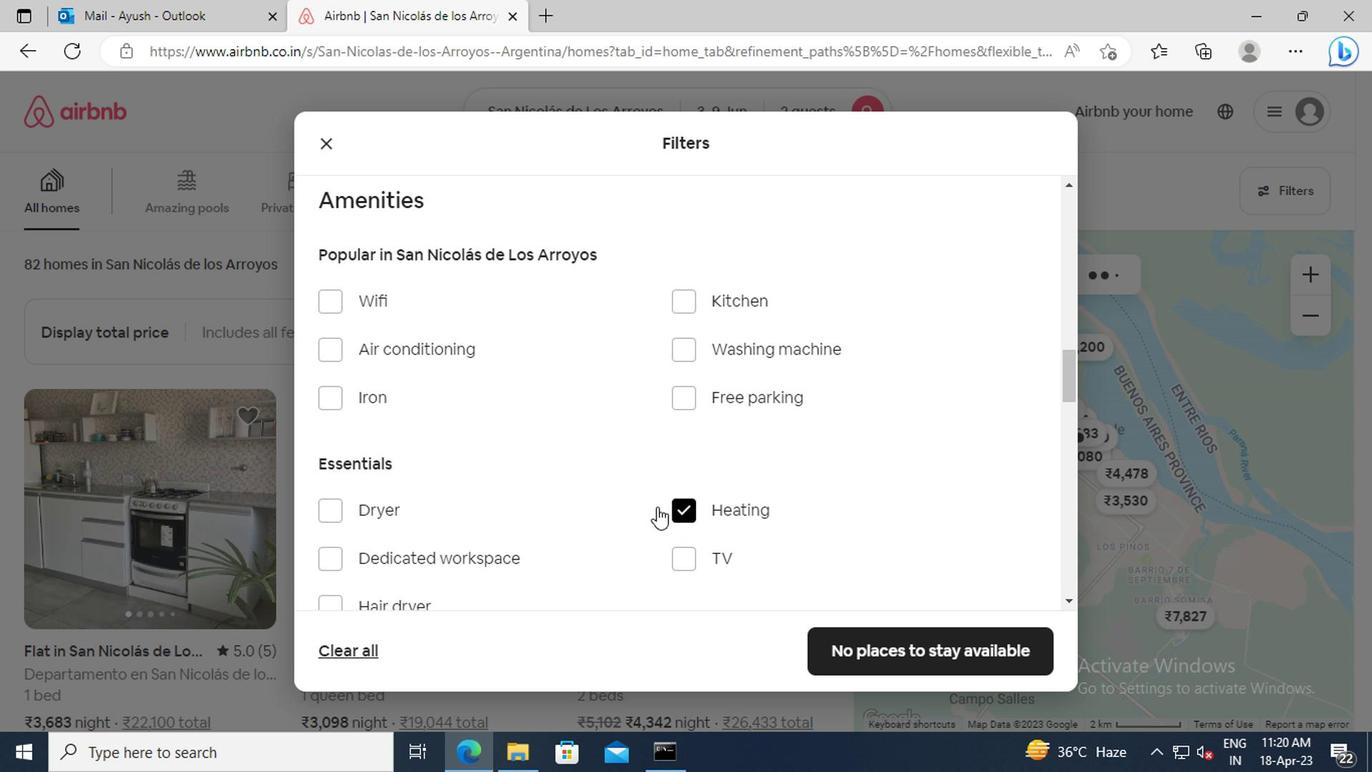 
Action: Mouse scrolled (588, 475) with delta (0, 0)
Screenshot: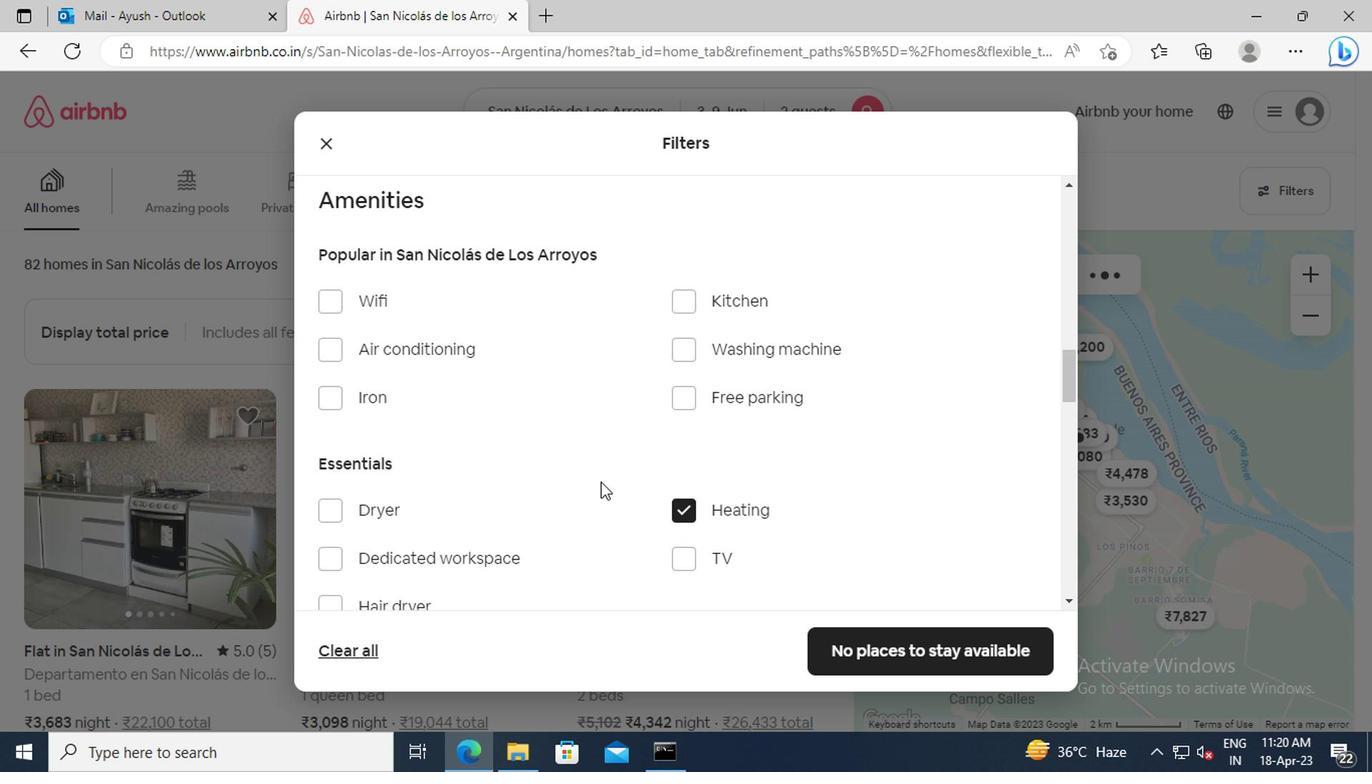 
Action: Mouse scrolled (588, 475) with delta (0, 0)
Screenshot: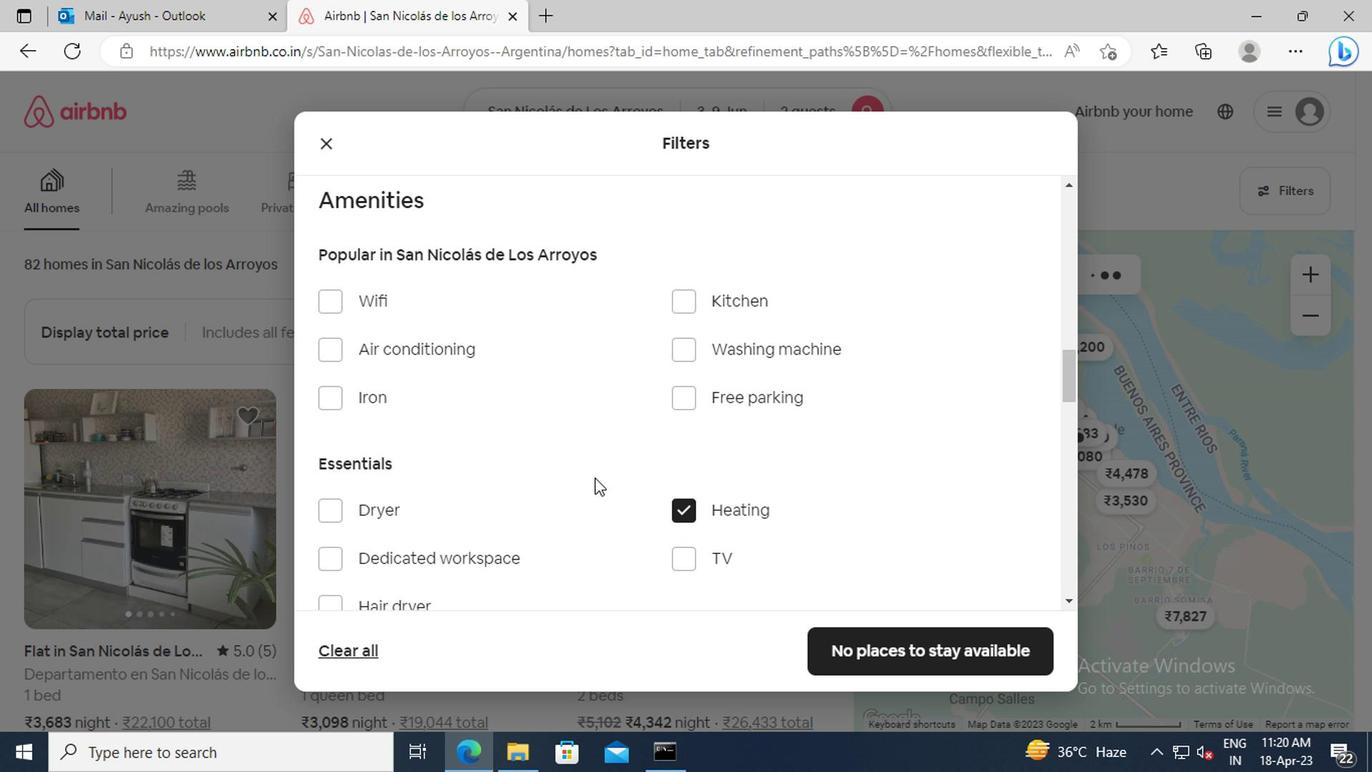 
Action: Mouse scrolled (588, 475) with delta (0, 0)
Screenshot: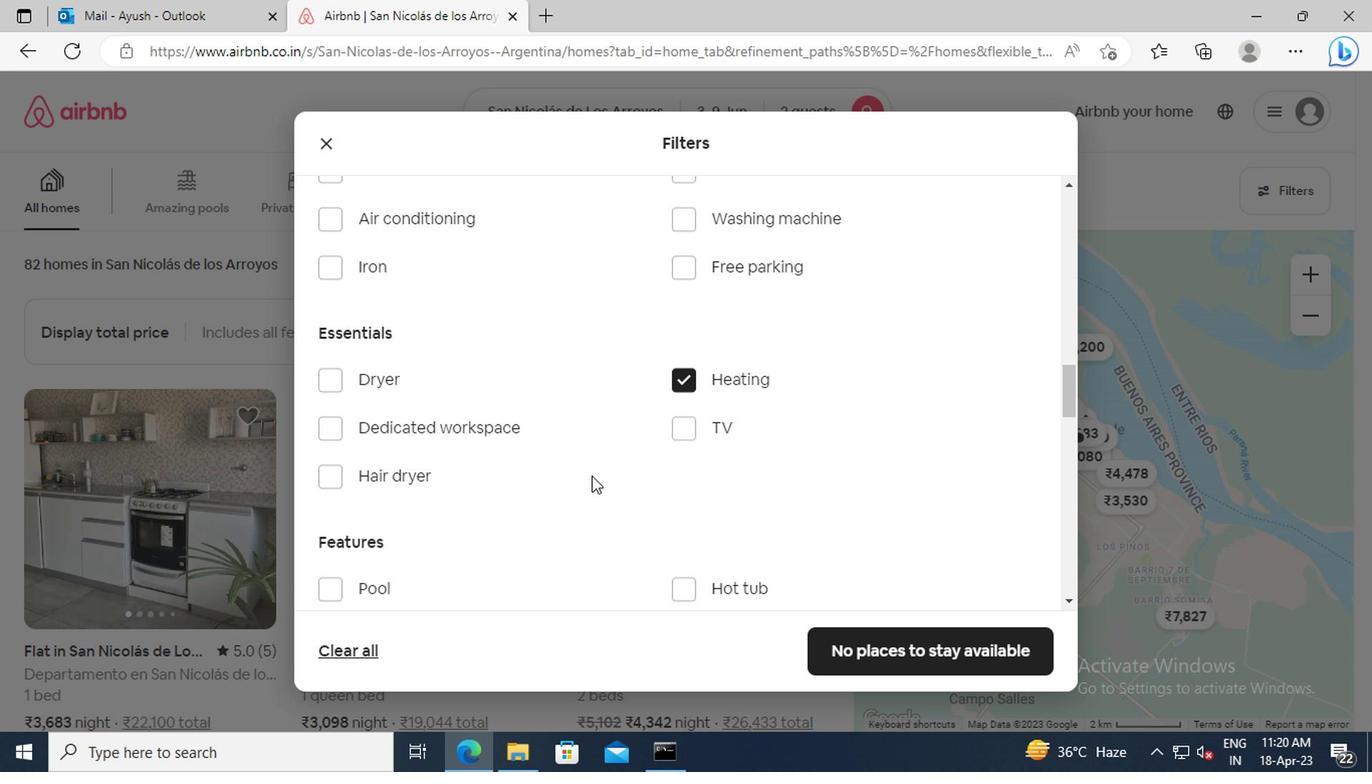 
Action: Mouse scrolled (588, 475) with delta (0, 0)
Screenshot: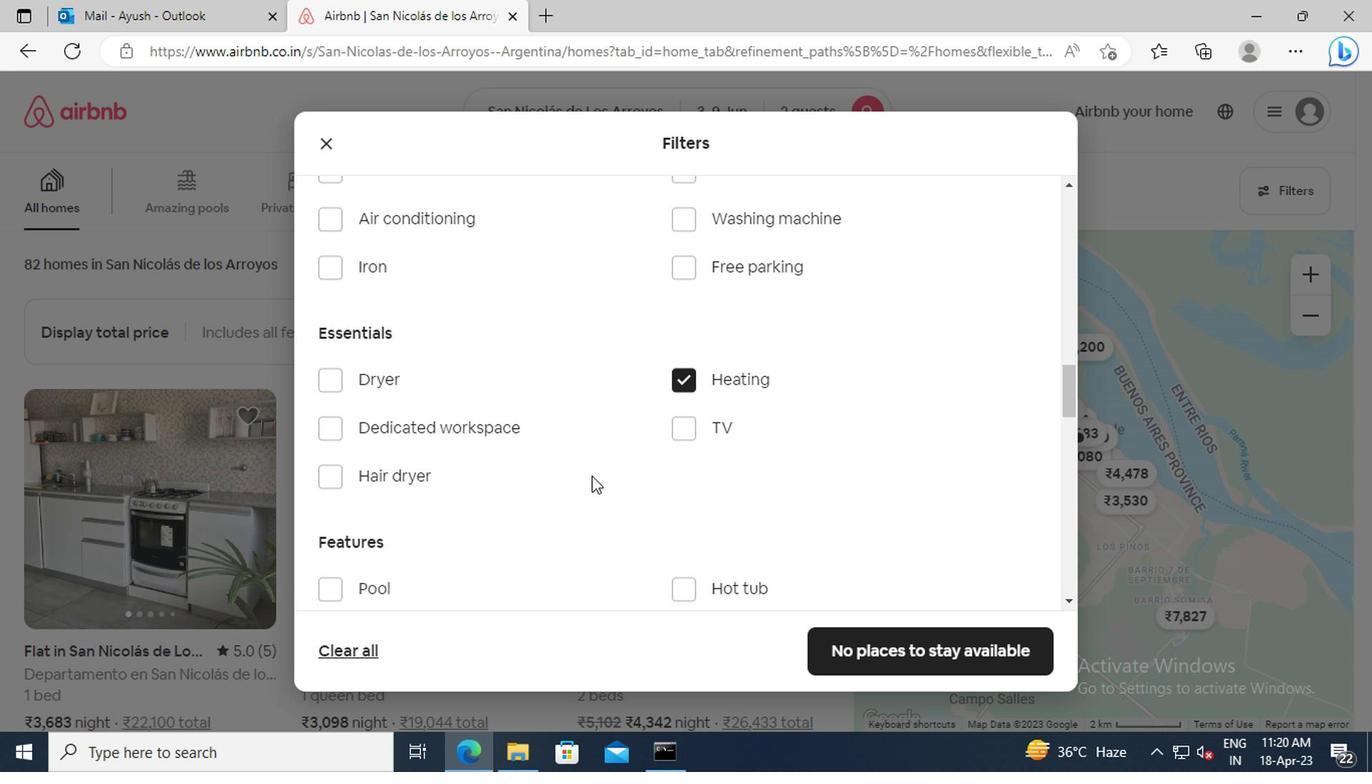 
Action: Mouse scrolled (588, 475) with delta (0, 0)
Screenshot: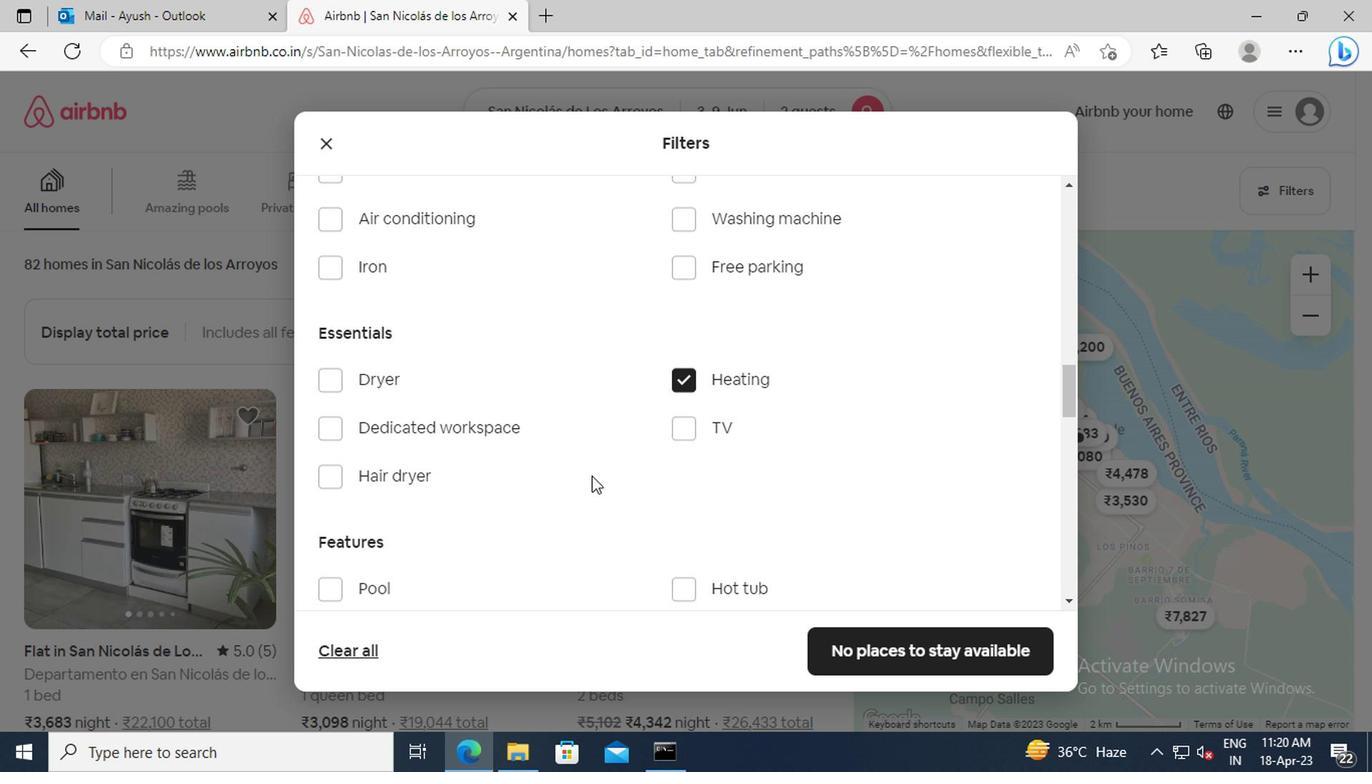 
Action: Mouse scrolled (588, 475) with delta (0, 0)
Screenshot: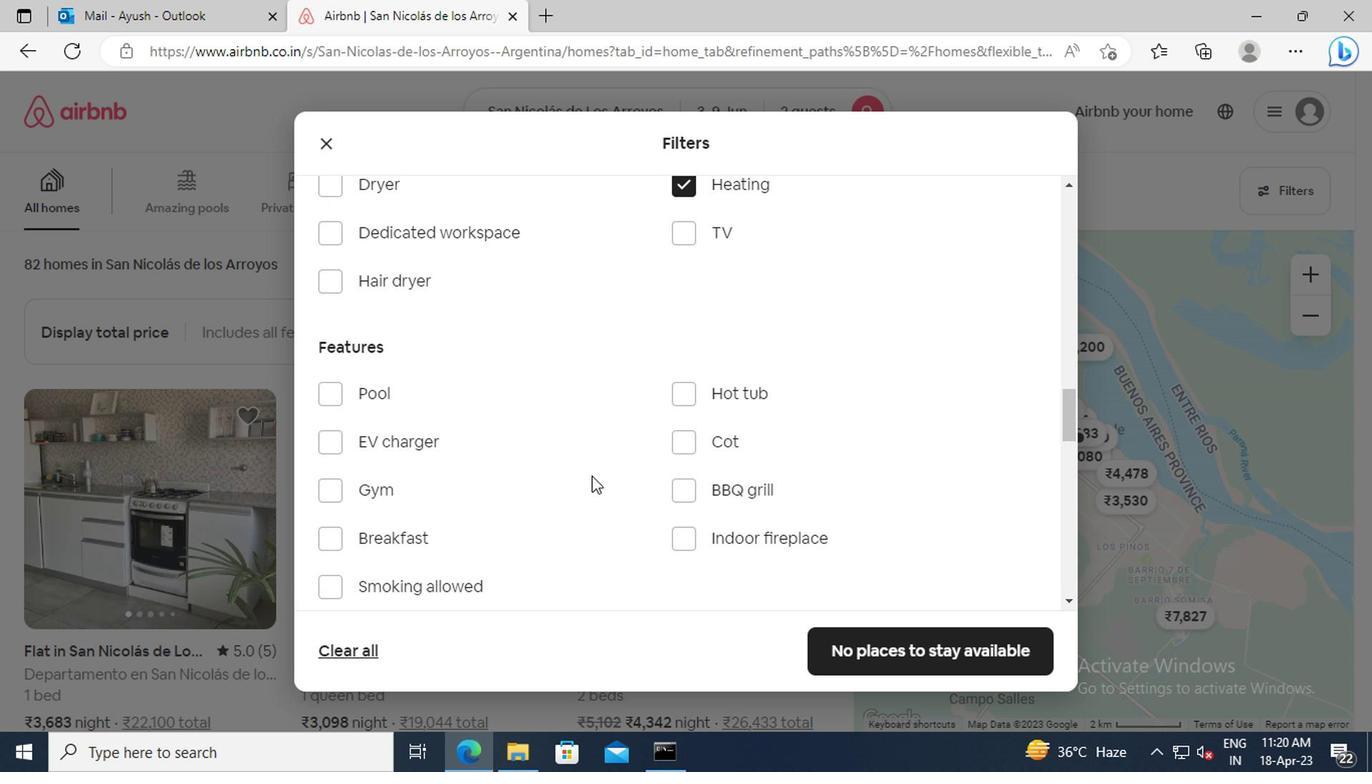
Action: Mouse scrolled (588, 475) with delta (0, 0)
Screenshot: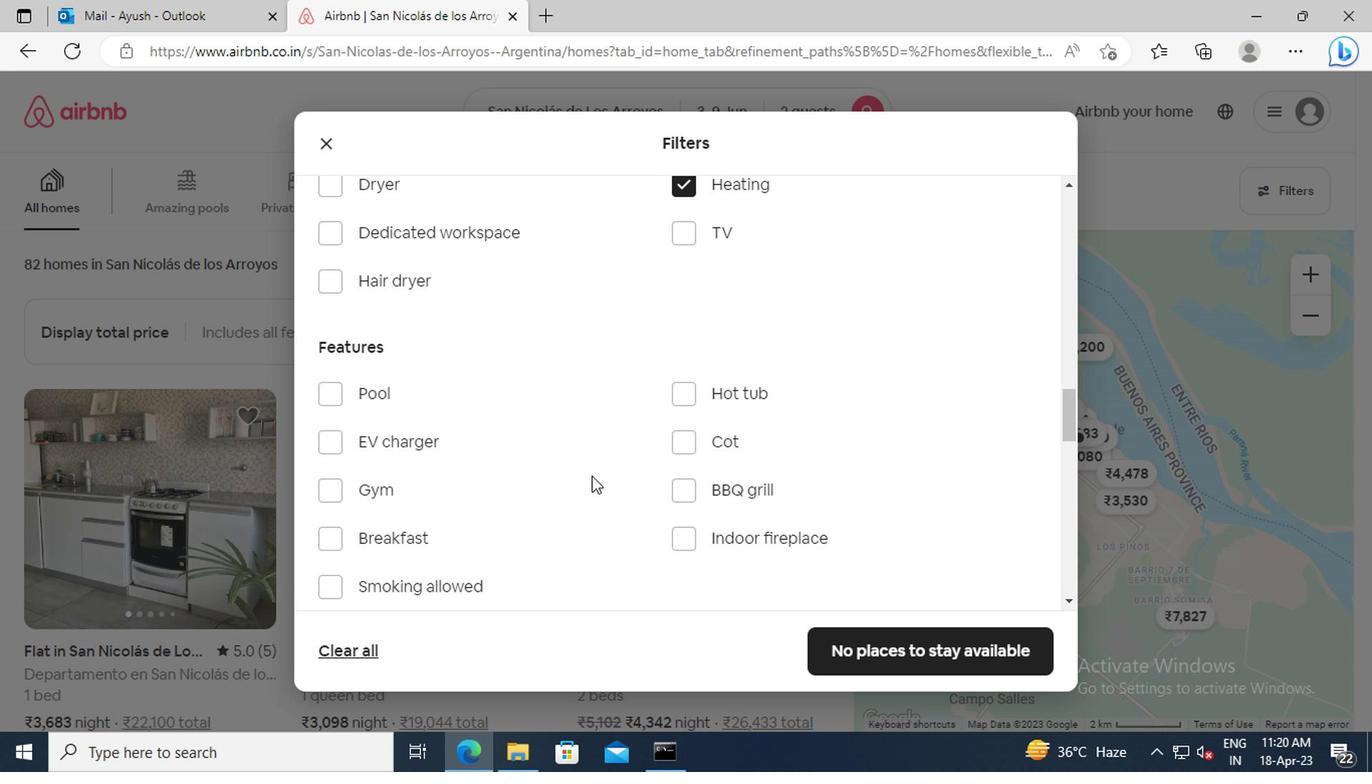 
Action: Mouse scrolled (588, 475) with delta (0, 0)
Screenshot: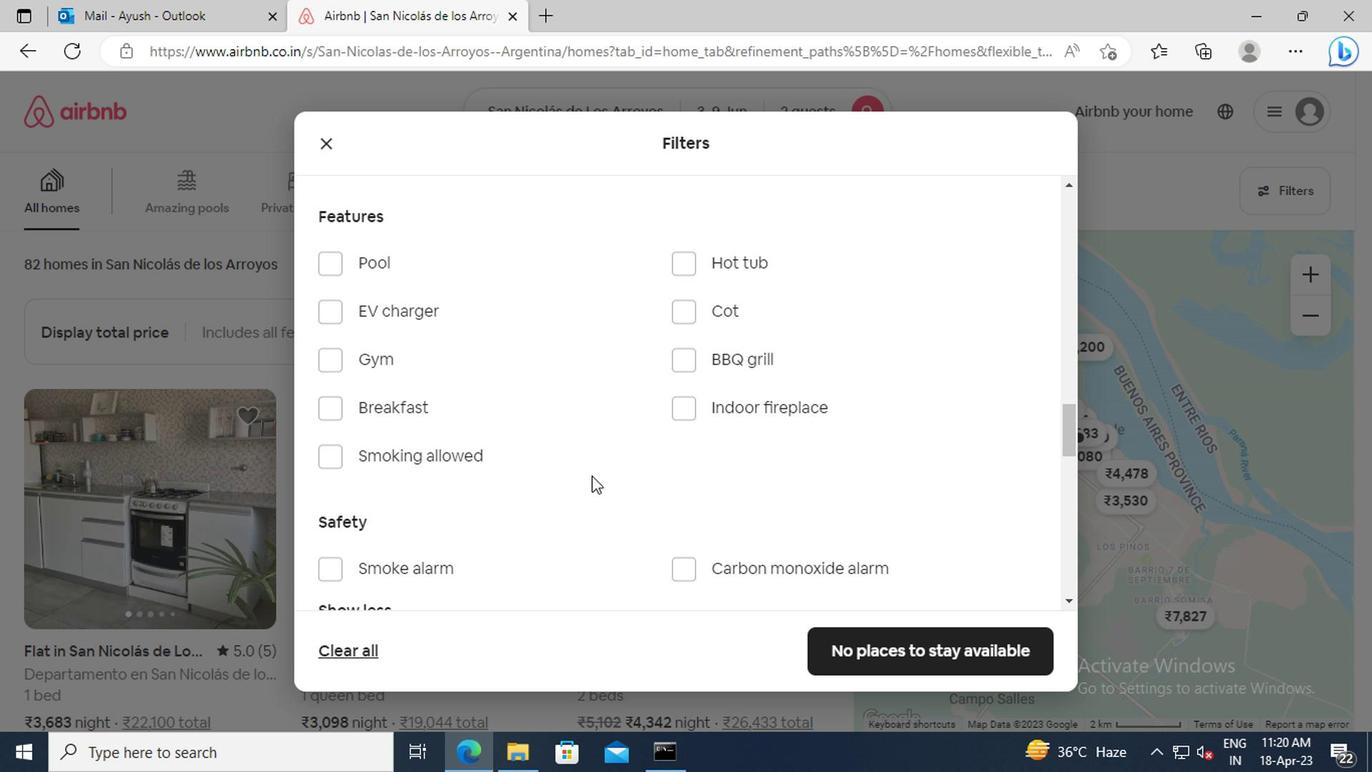 
Action: Mouse scrolled (588, 475) with delta (0, 0)
Screenshot: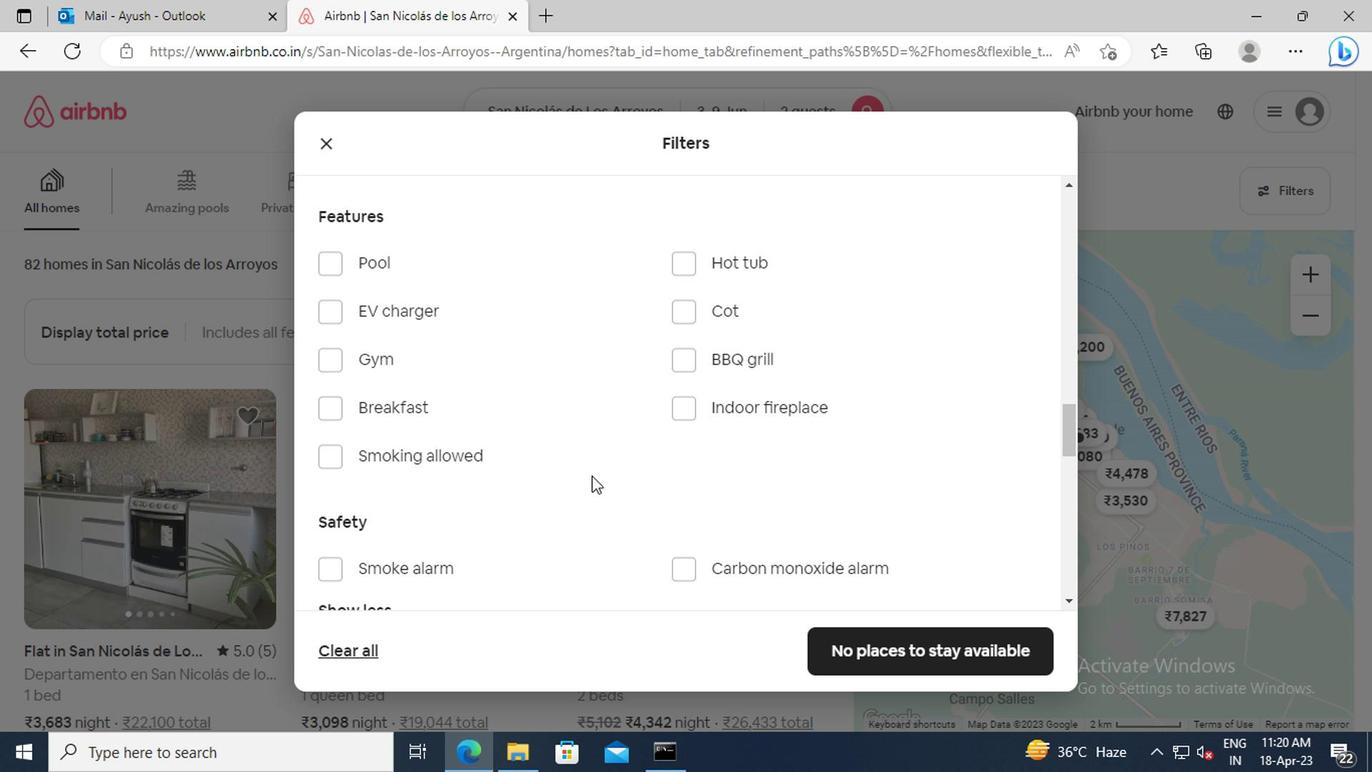 
Action: Mouse scrolled (588, 475) with delta (0, 0)
Screenshot: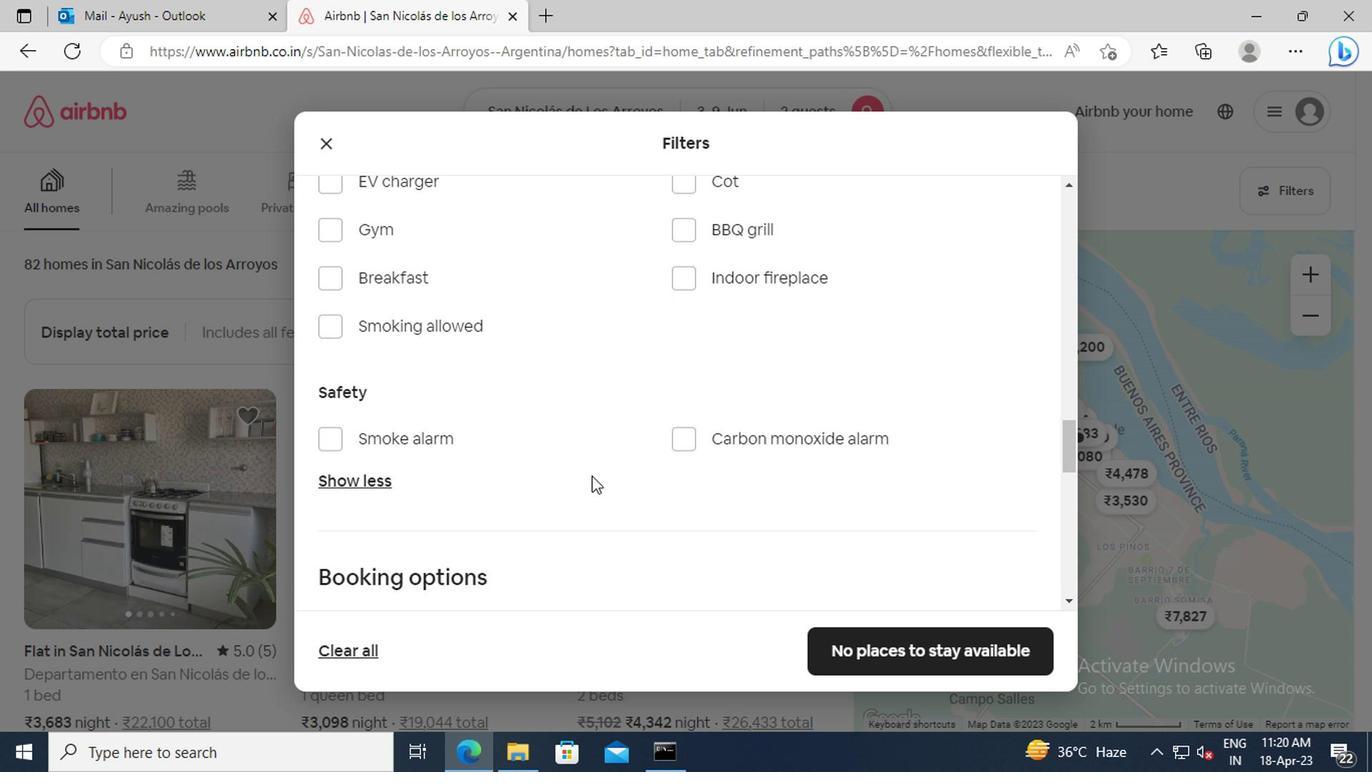 
Action: Mouse scrolled (588, 475) with delta (0, 0)
Screenshot: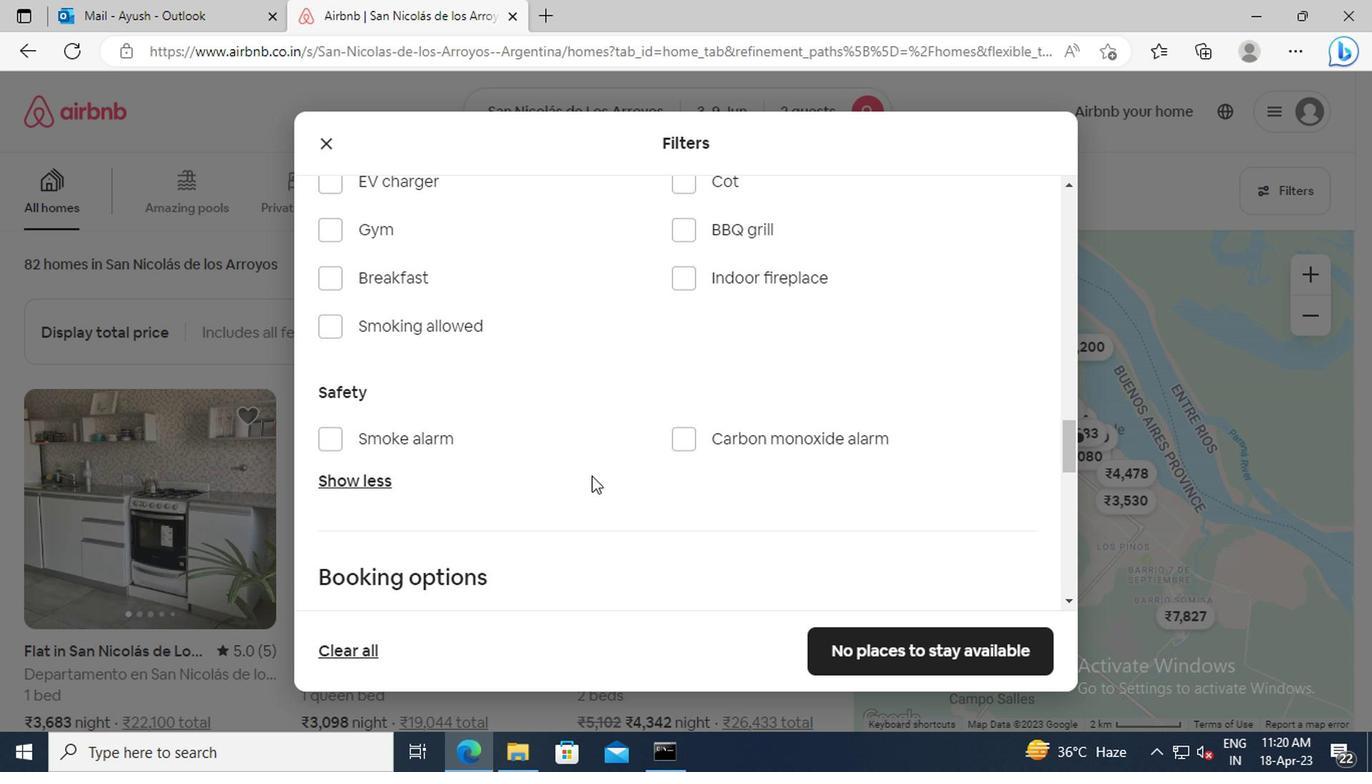 
Action: Mouse scrolled (588, 475) with delta (0, 0)
Screenshot: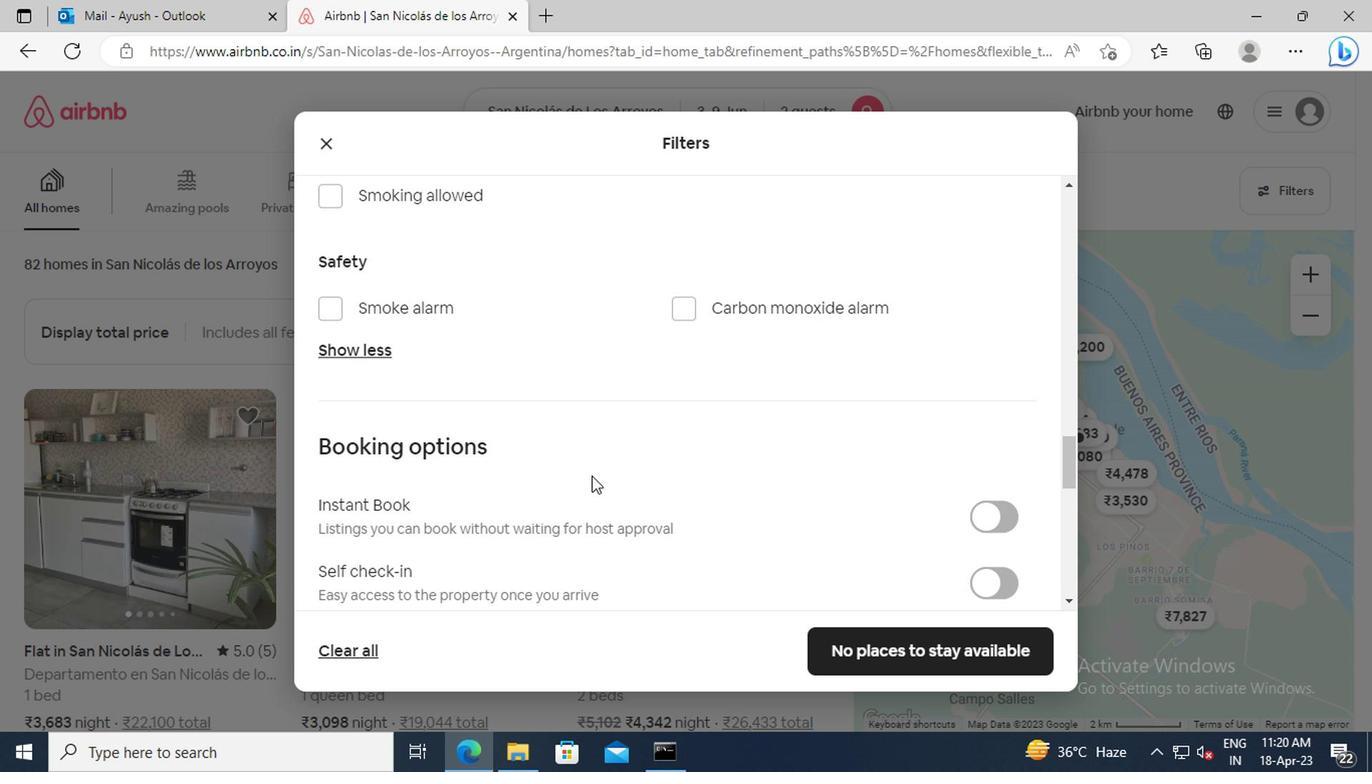 
Action: Mouse scrolled (588, 475) with delta (0, 0)
Screenshot: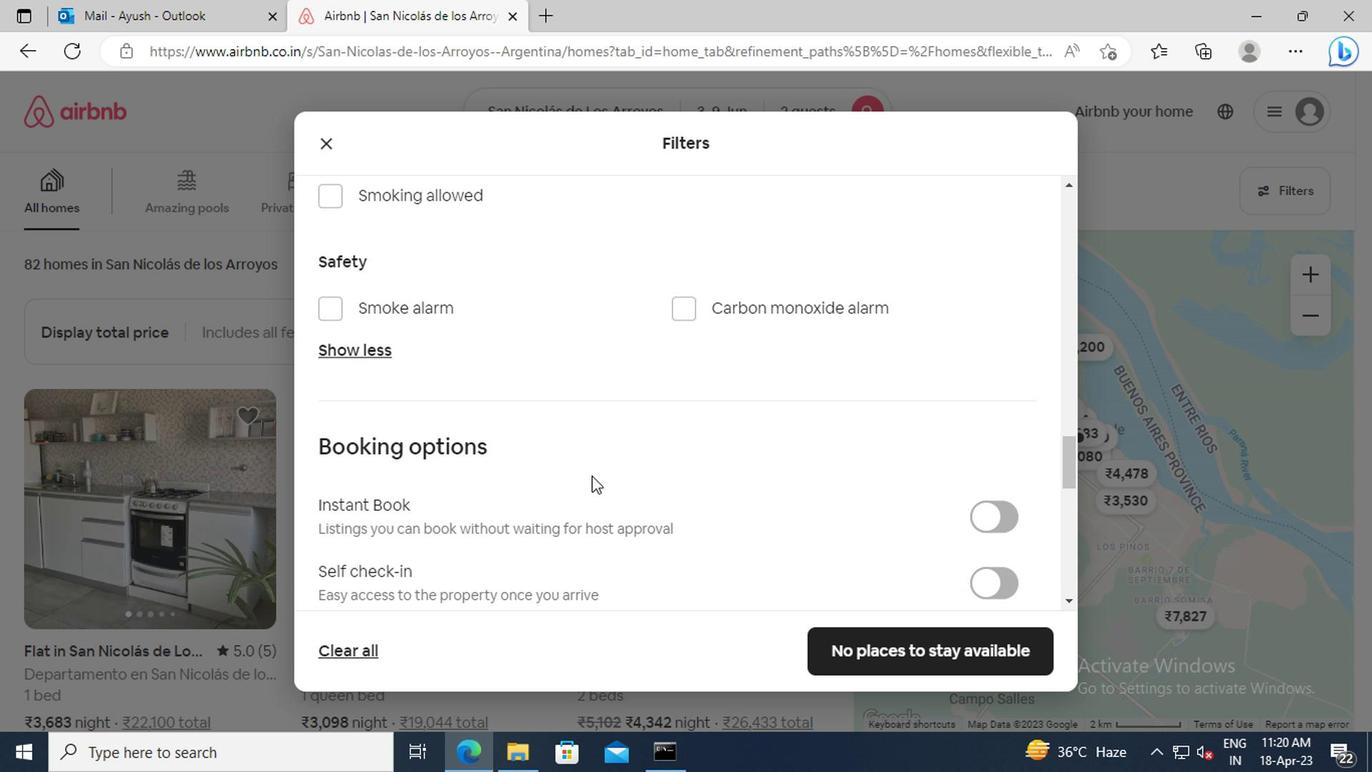 
Action: Mouse scrolled (588, 475) with delta (0, 0)
Screenshot: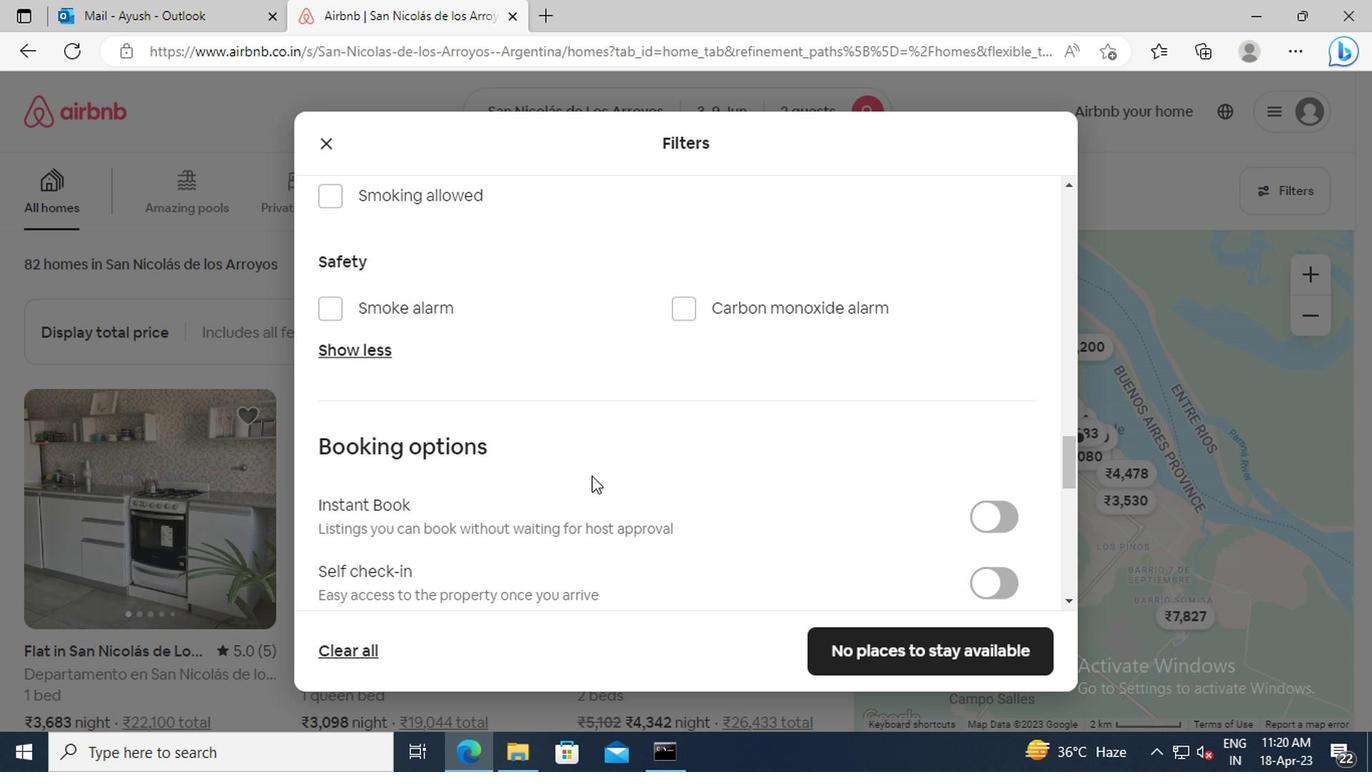 
Action: Mouse moved to (996, 390)
Screenshot: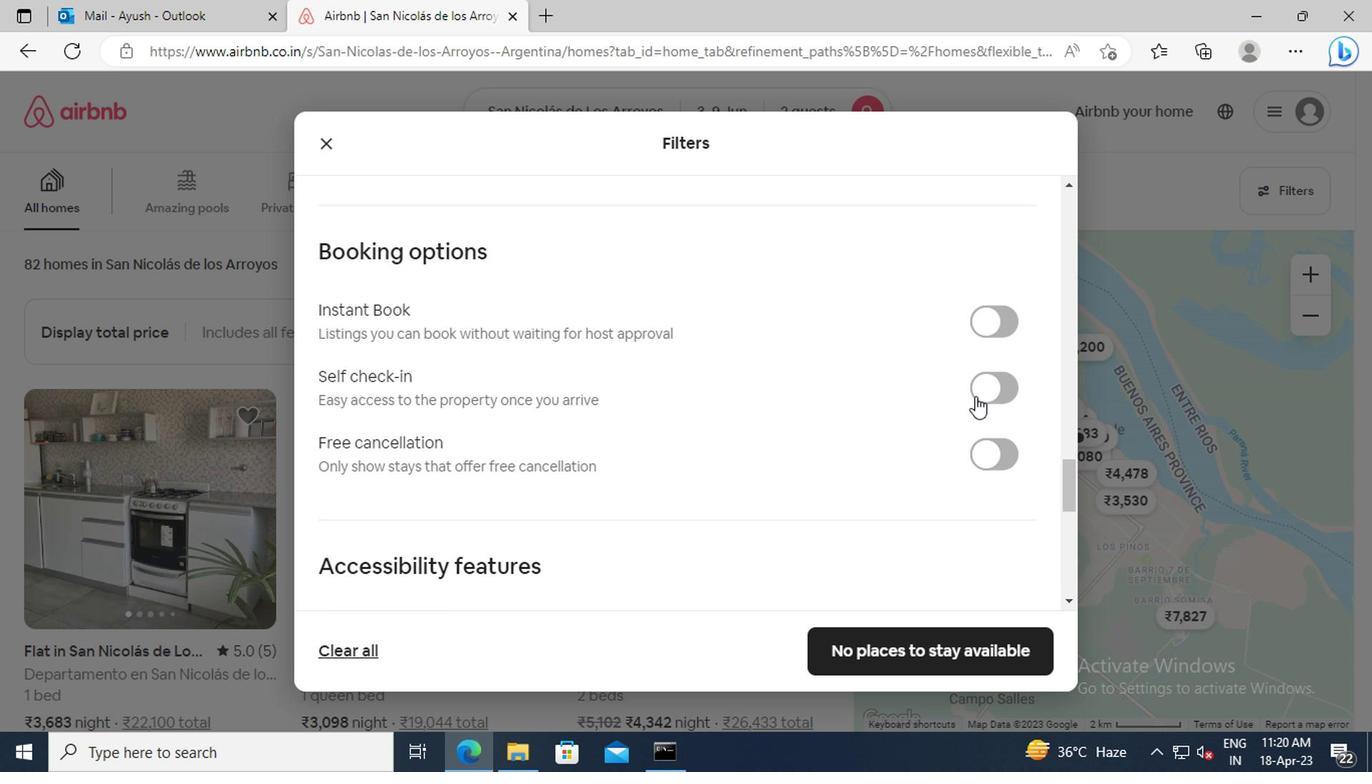 
Action: Mouse pressed left at (996, 390)
Screenshot: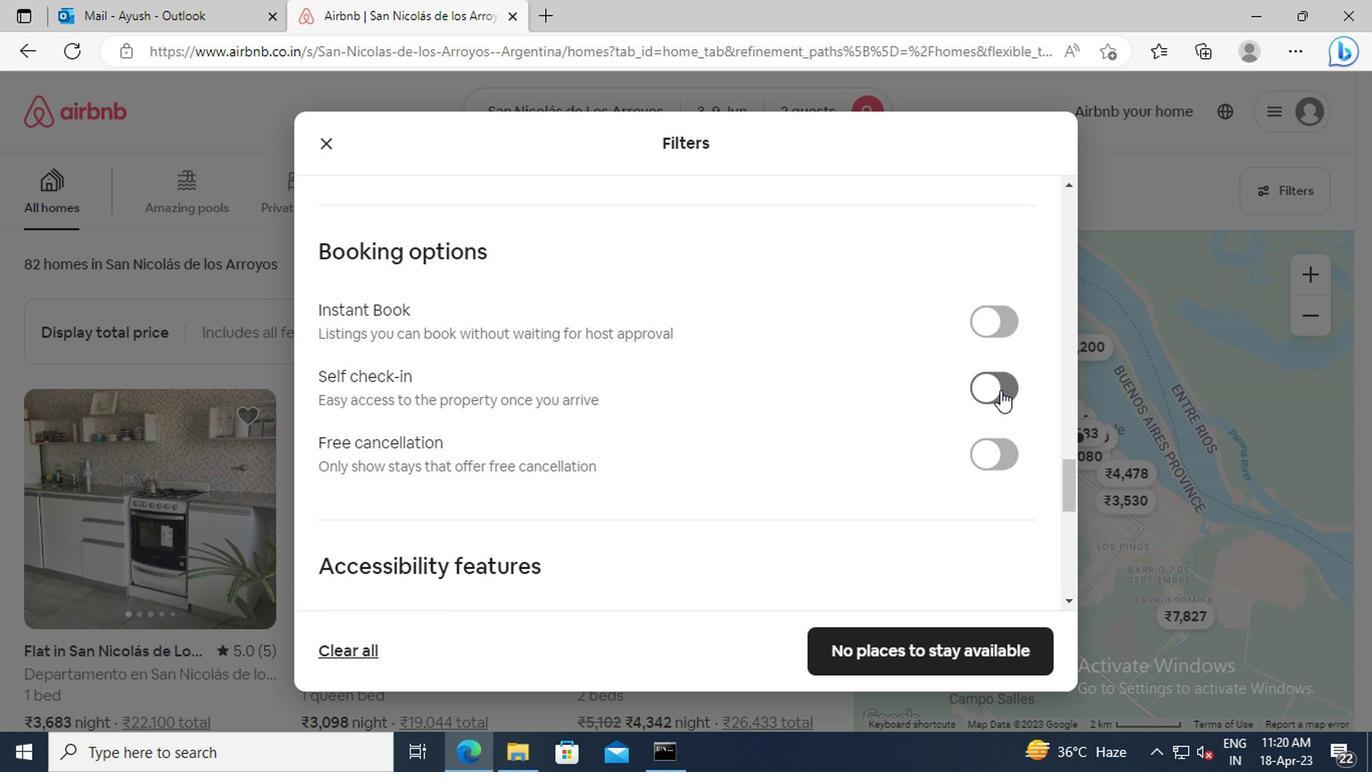 
Action: Mouse moved to (589, 386)
Screenshot: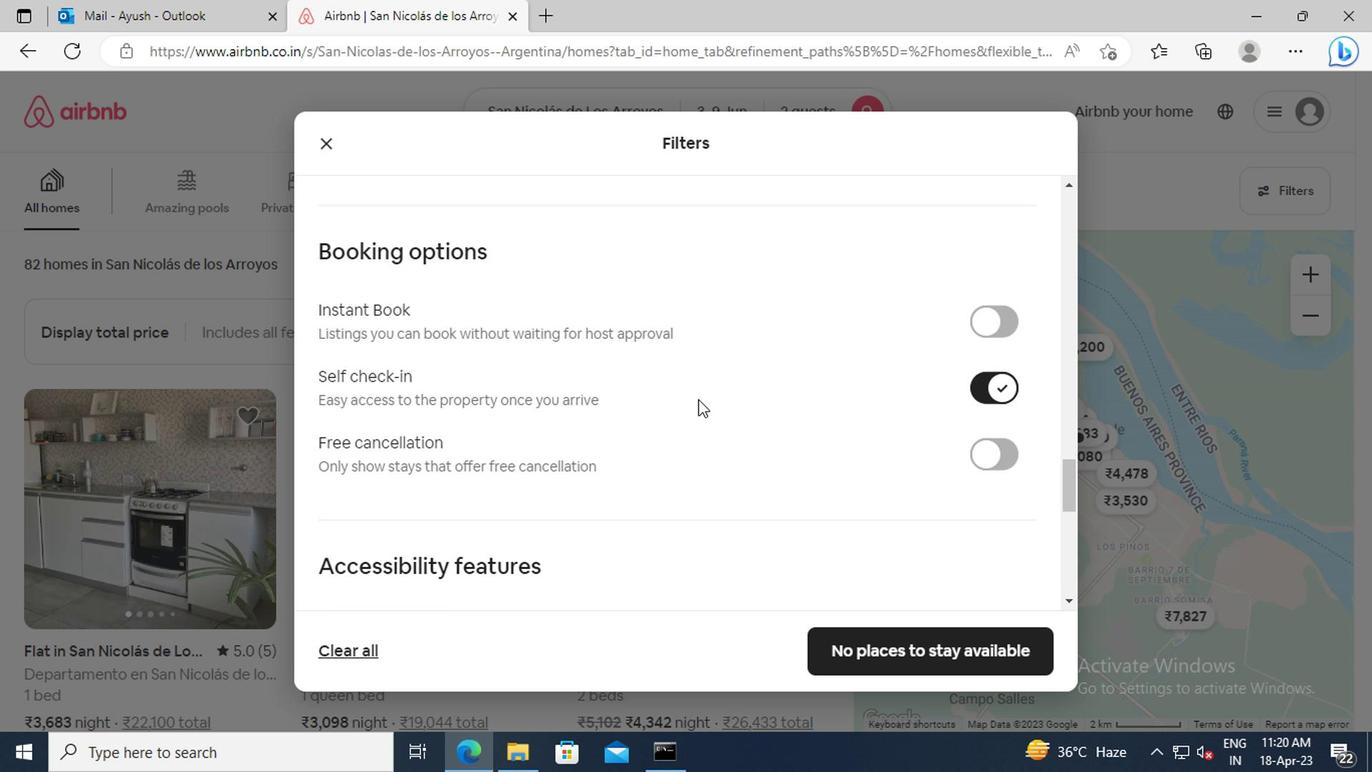 
Action: Mouse scrolled (589, 385) with delta (0, 0)
Screenshot: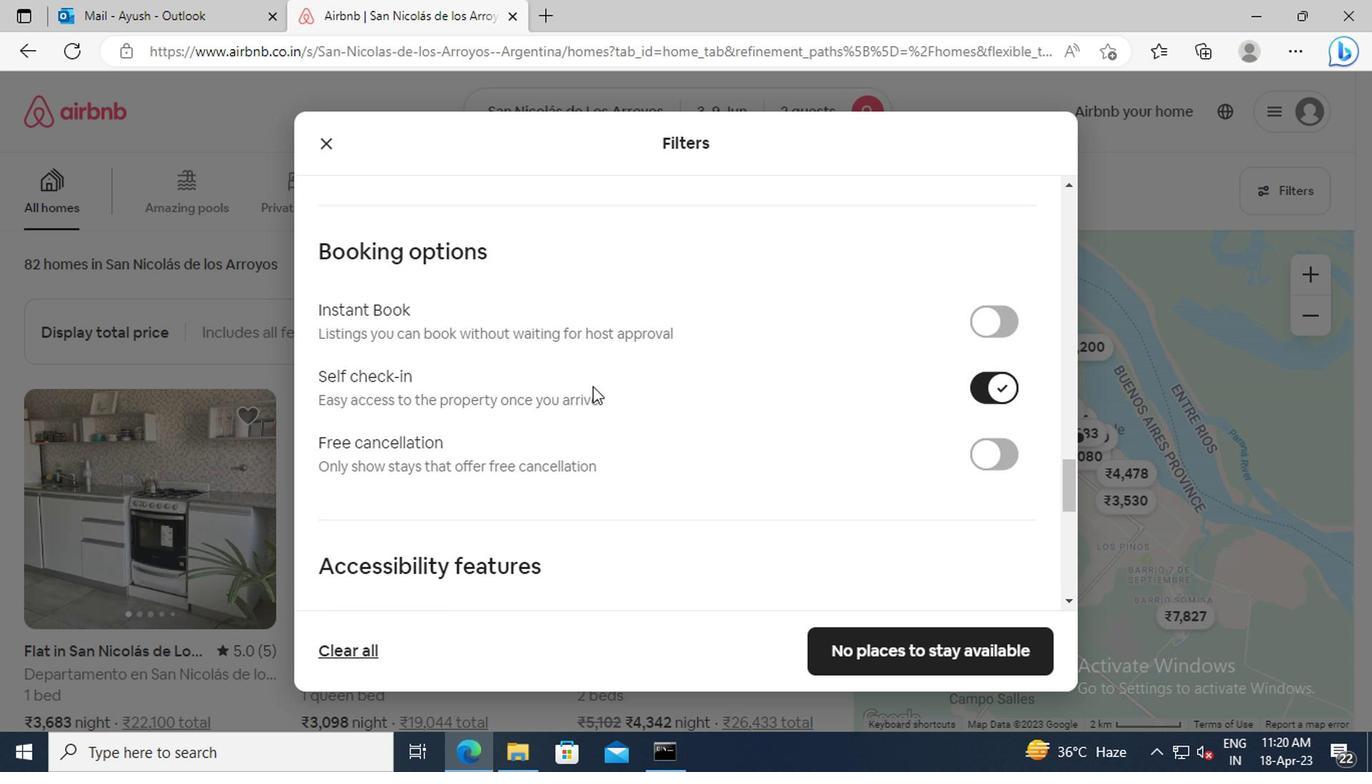 
Action: Mouse scrolled (589, 385) with delta (0, 0)
Screenshot: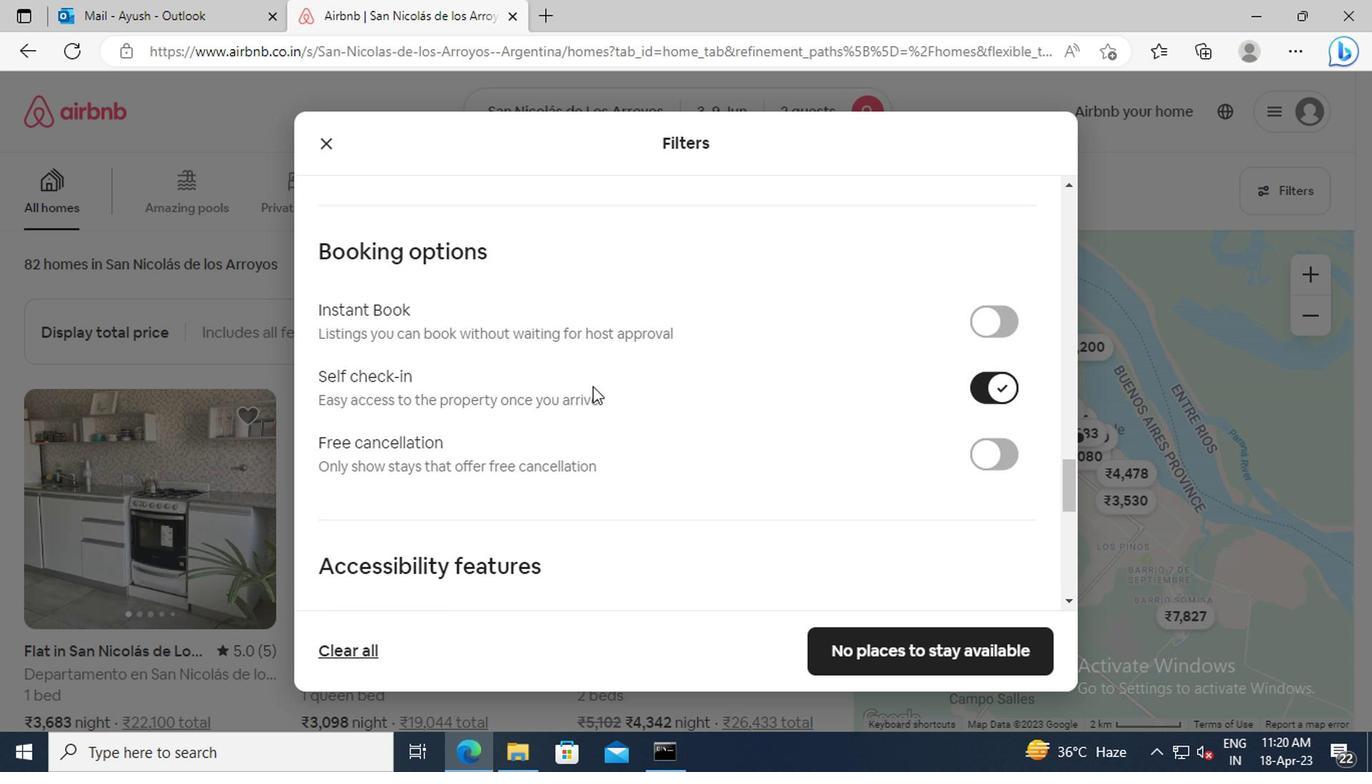 
Action: Mouse scrolled (589, 385) with delta (0, 0)
Screenshot: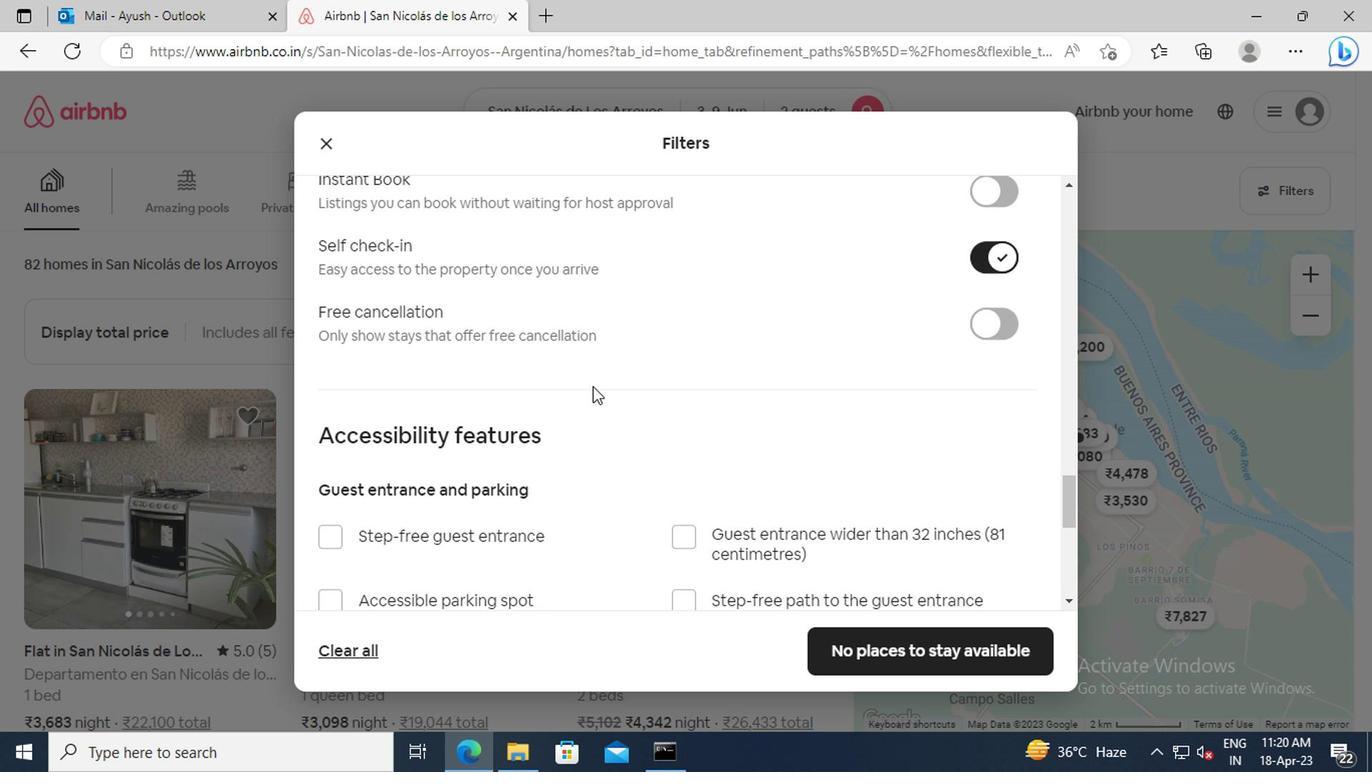 
Action: Mouse scrolled (589, 385) with delta (0, 0)
Screenshot: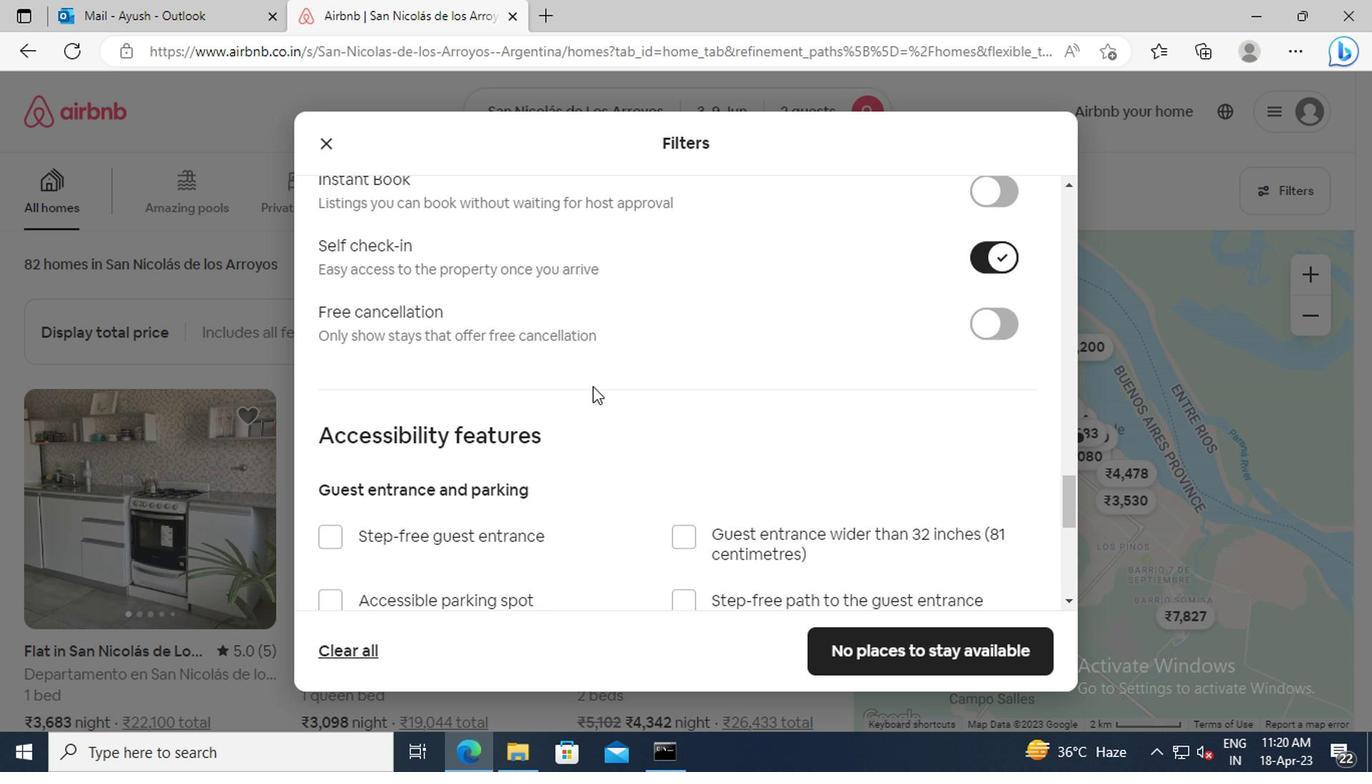 
Action: Mouse scrolled (589, 385) with delta (0, 0)
Screenshot: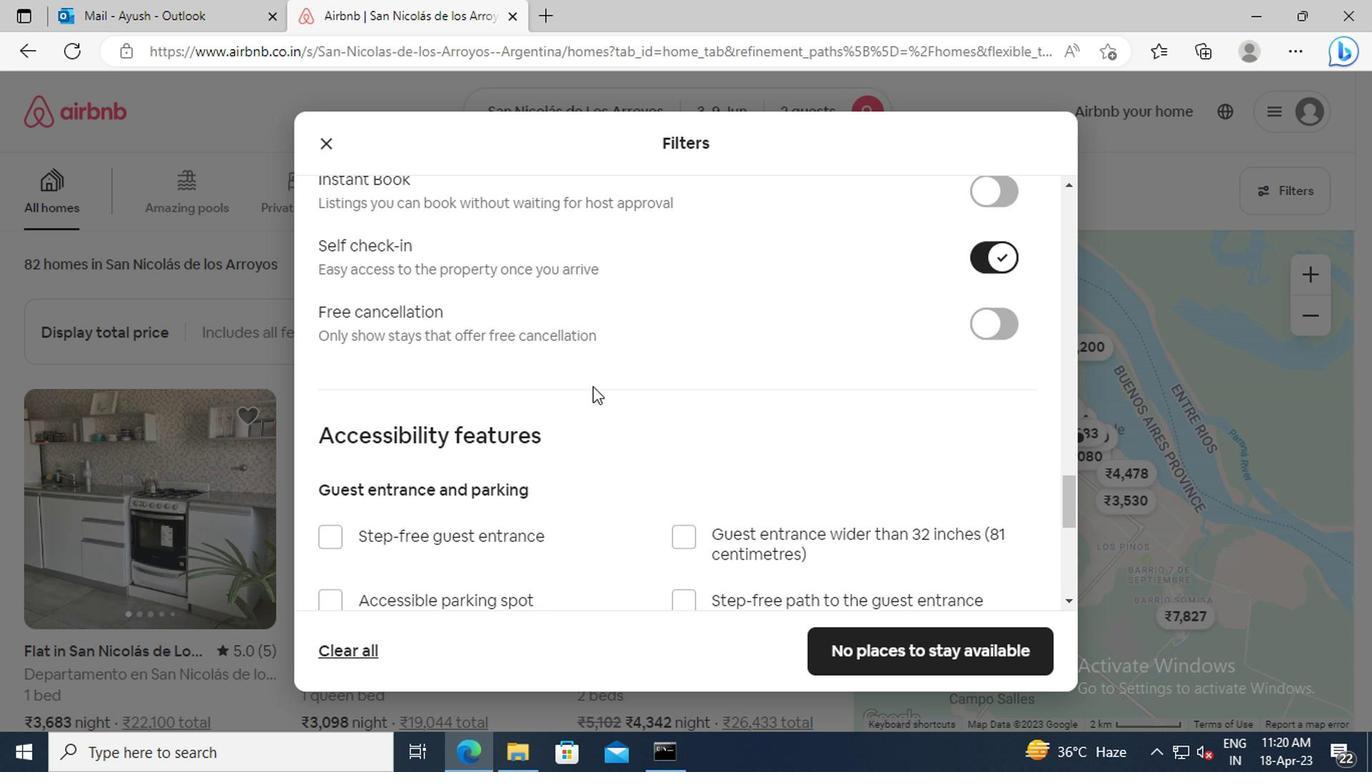 
Action: Mouse scrolled (589, 385) with delta (0, 0)
Screenshot: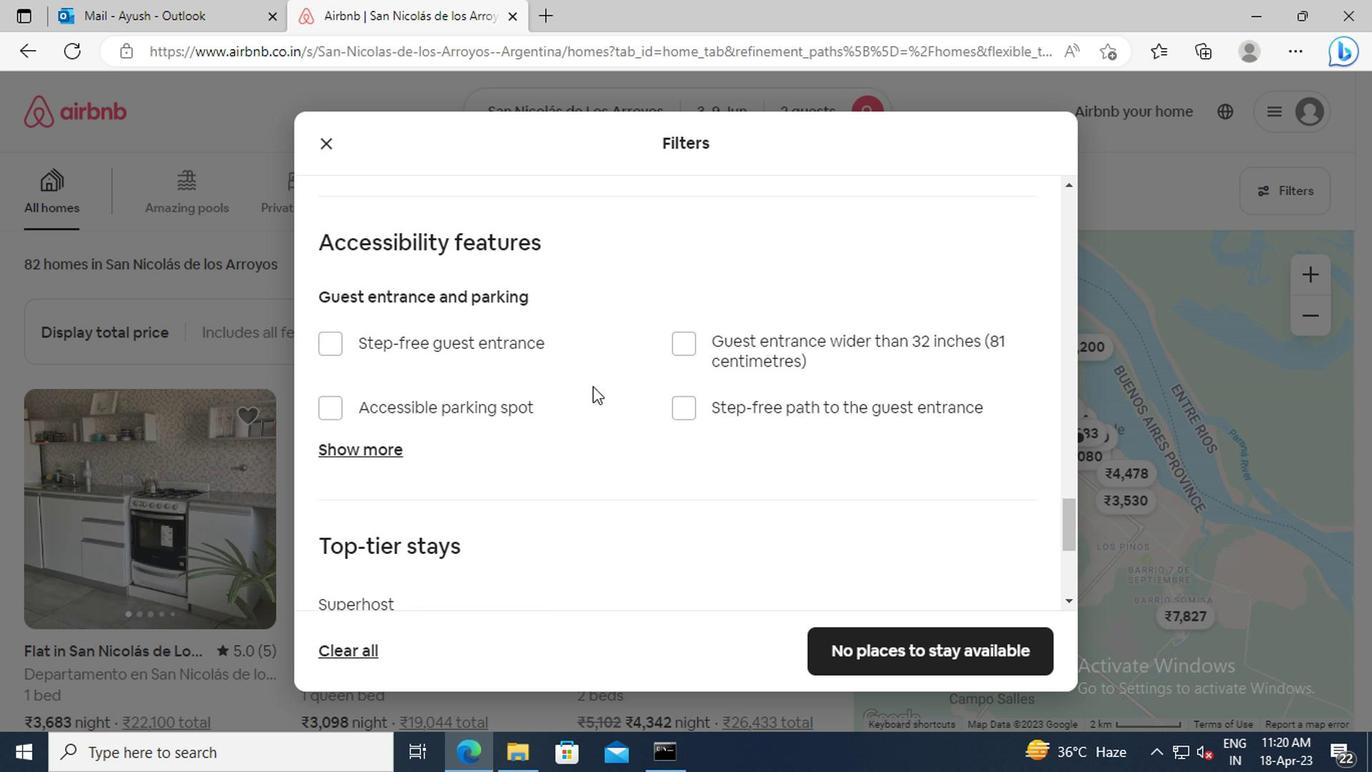 
Action: Mouse scrolled (589, 385) with delta (0, 0)
Screenshot: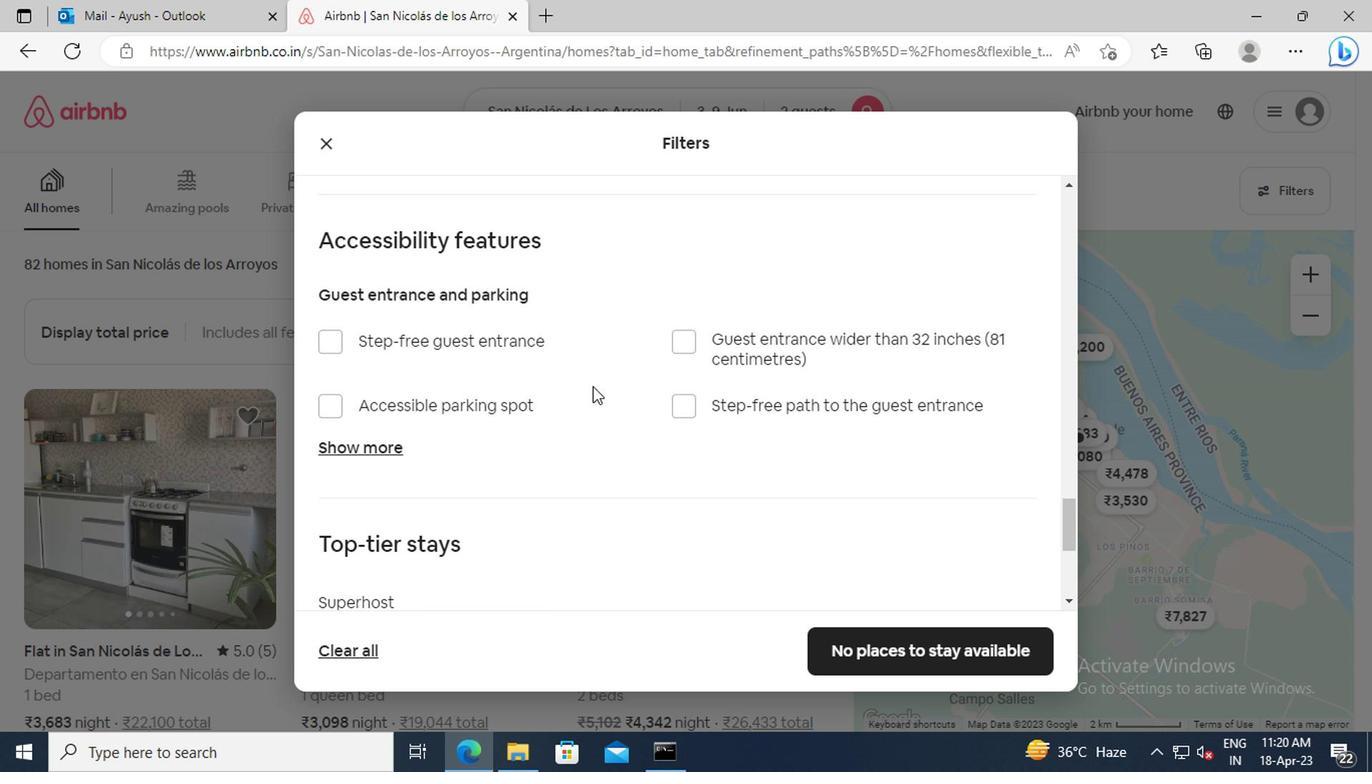 
Action: Mouse scrolled (589, 385) with delta (0, 0)
Screenshot: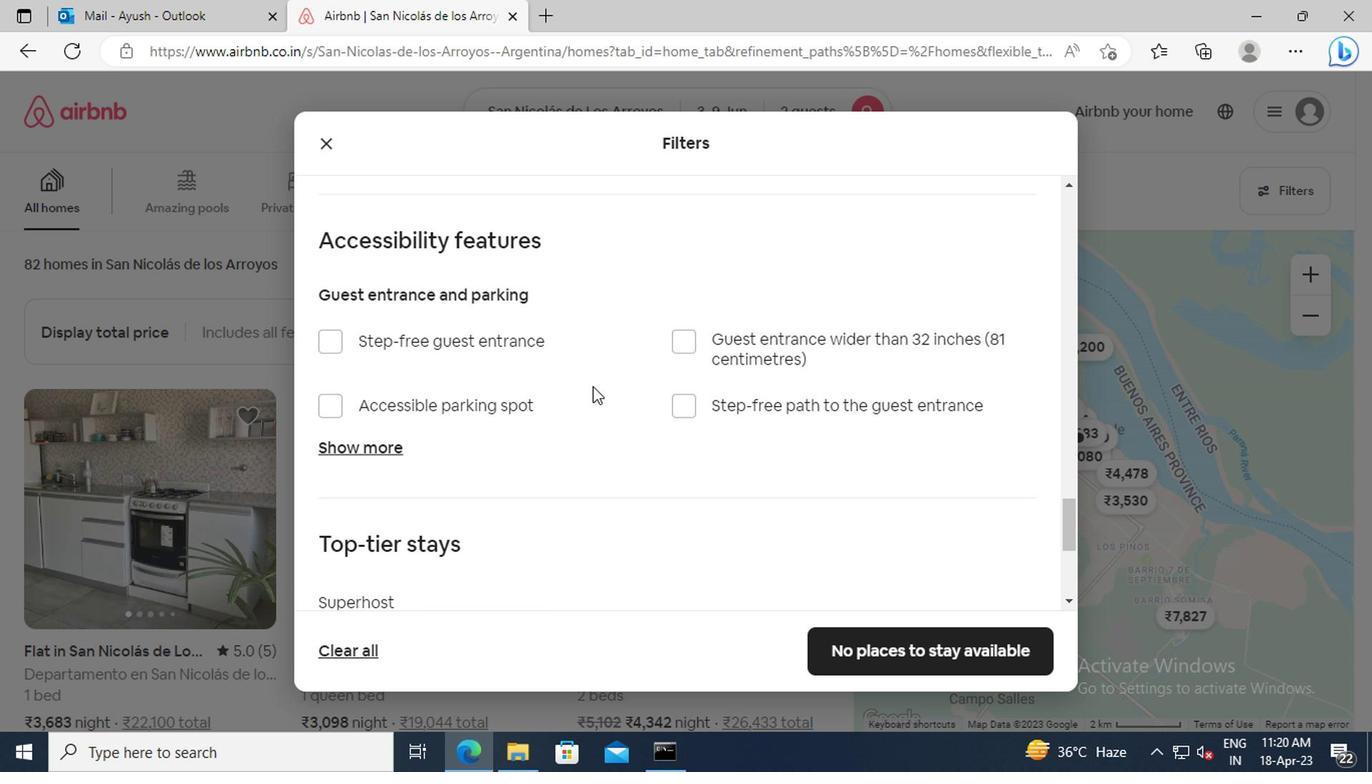 
Action: Mouse scrolled (589, 385) with delta (0, 0)
Screenshot: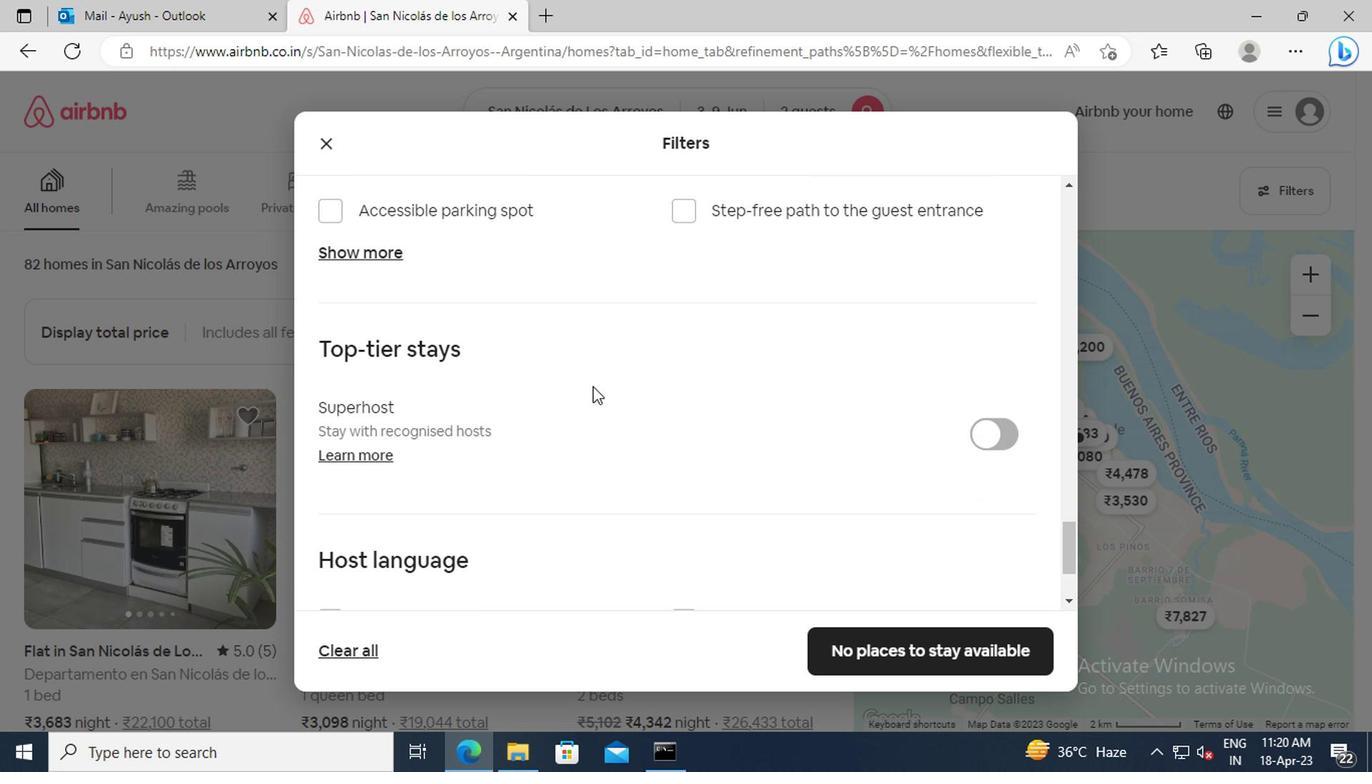 
Action: Mouse scrolled (589, 385) with delta (0, 0)
Screenshot: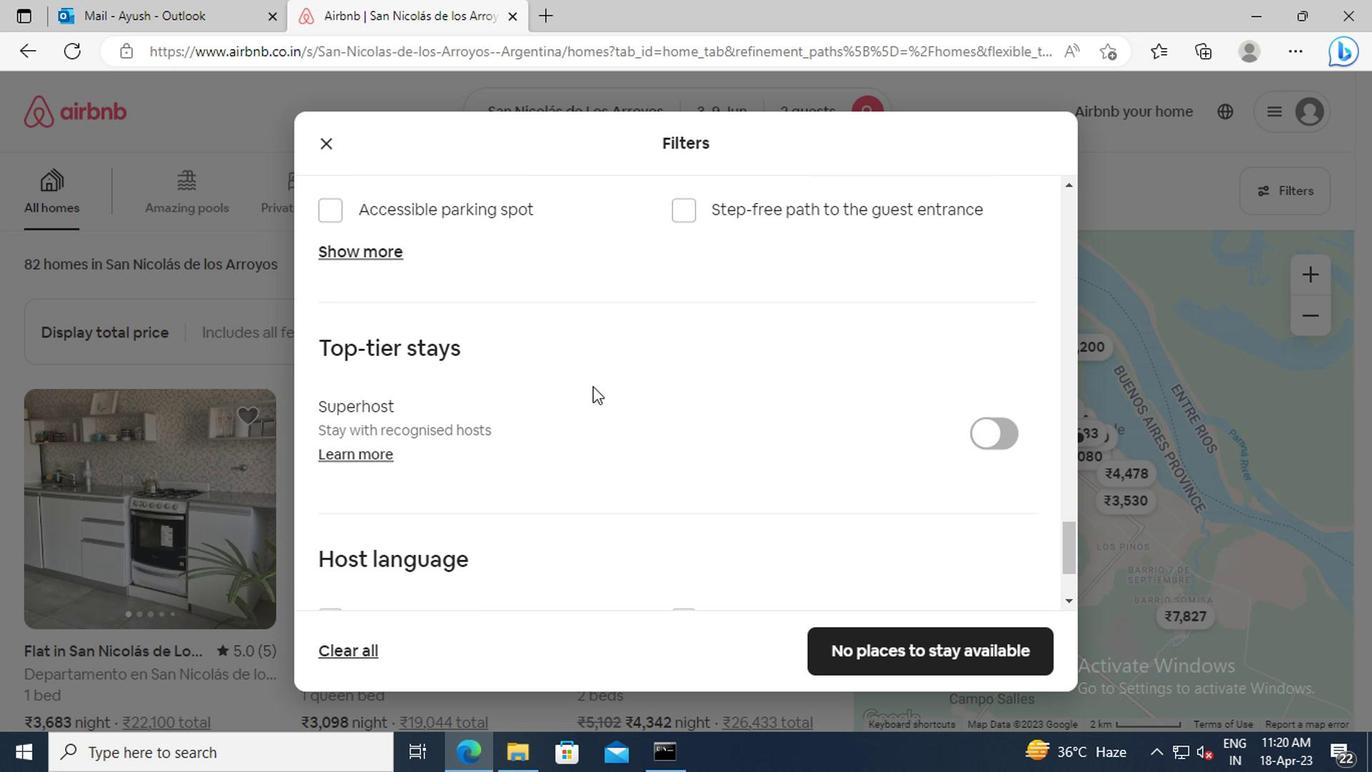 
Action: Mouse scrolled (589, 385) with delta (0, 0)
Screenshot: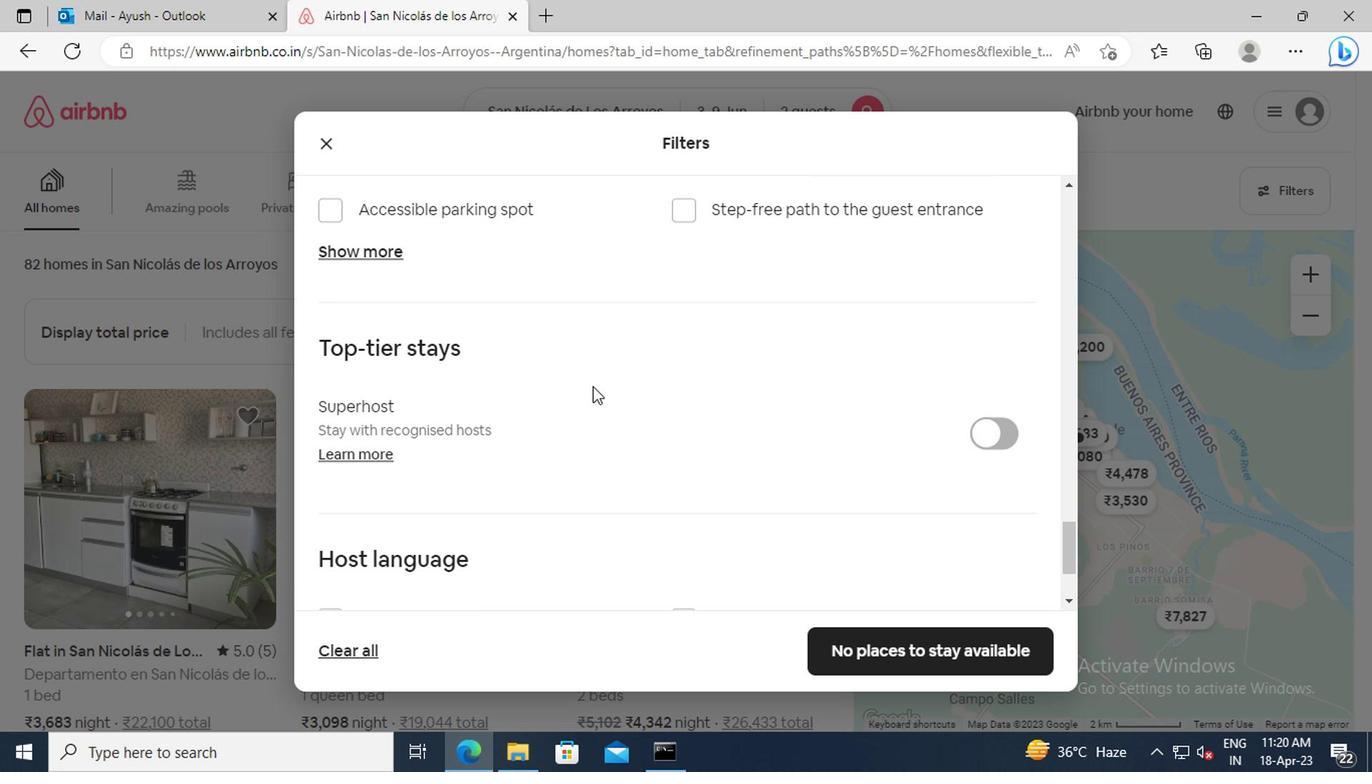 
Action: Mouse moved to (326, 472)
Screenshot: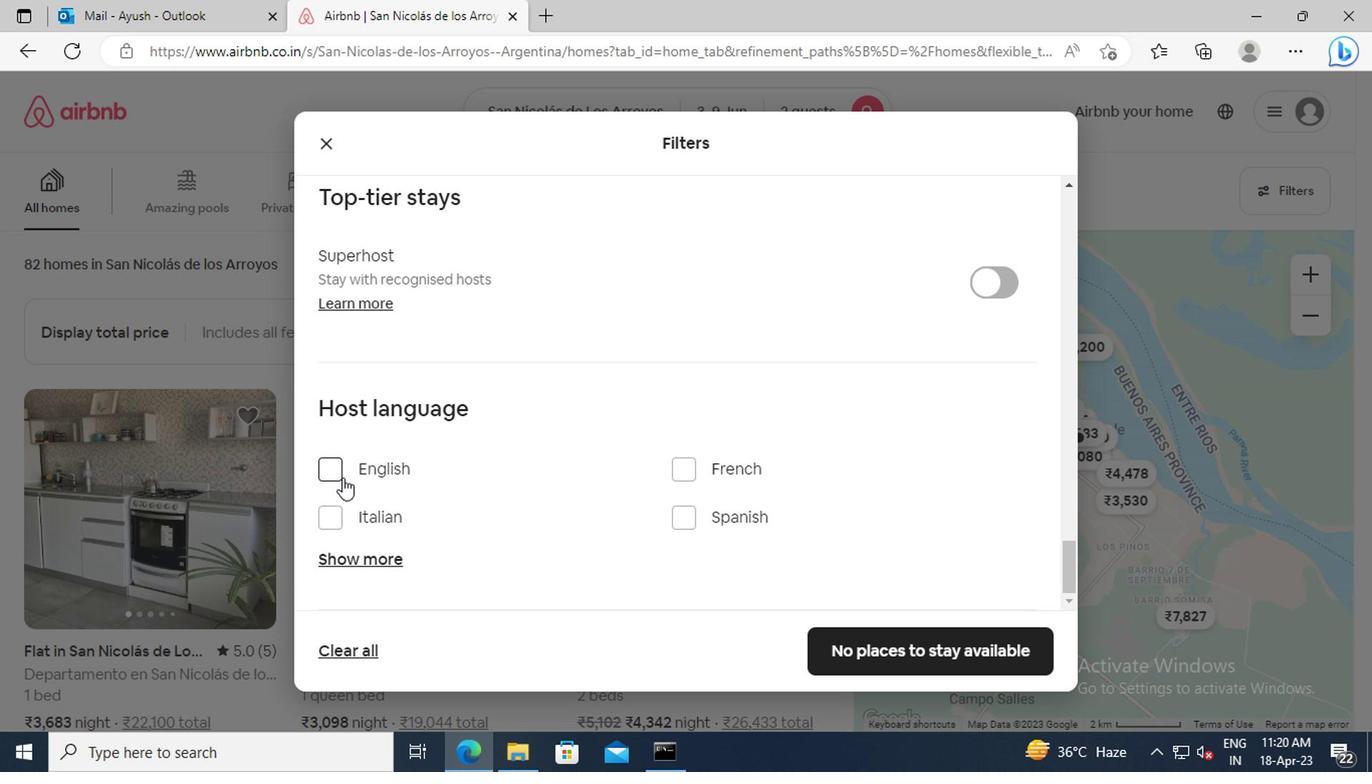 
Action: Mouse pressed left at (326, 472)
Screenshot: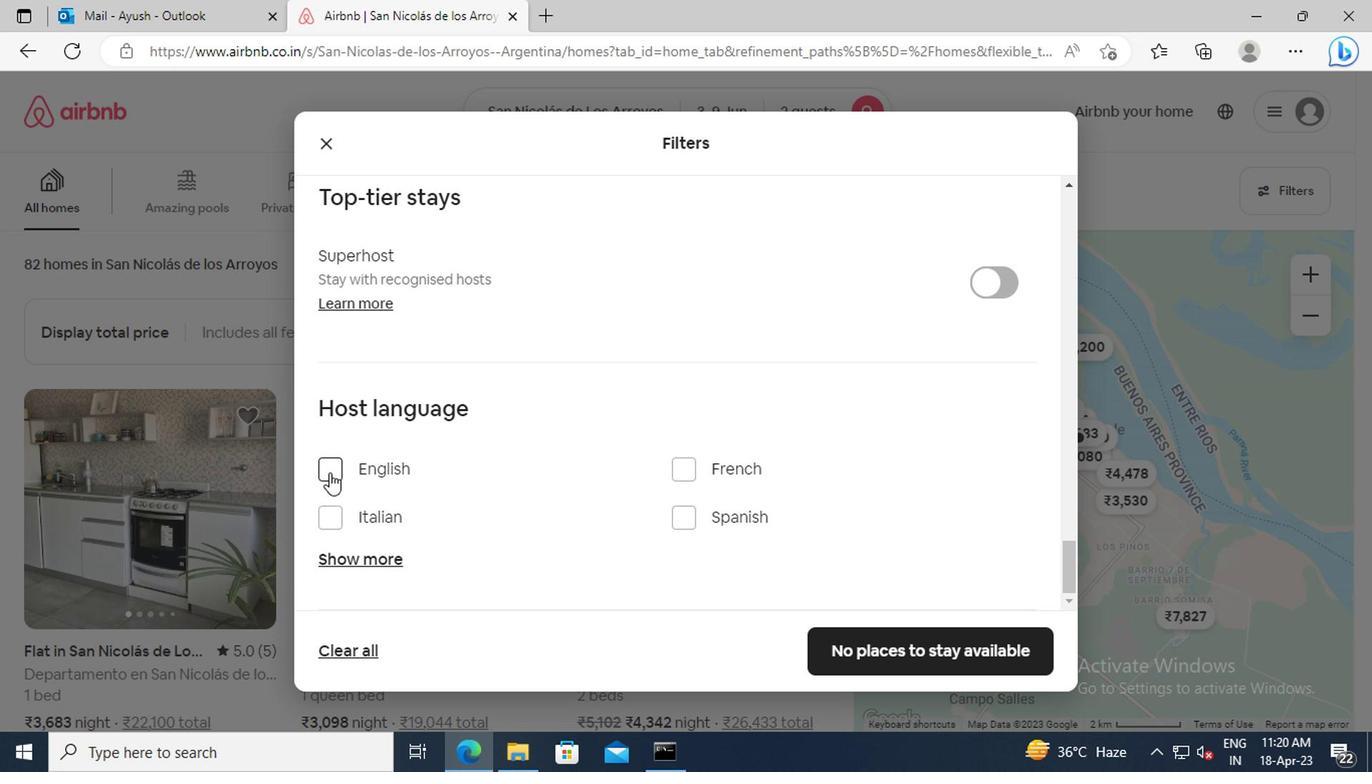 
Action: Mouse moved to (887, 656)
Screenshot: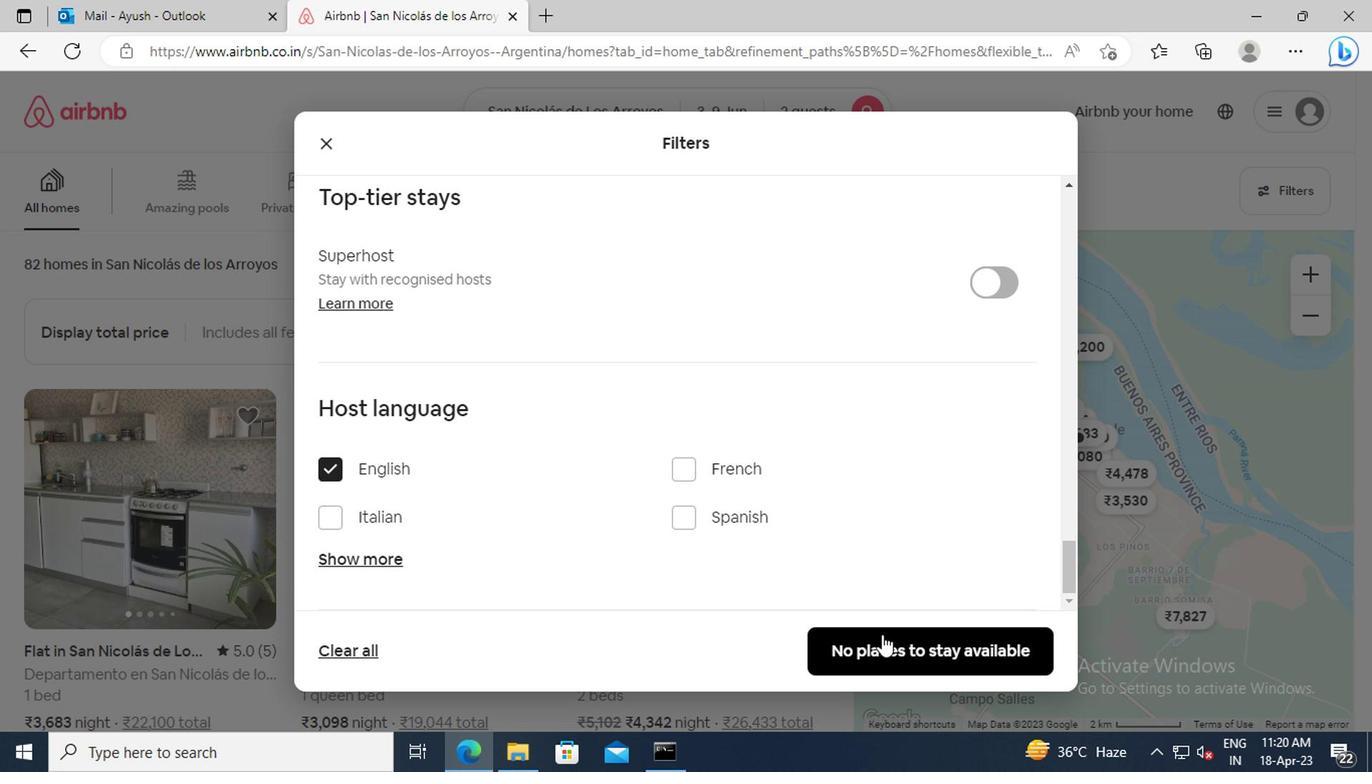 
Action: Mouse pressed left at (887, 656)
Screenshot: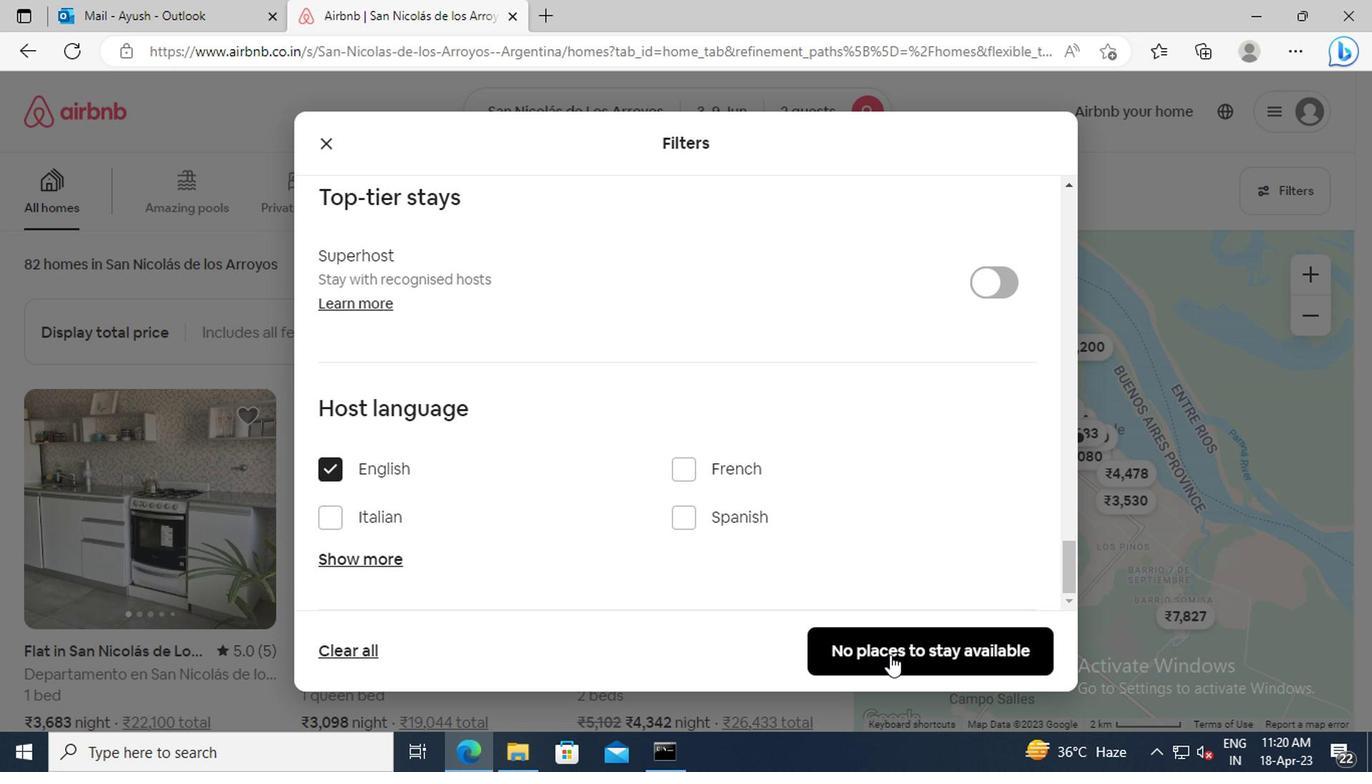 
Action: Mouse moved to (886, 655)
Screenshot: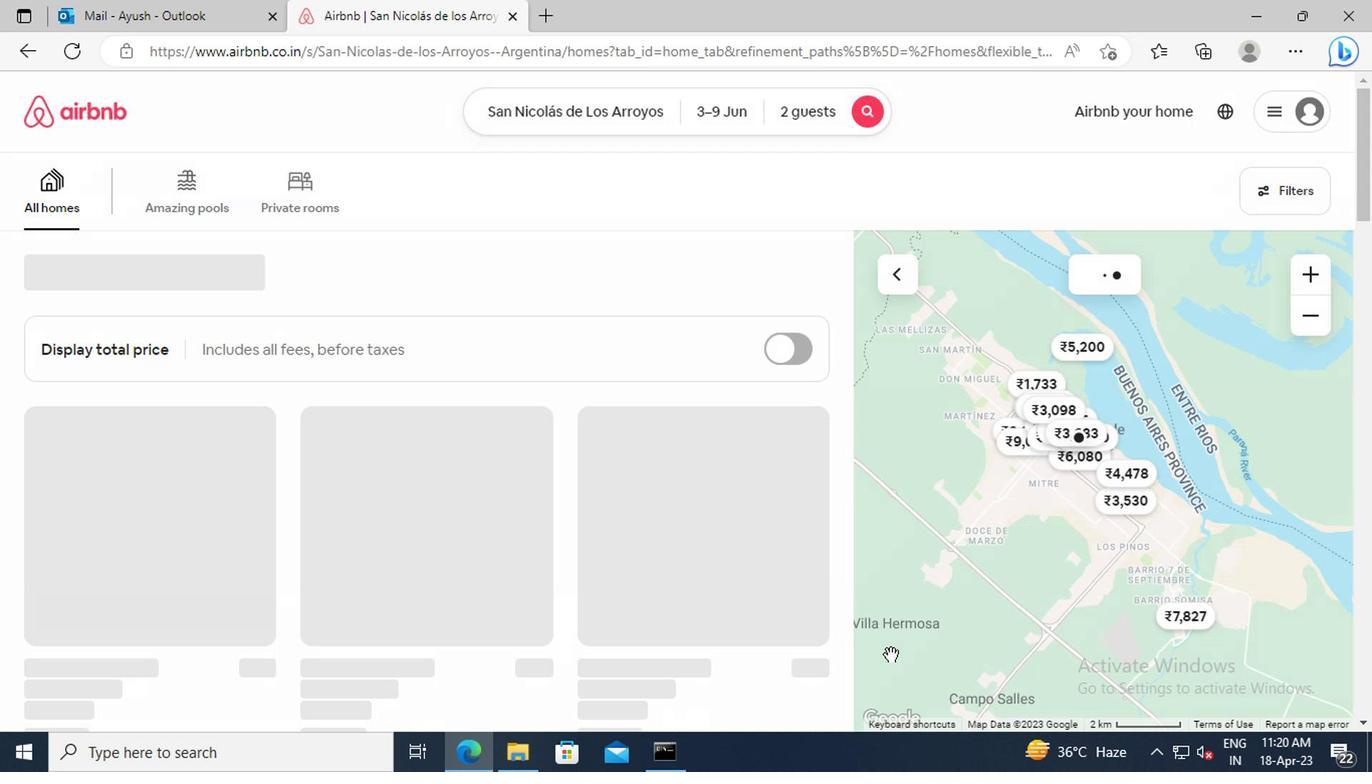
